 Task: Find connections with filter location Stadthagen with filter topic #motivationwith filter profile language Potuguese with filter current company Microchip Technology Inc. with filter school Fatima Convent Senior Secondary School with filter industry Manufacturing with filter service category Nature Photography with filter keywords title Youth Volunteer
Action: Mouse moved to (196, 295)
Screenshot: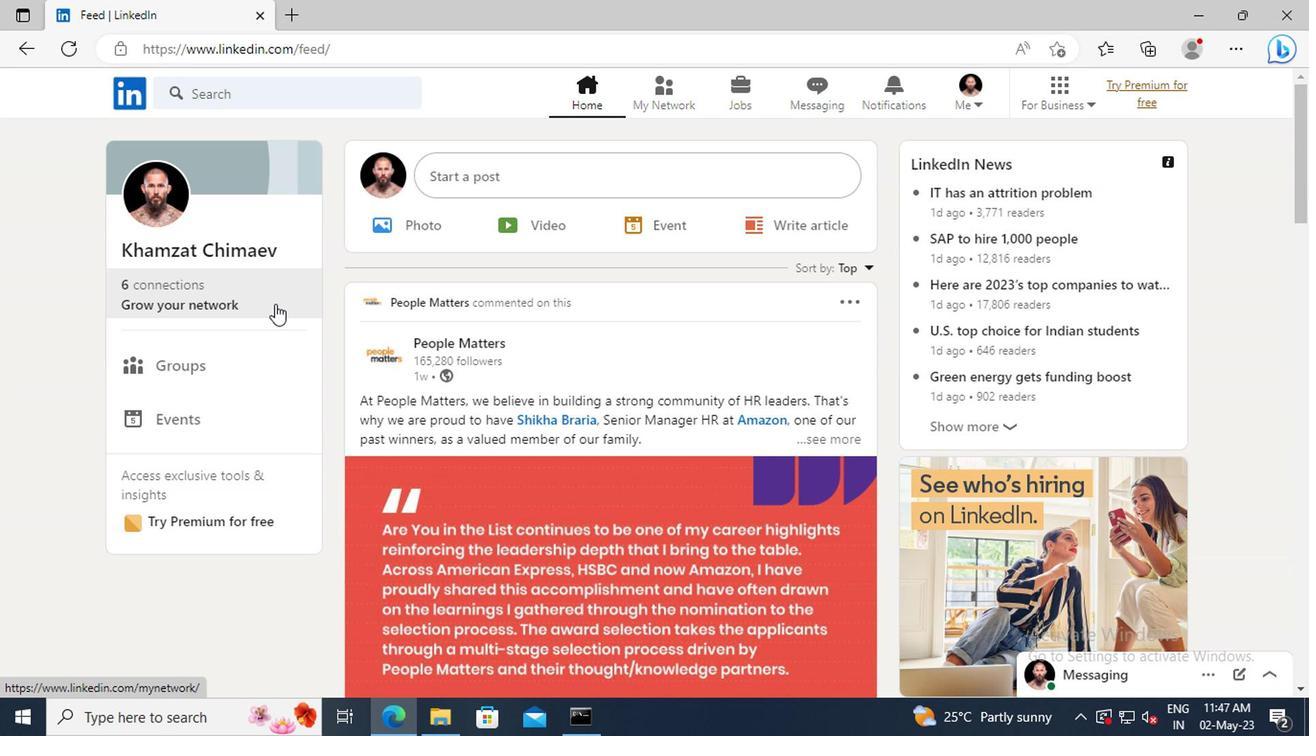 
Action: Mouse pressed left at (196, 295)
Screenshot: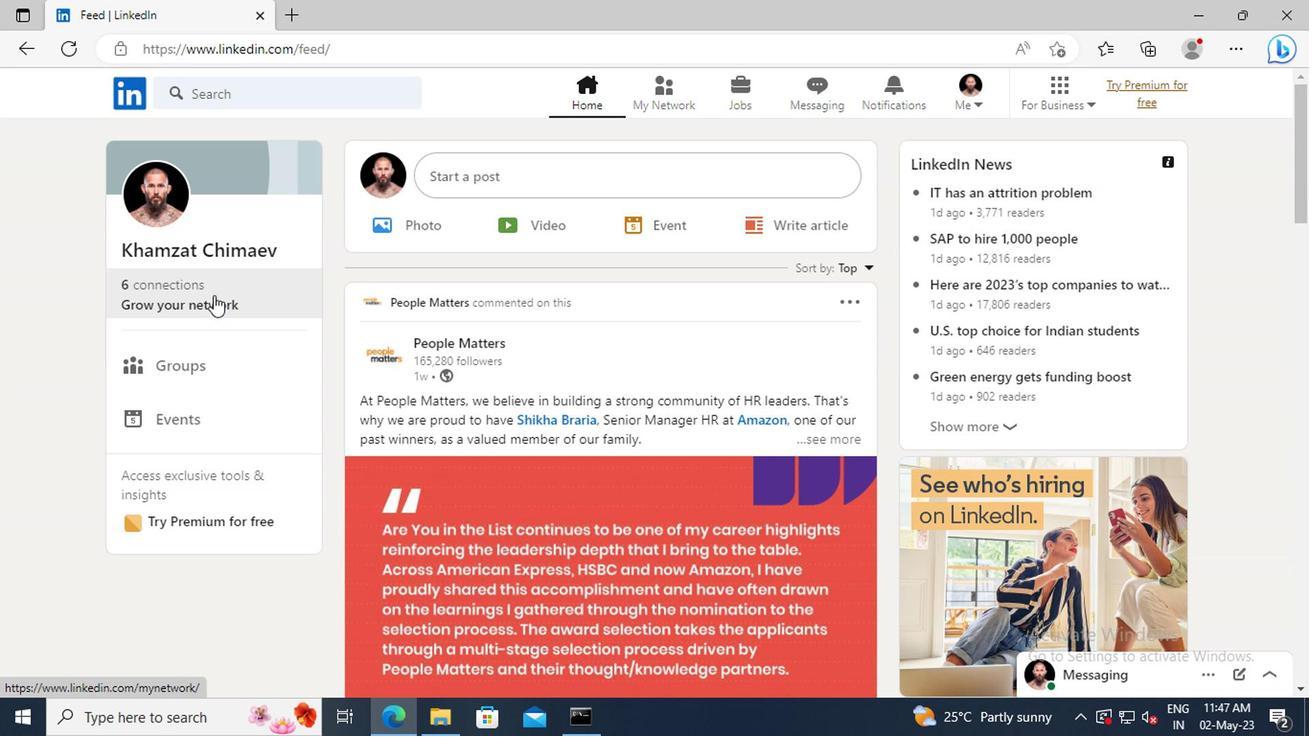 
Action: Mouse moved to (209, 204)
Screenshot: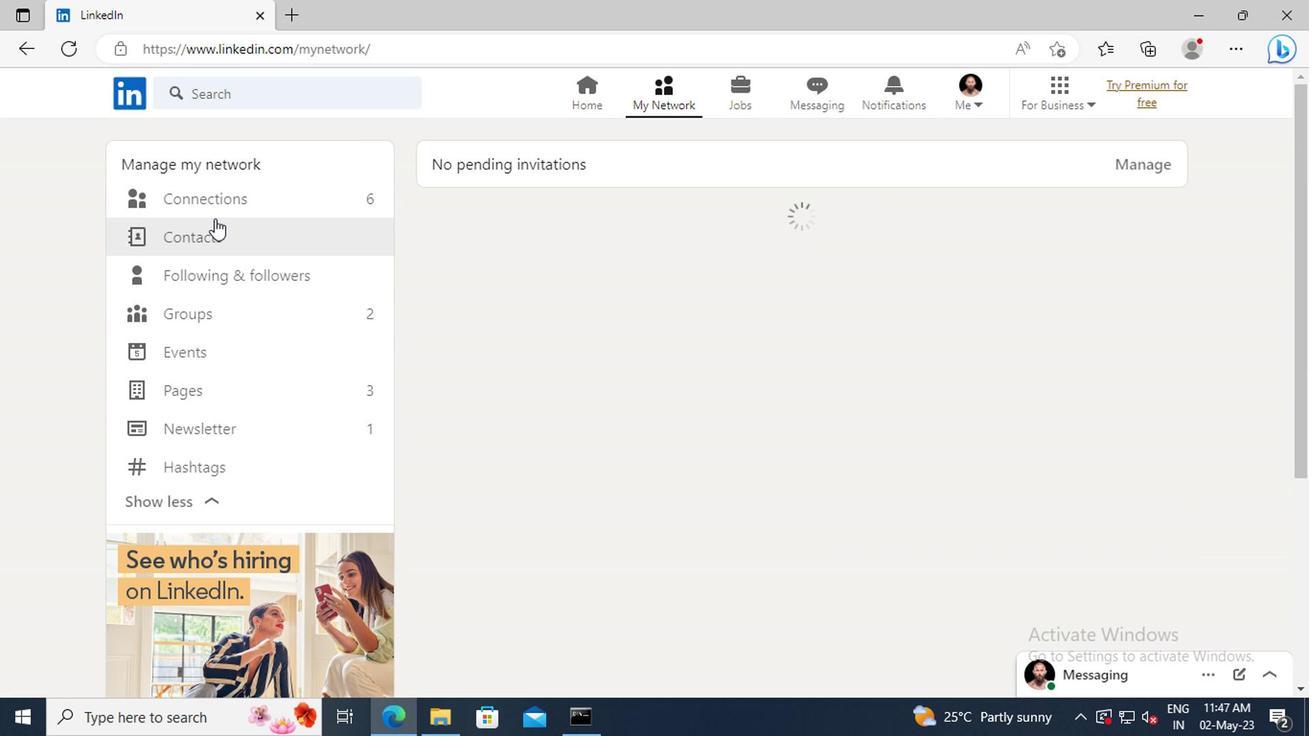 
Action: Mouse pressed left at (209, 204)
Screenshot: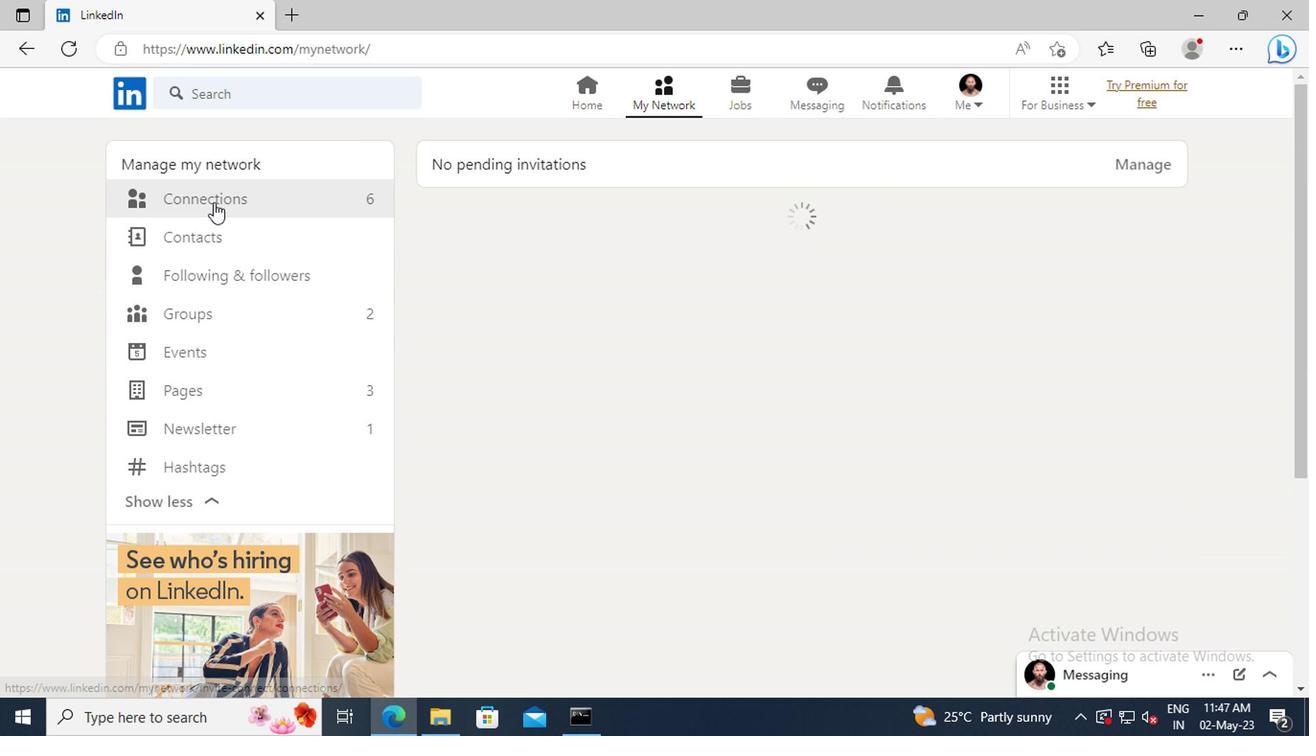
Action: Mouse moved to (765, 205)
Screenshot: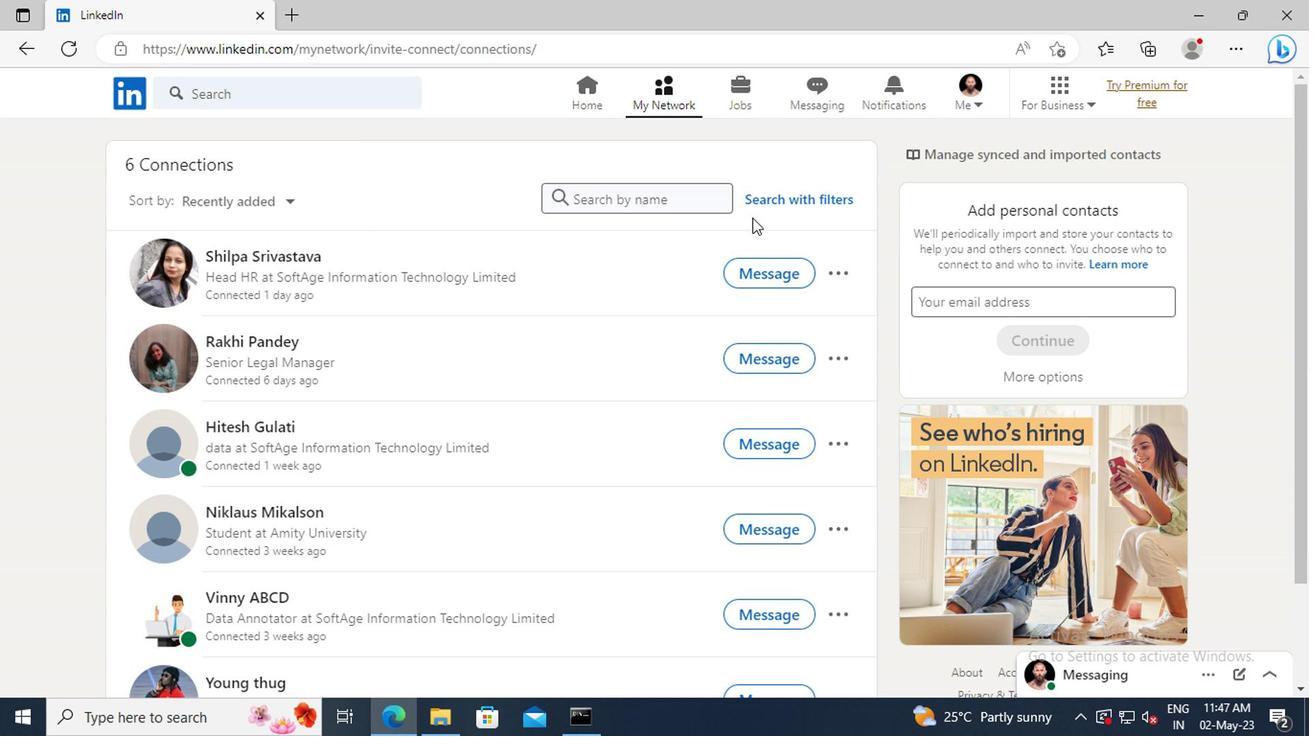 
Action: Mouse pressed left at (765, 205)
Screenshot: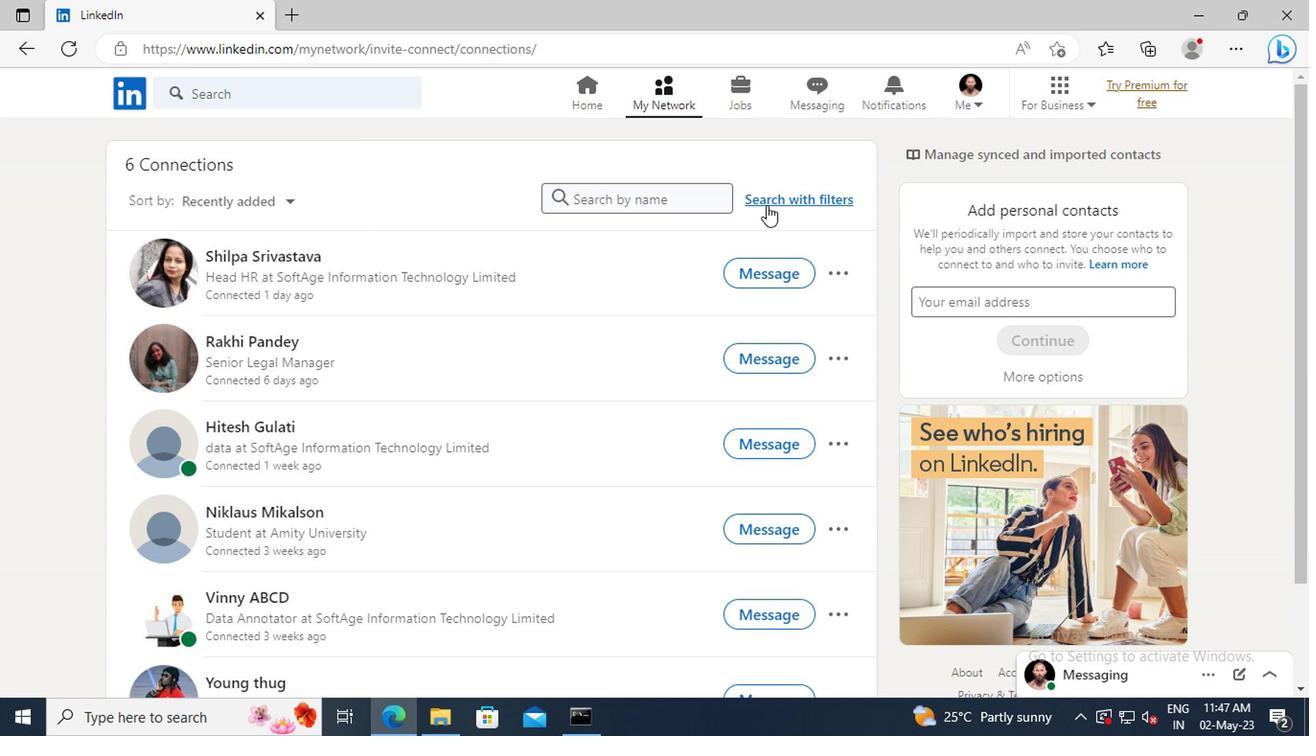 
Action: Mouse moved to (718, 154)
Screenshot: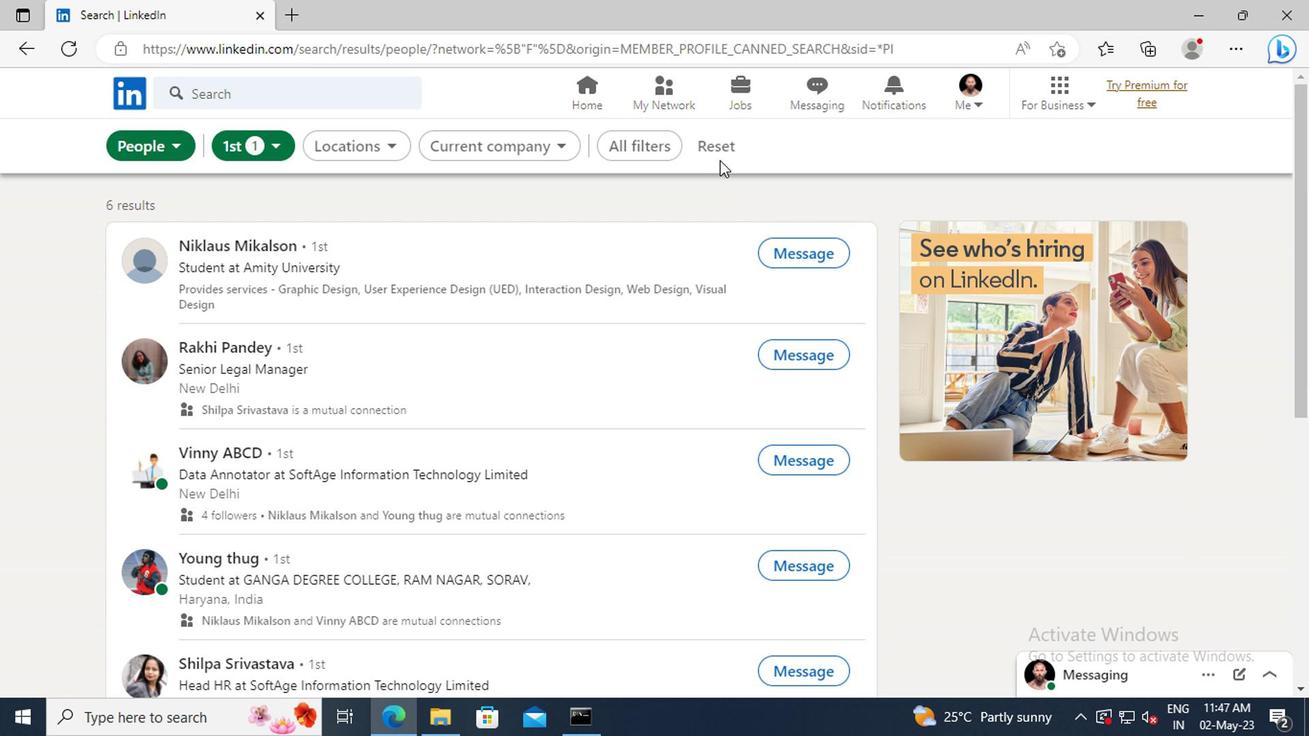 
Action: Mouse pressed left at (718, 154)
Screenshot: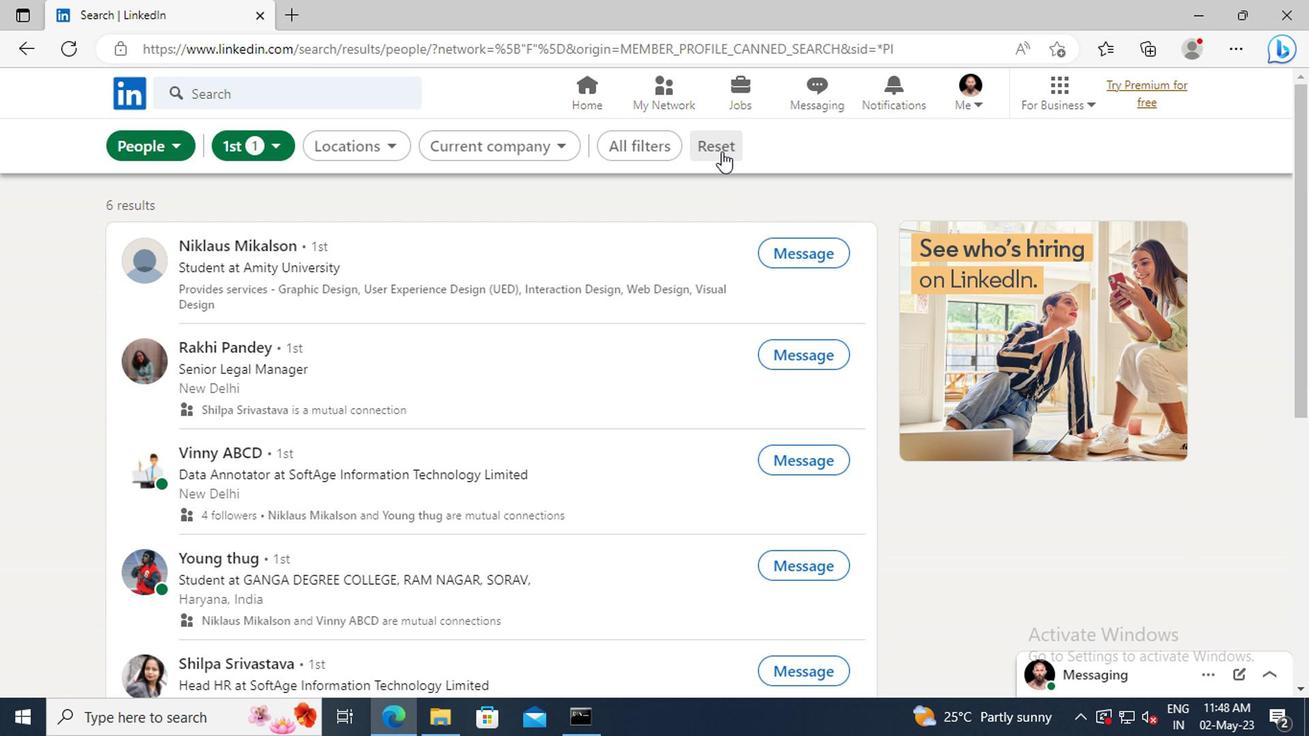 
Action: Mouse moved to (692, 154)
Screenshot: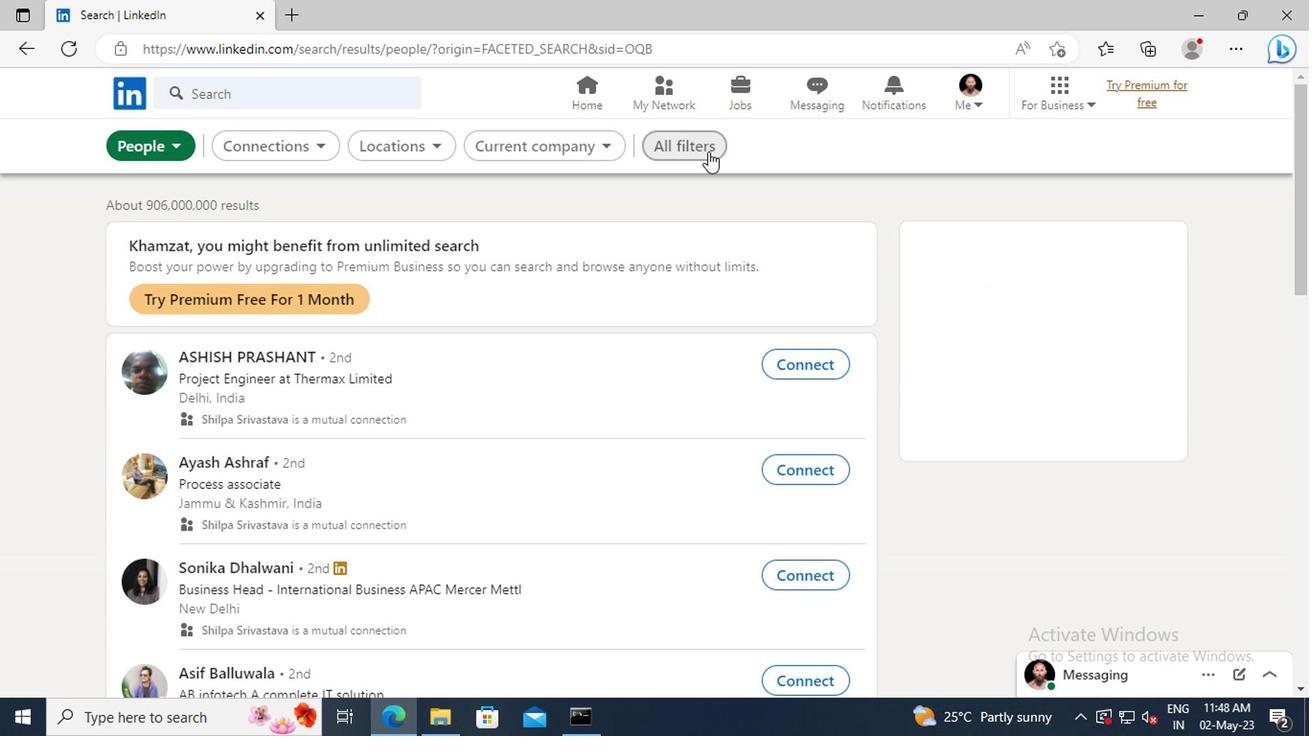 
Action: Mouse pressed left at (692, 154)
Screenshot: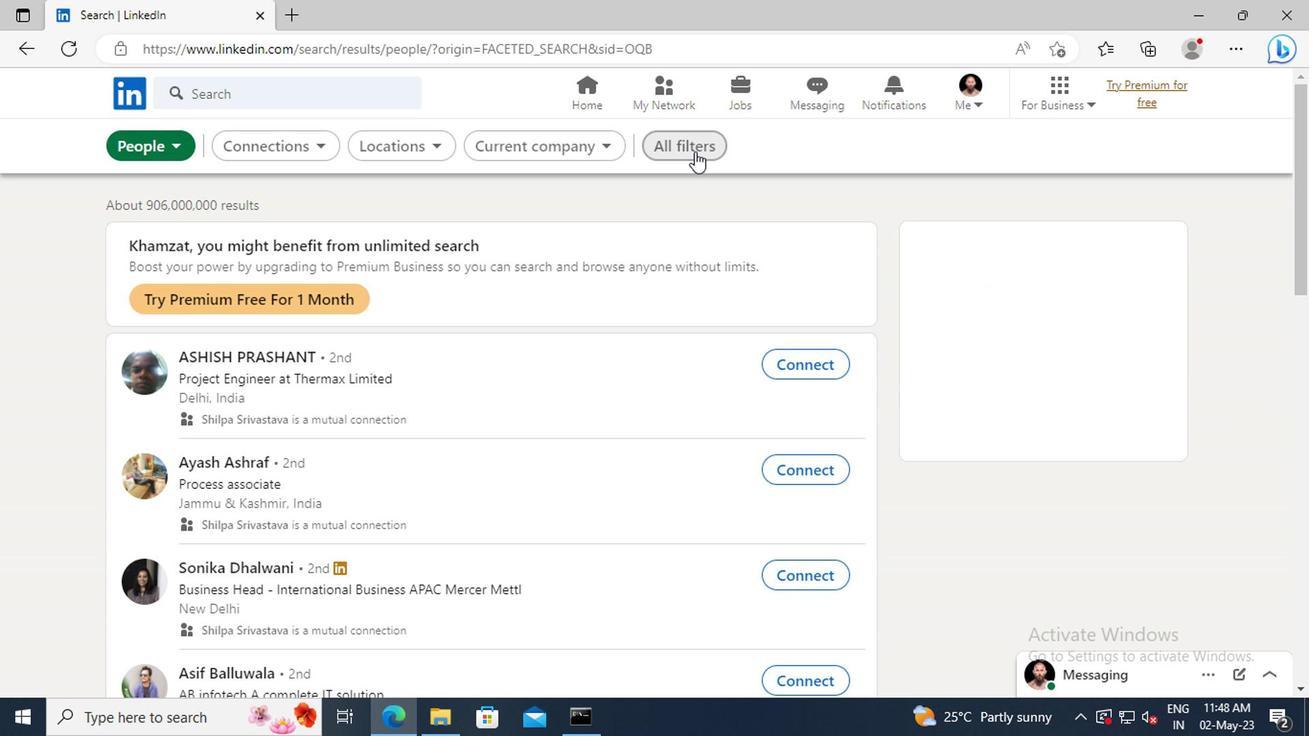 
Action: Mouse moved to (1077, 368)
Screenshot: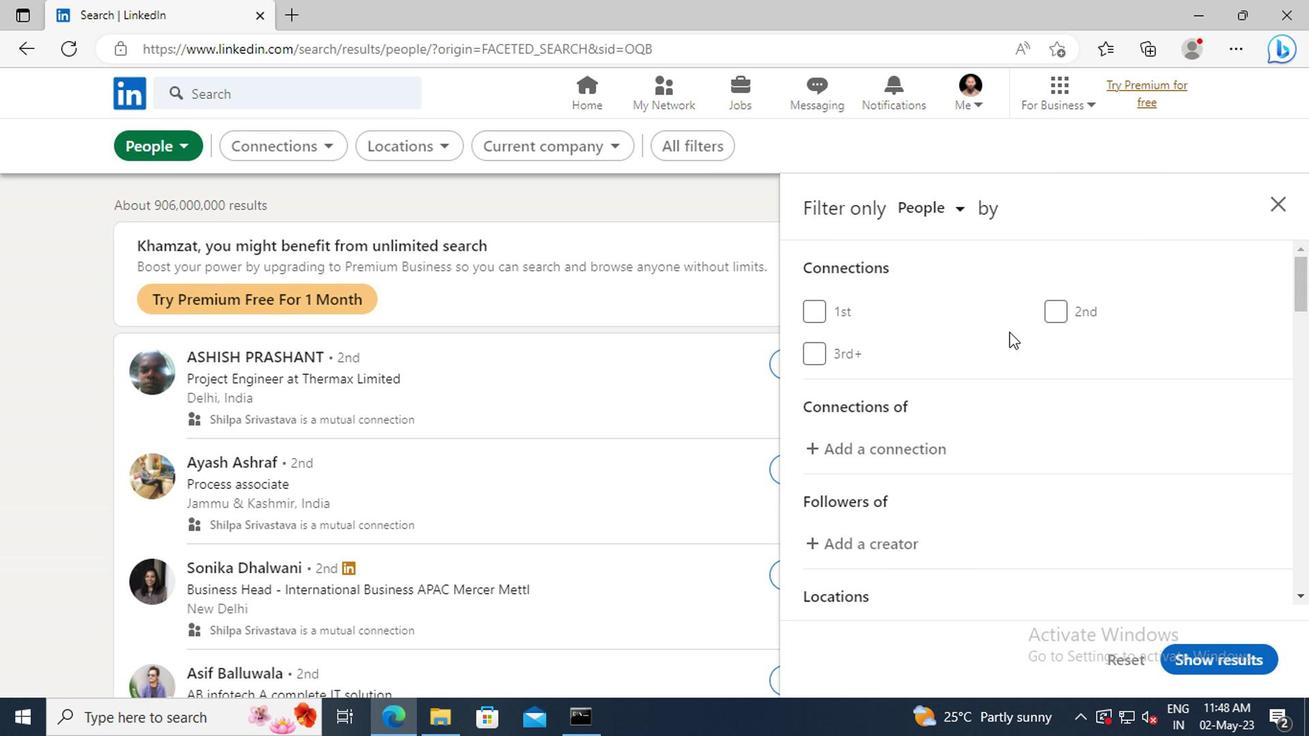 
Action: Mouse scrolled (1077, 367) with delta (0, -1)
Screenshot: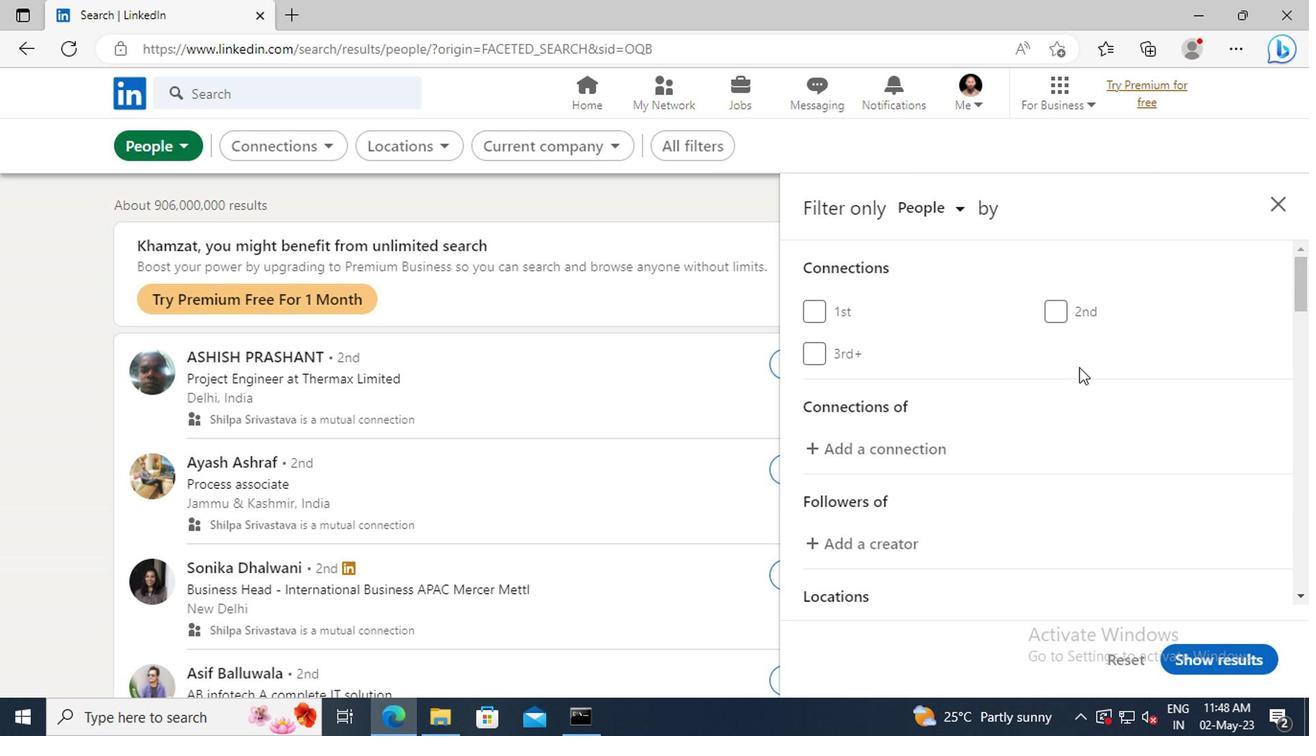 
Action: Mouse scrolled (1077, 367) with delta (0, -1)
Screenshot: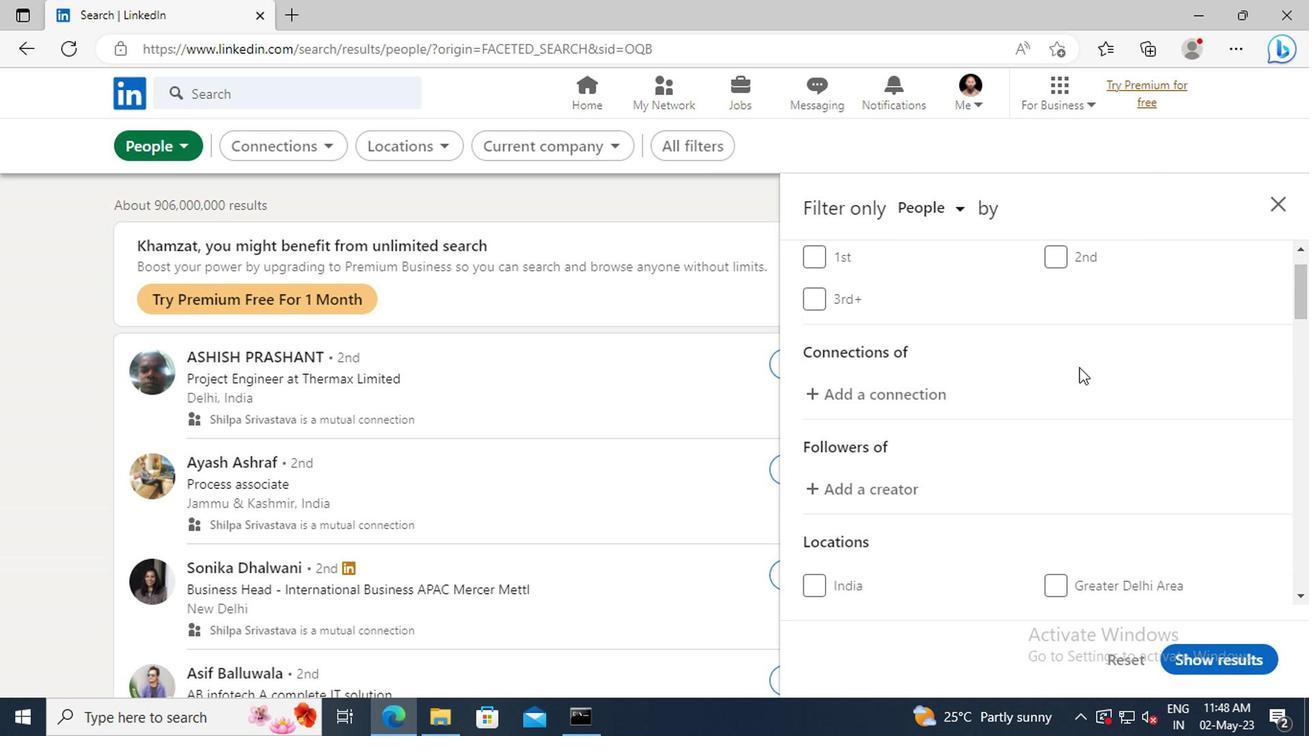 
Action: Mouse scrolled (1077, 367) with delta (0, -1)
Screenshot: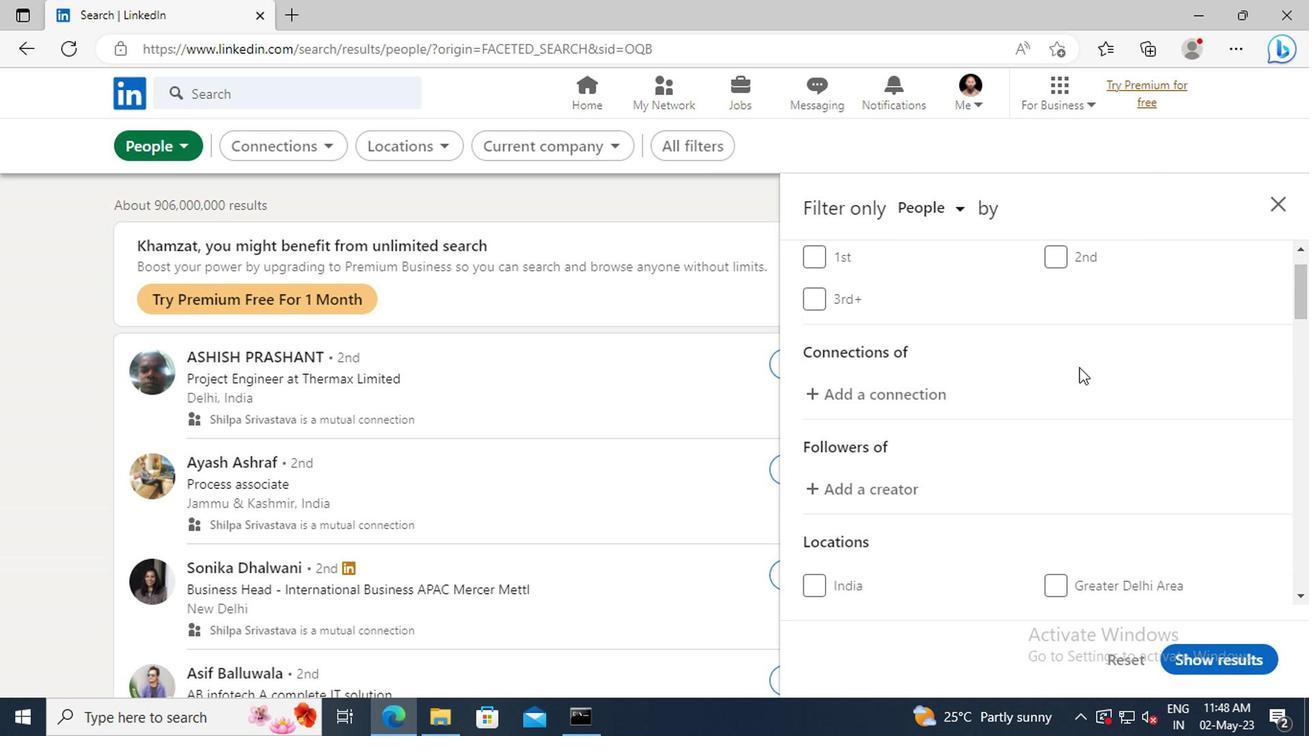 
Action: Mouse scrolled (1077, 367) with delta (0, -1)
Screenshot: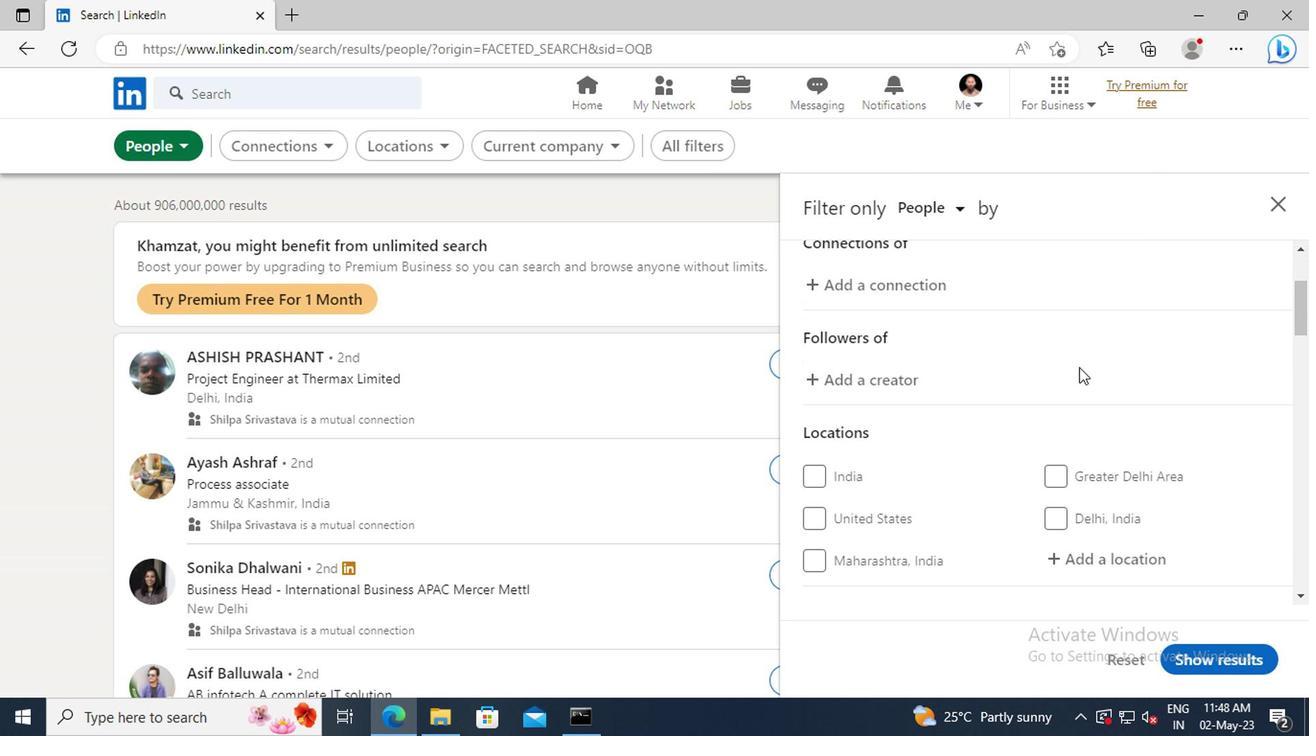 
Action: Mouse scrolled (1077, 367) with delta (0, -1)
Screenshot: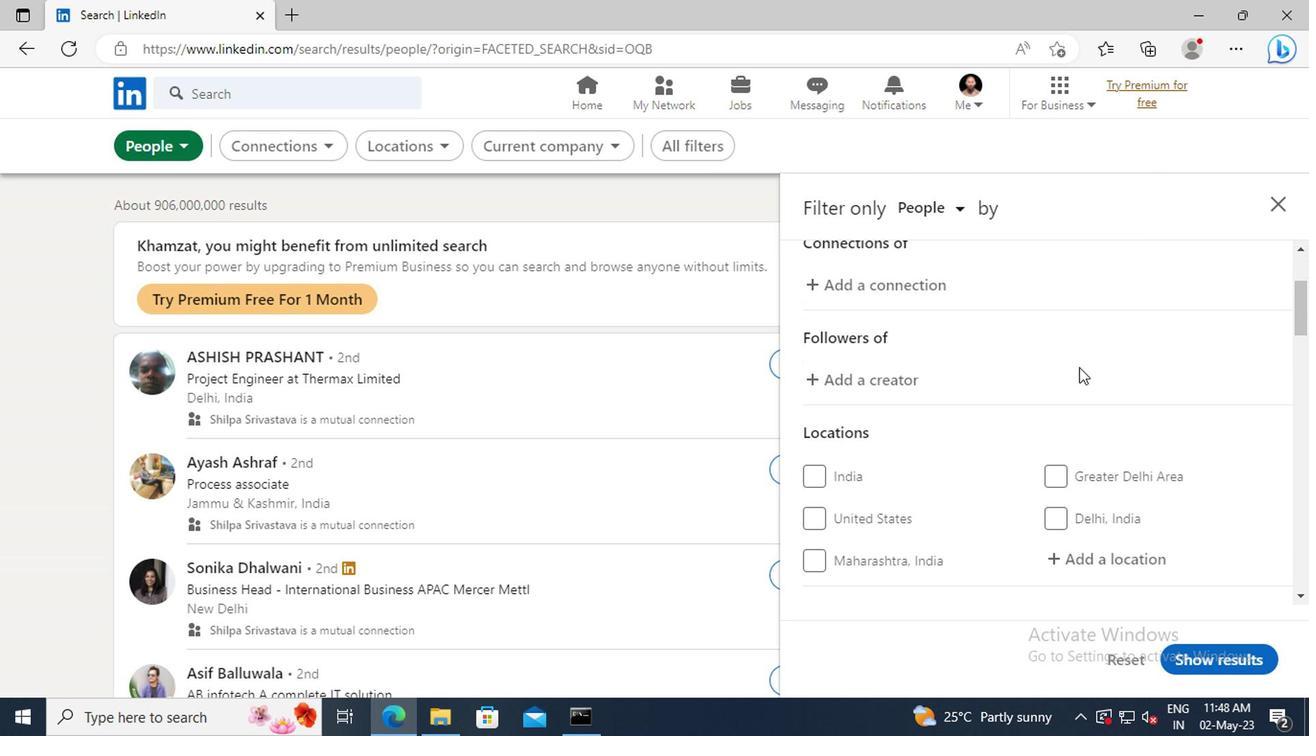 
Action: Mouse scrolled (1077, 367) with delta (0, -1)
Screenshot: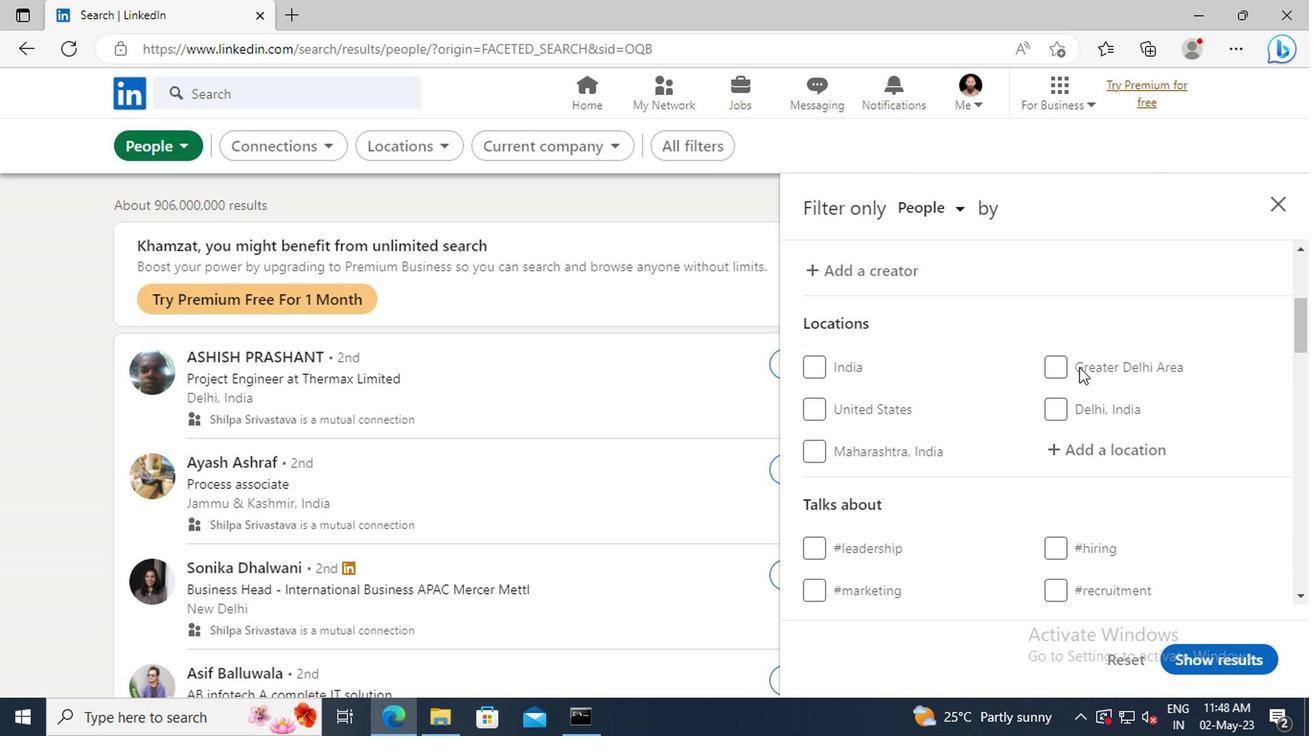 
Action: Mouse moved to (1080, 395)
Screenshot: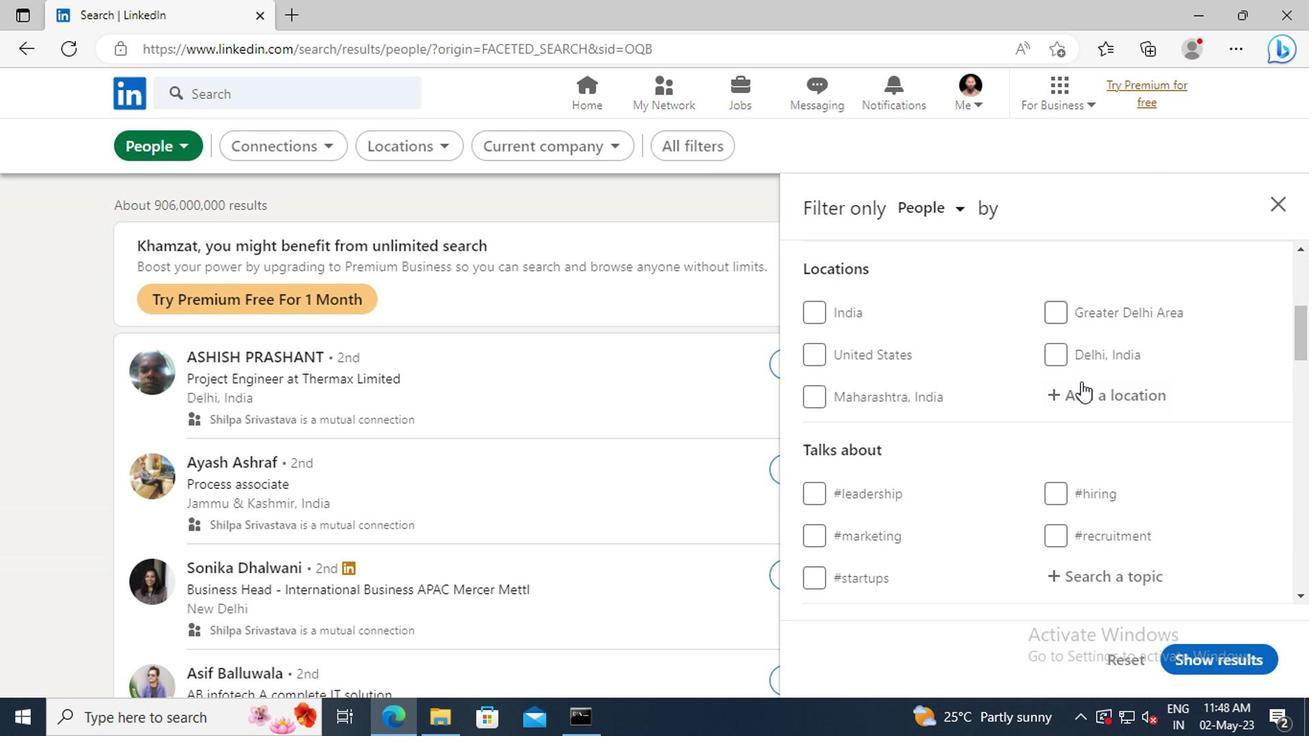 
Action: Mouse pressed left at (1080, 395)
Screenshot: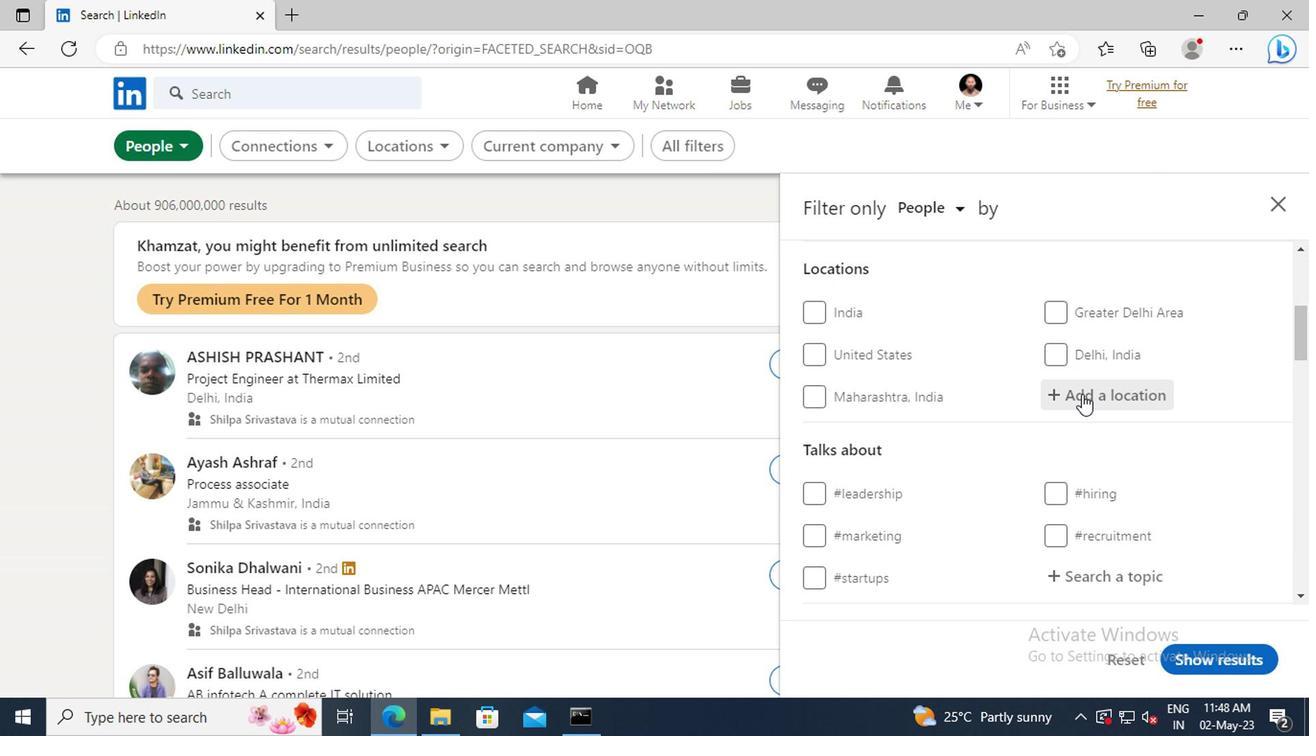 
Action: Key pressed <Key.shift>STADTHA
Screenshot: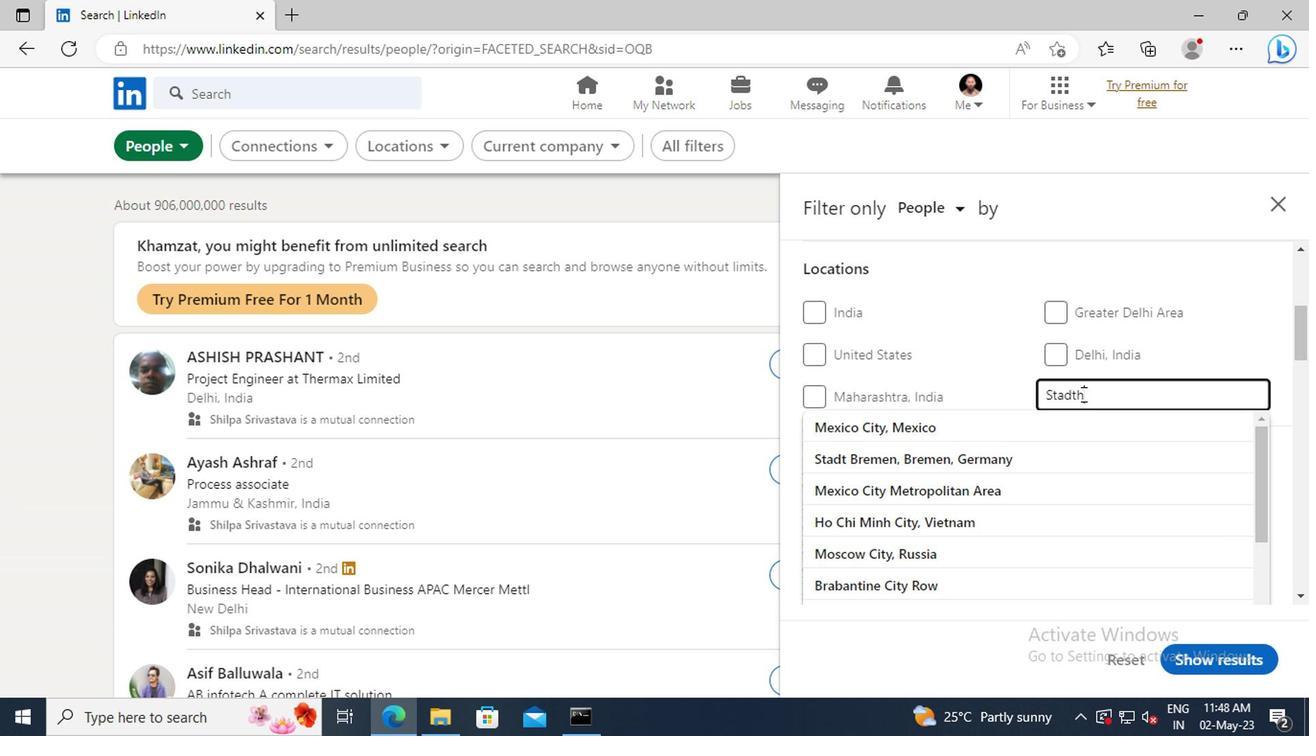 
Action: Mouse moved to (1080, 424)
Screenshot: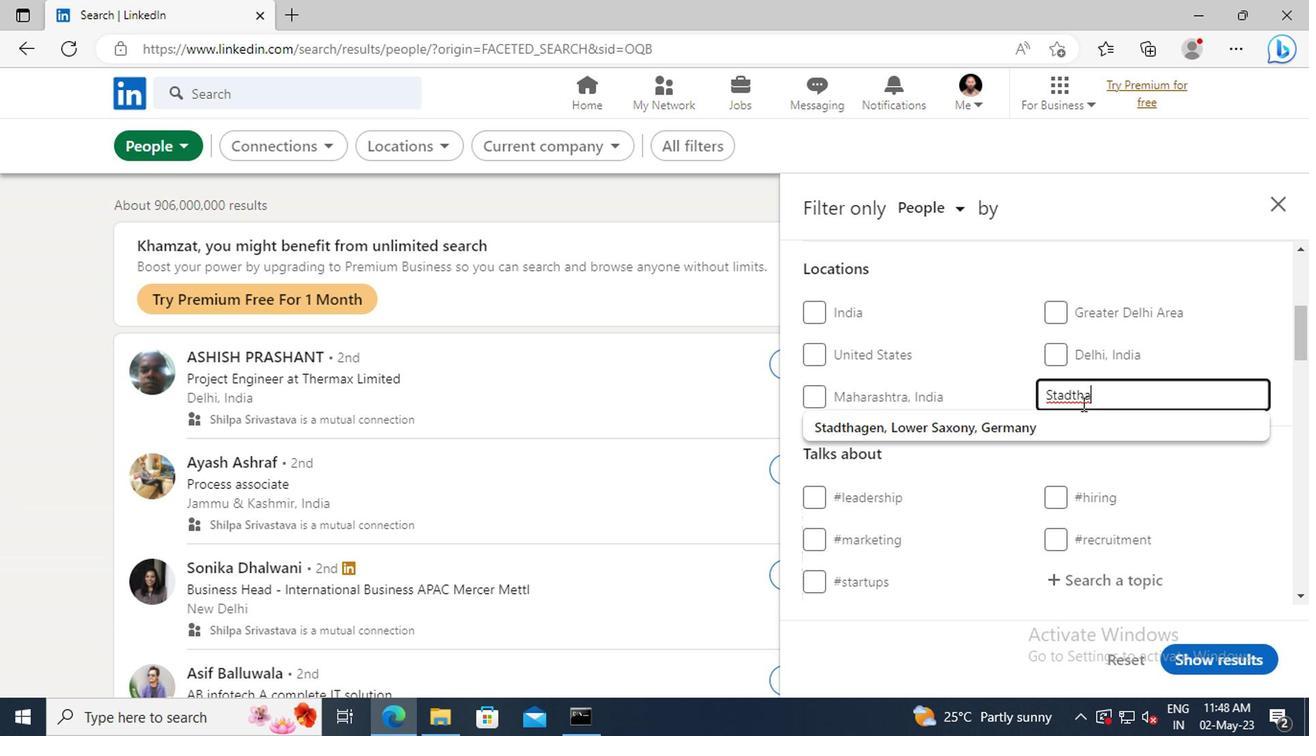 
Action: Mouse pressed left at (1080, 424)
Screenshot: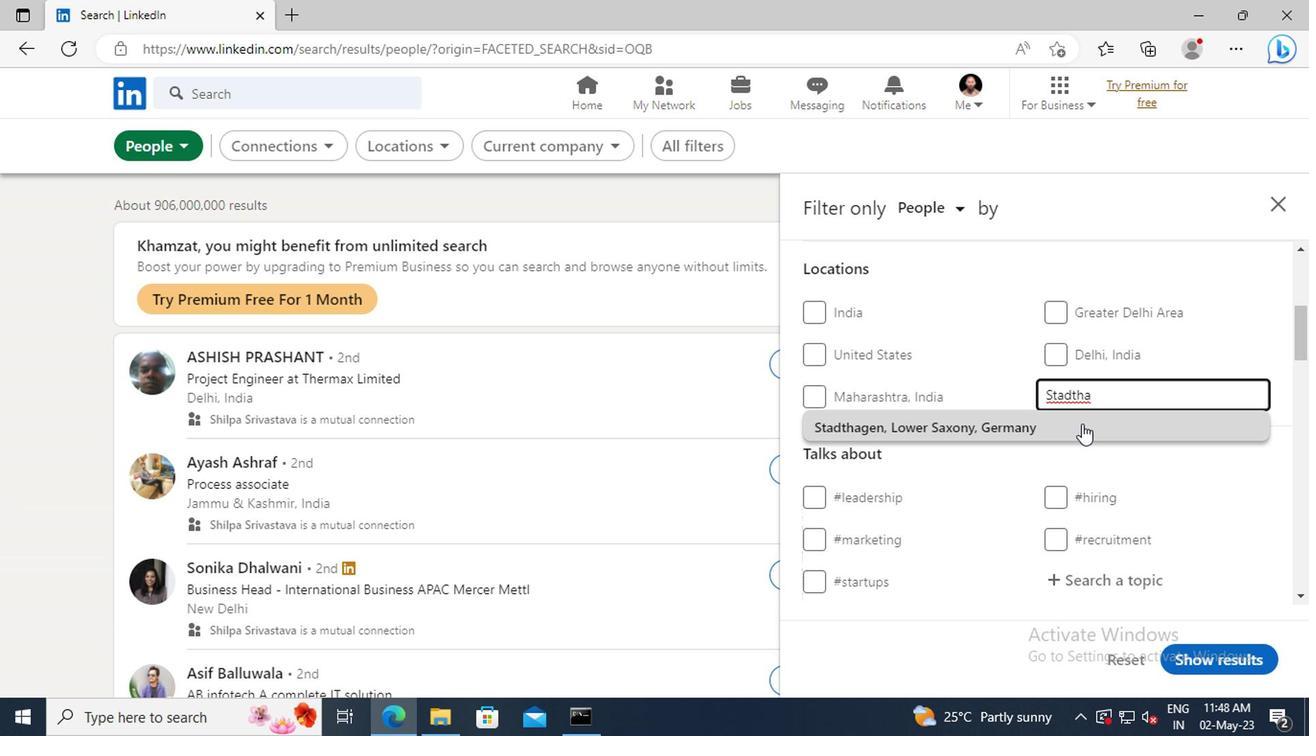 
Action: Mouse scrolled (1080, 424) with delta (0, 0)
Screenshot: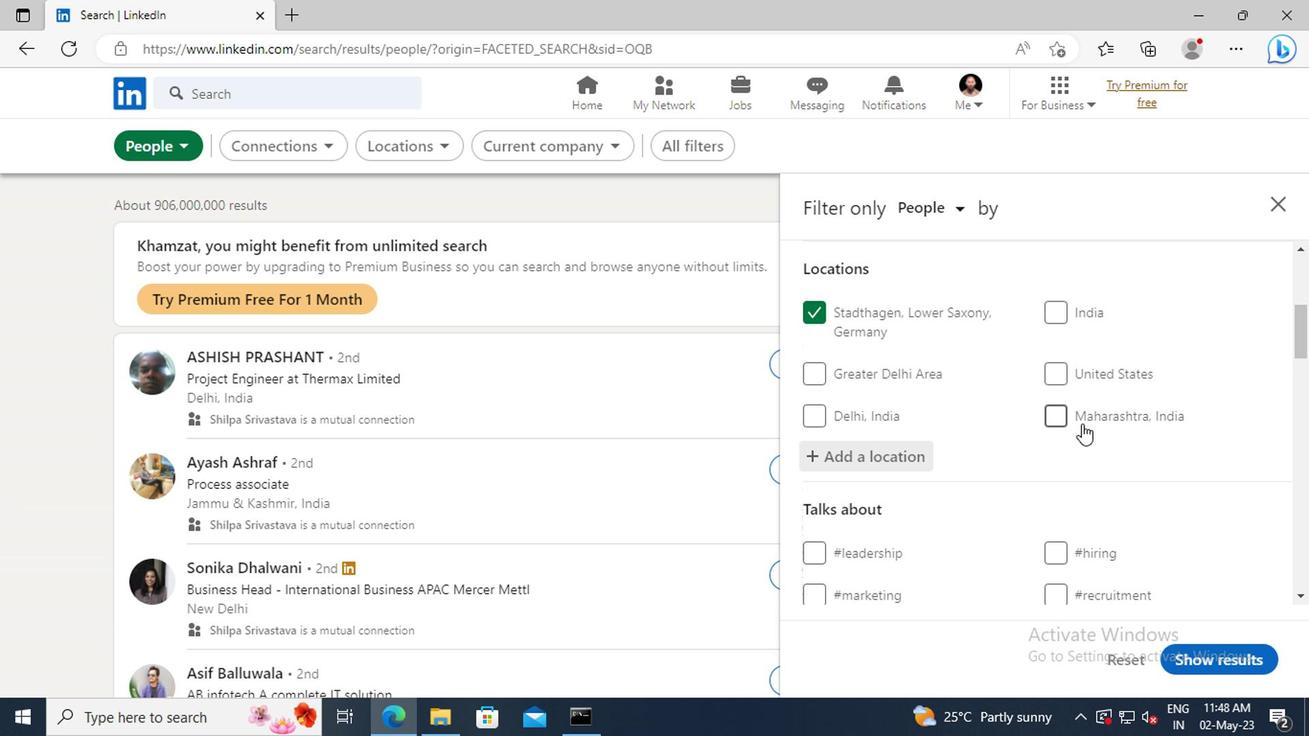 
Action: Mouse moved to (1077, 417)
Screenshot: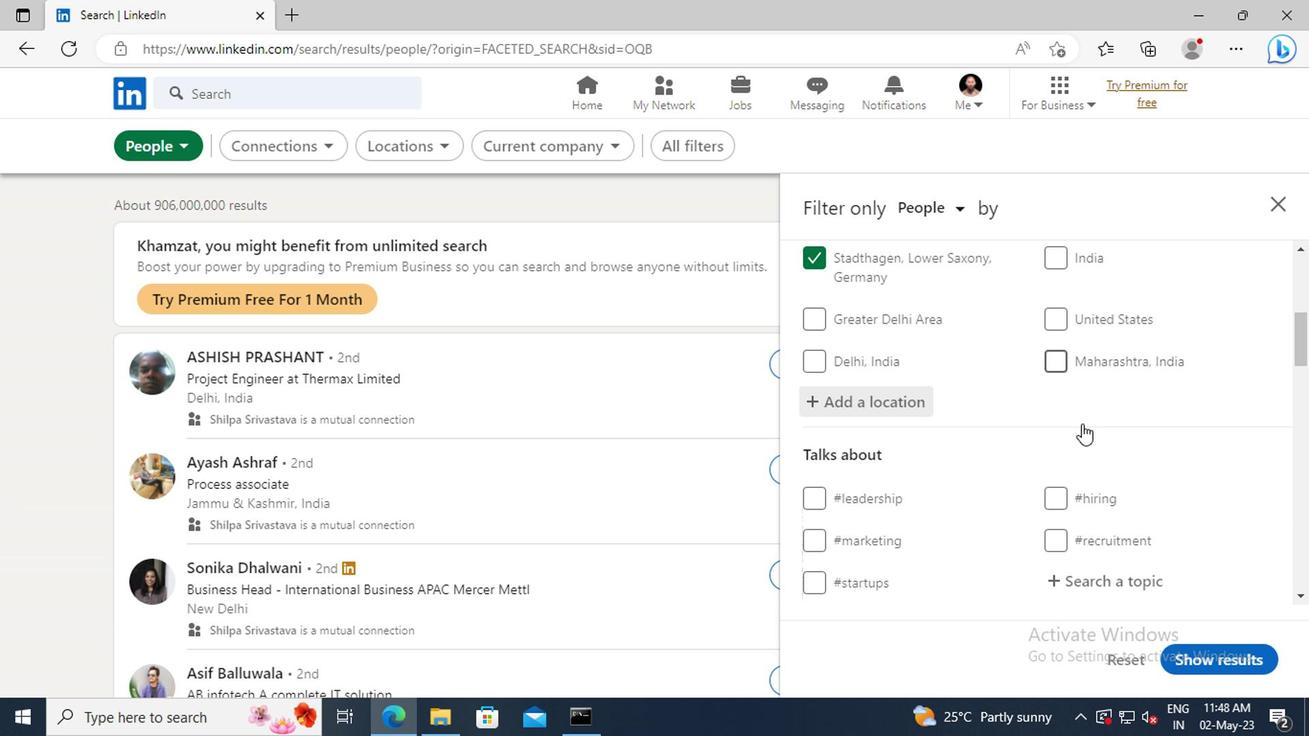 
Action: Mouse scrolled (1077, 416) with delta (0, 0)
Screenshot: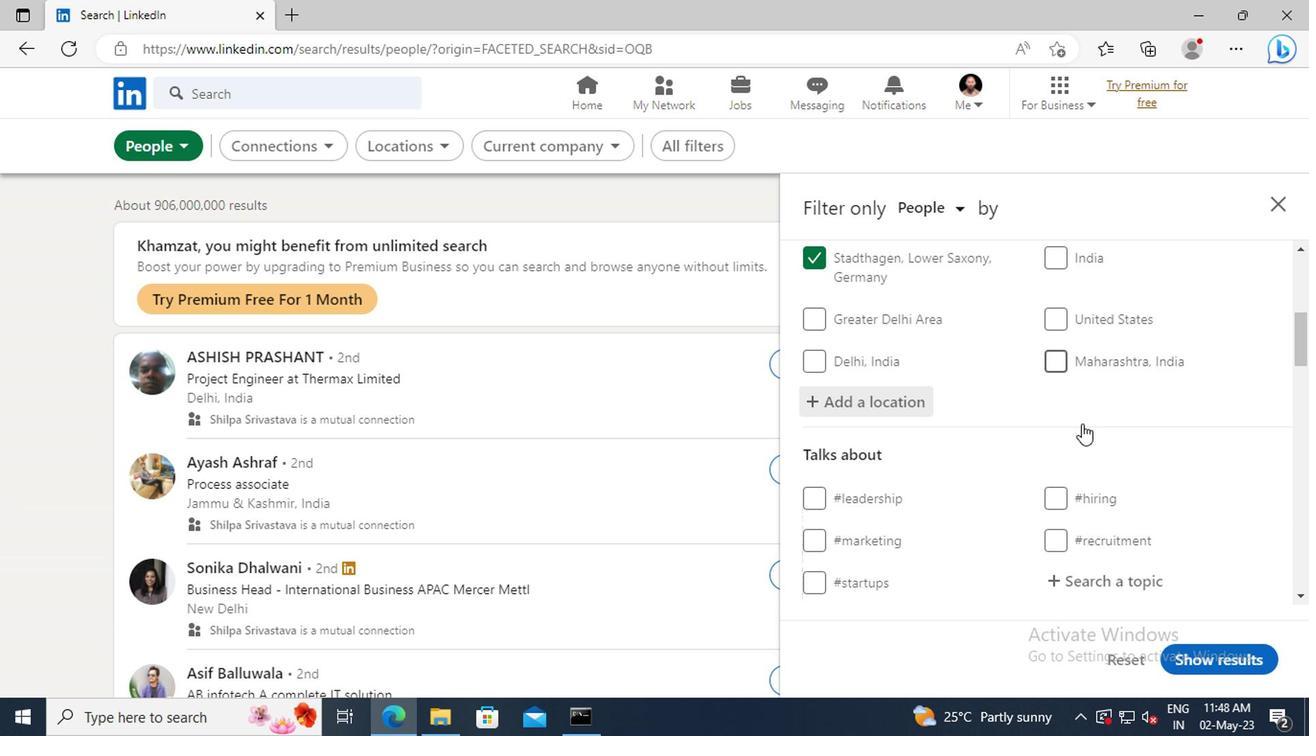 
Action: Mouse scrolled (1077, 416) with delta (0, 0)
Screenshot: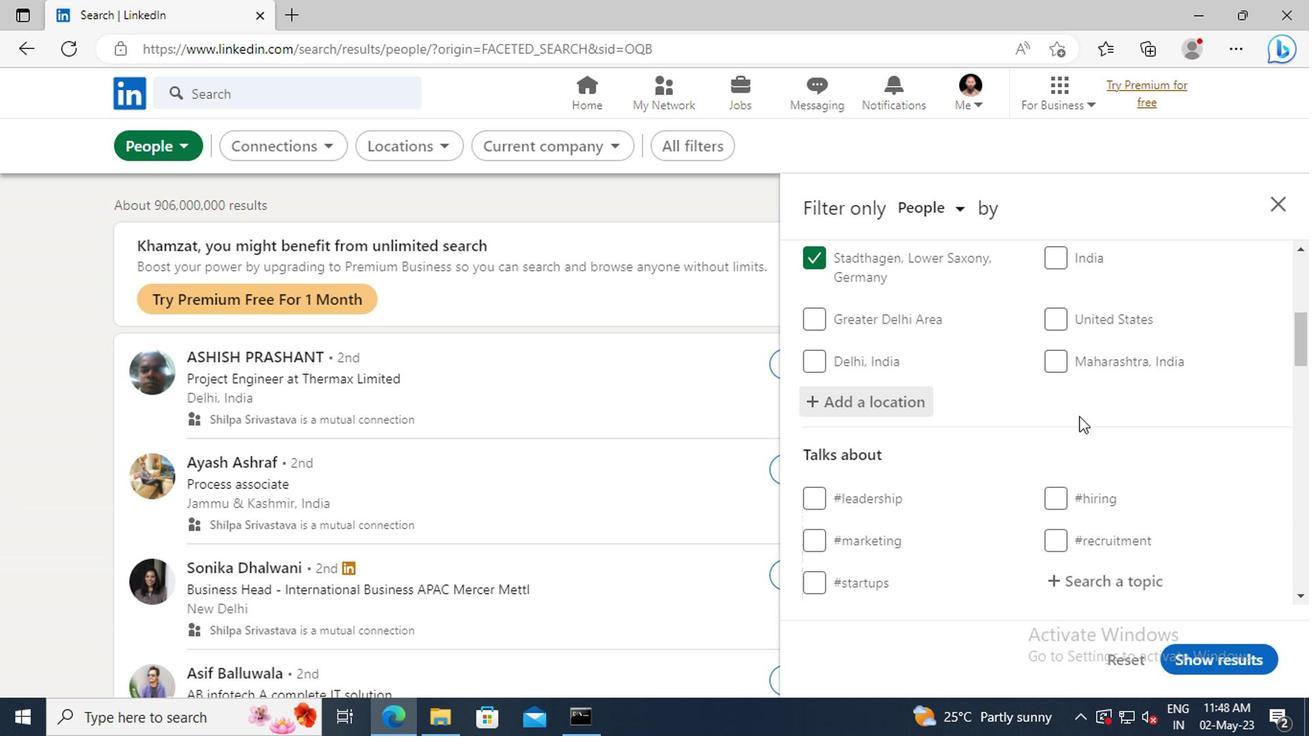 
Action: Mouse moved to (1073, 399)
Screenshot: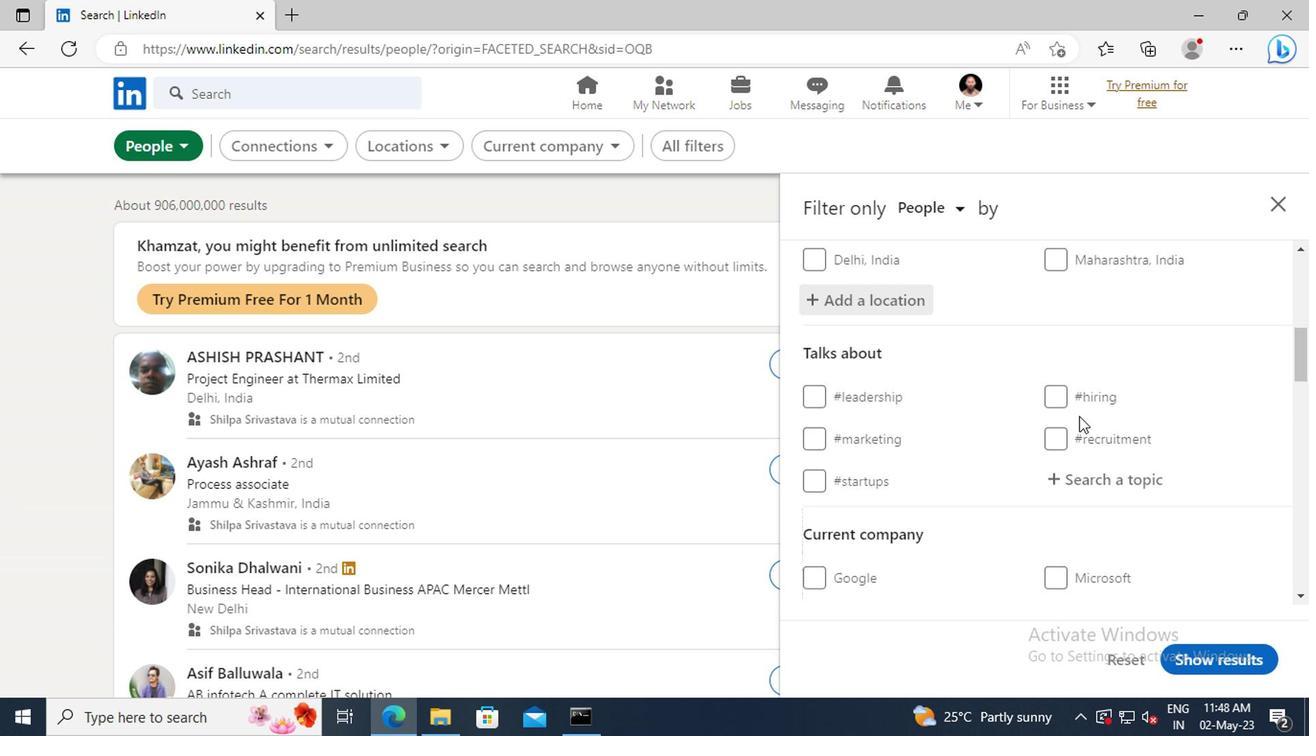 
Action: Mouse scrolled (1073, 398) with delta (0, -1)
Screenshot: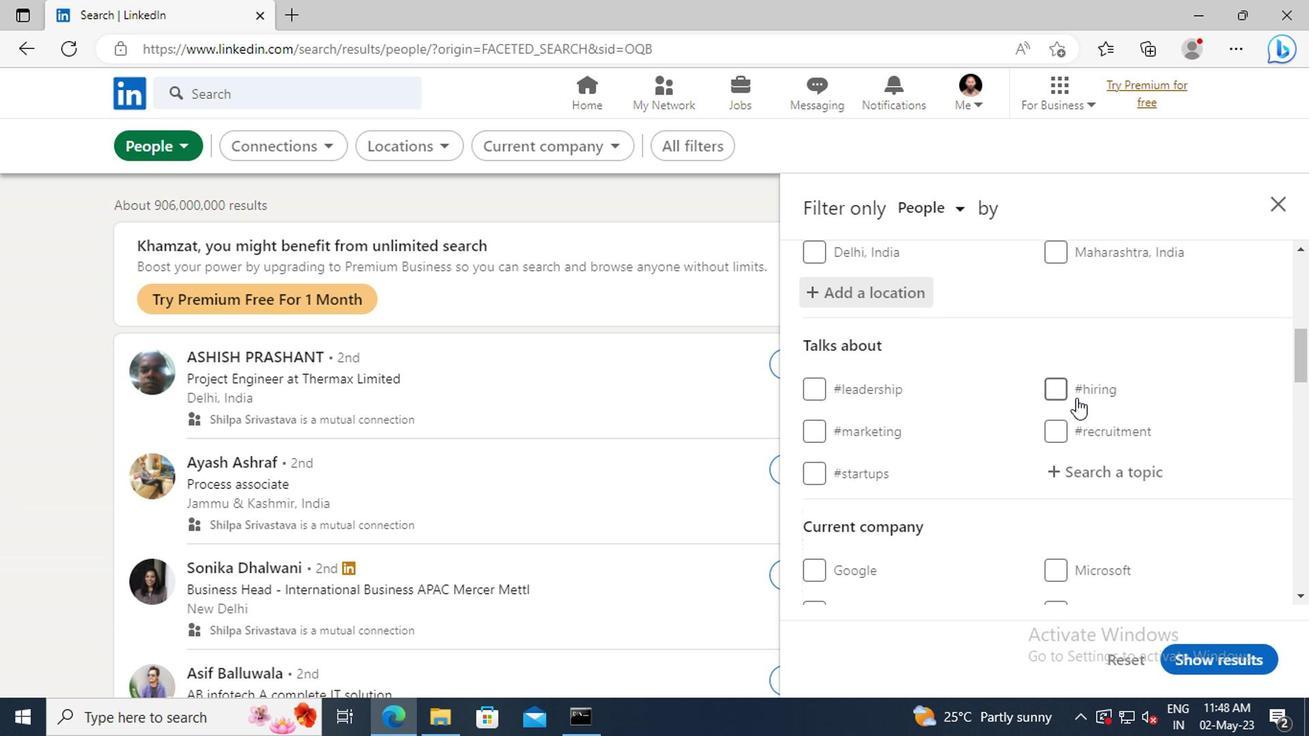 
Action: Mouse moved to (1075, 418)
Screenshot: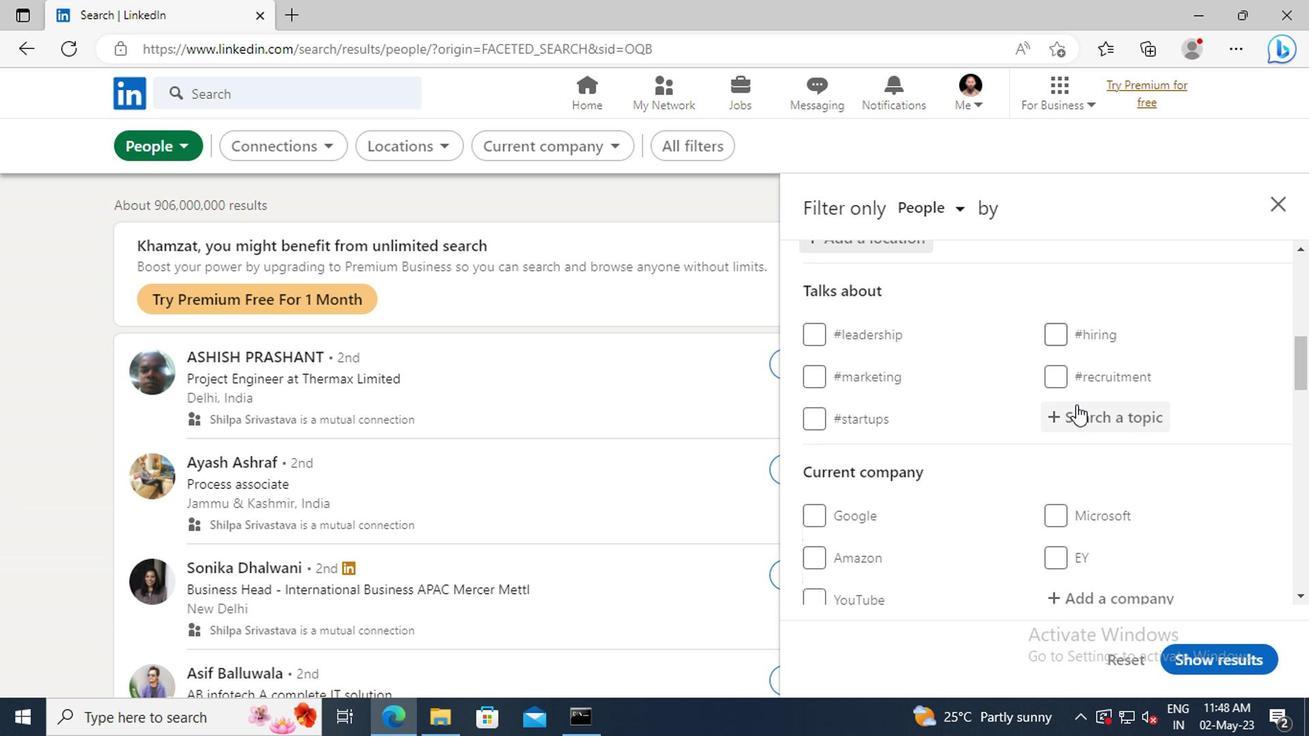 
Action: Mouse pressed left at (1075, 418)
Screenshot: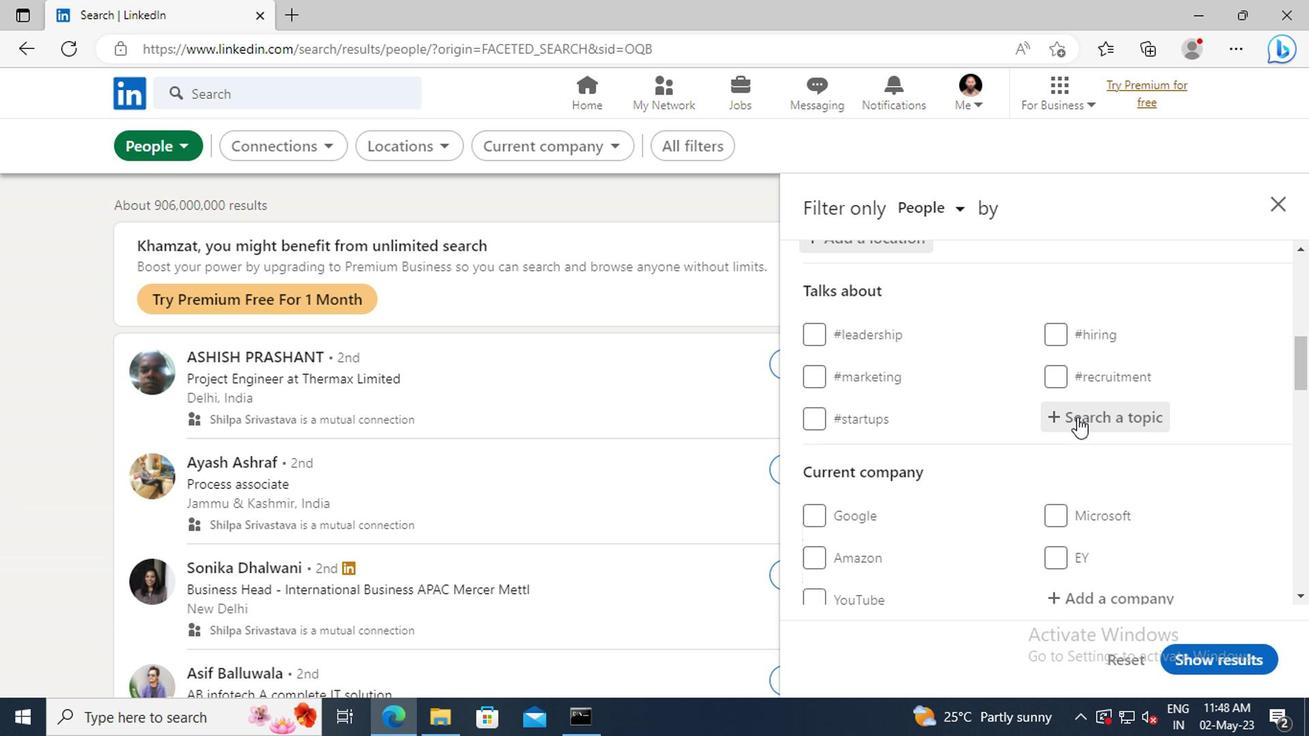 
Action: Key pressed MOTI
Screenshot: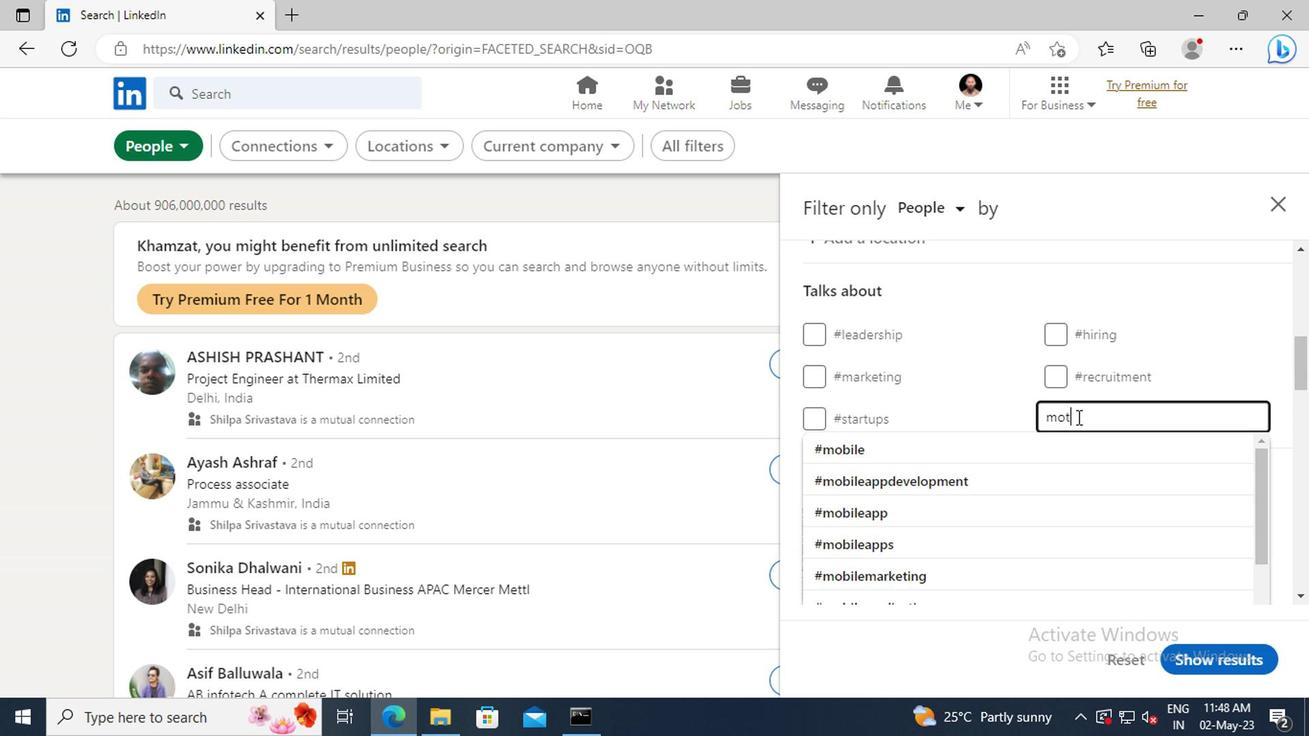 
Action: Mouse moved to (1078, 452)
Screenshot: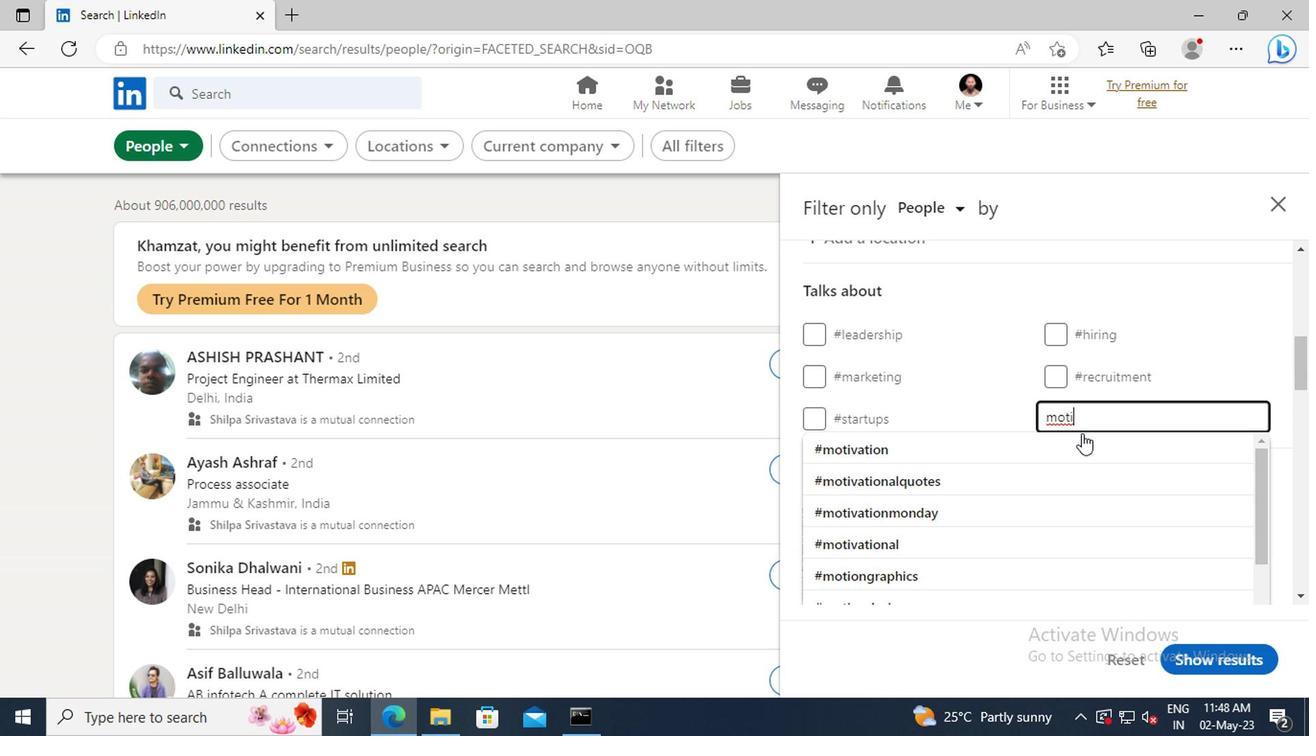 
Action: Mouse pressed left at (1078, 452)
Screenshot: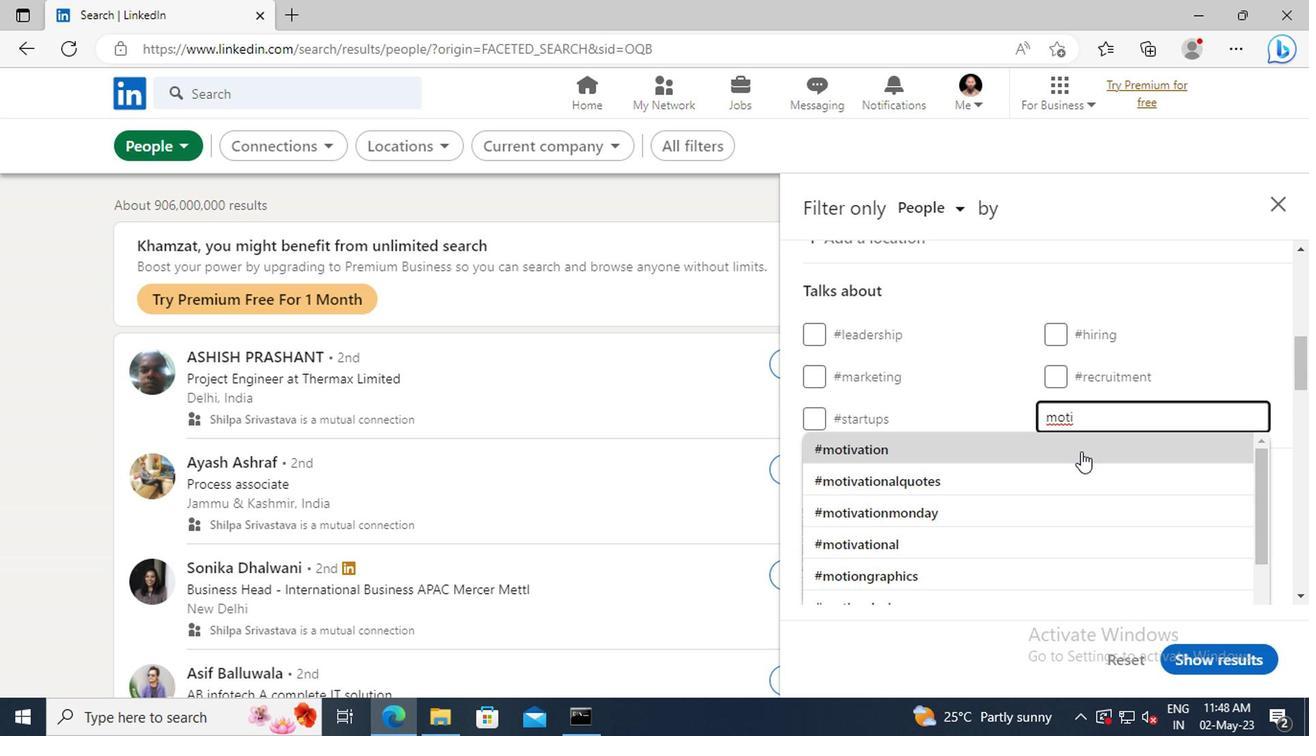 
Action: Mouse scrolled (1078, 452) with delta (0, 0)
Screenshot: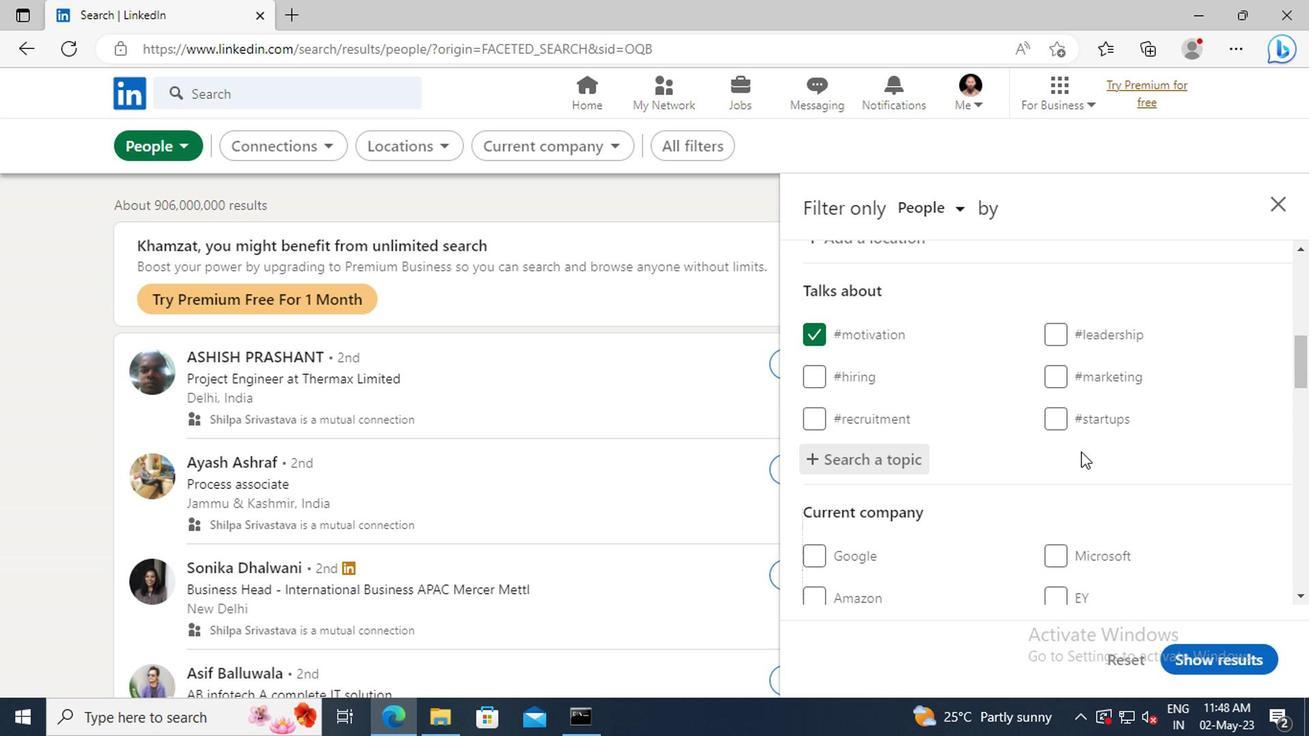 
Action: Mouse scrolled (1078, 452) with delta (0, 0)
Screenshot: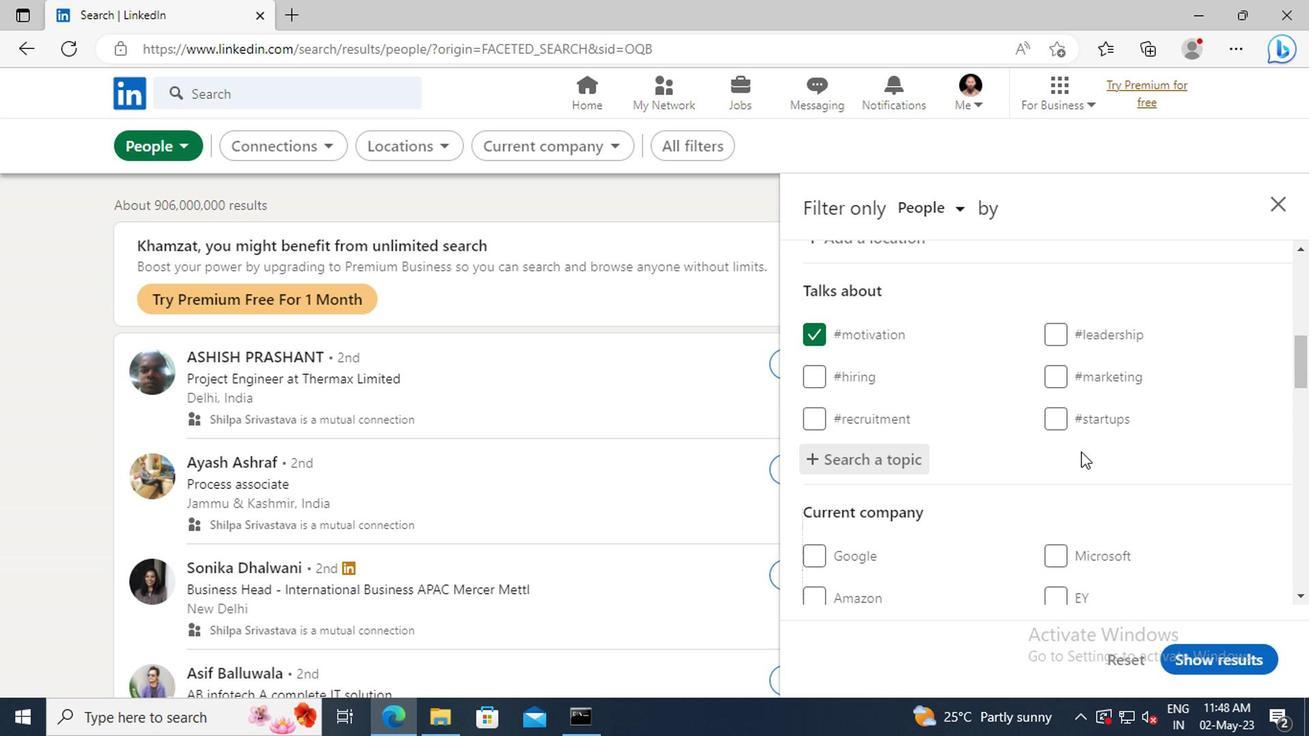
Action: Mouse scrolled (1078, 452) with delta (0, 0)
Screenshot: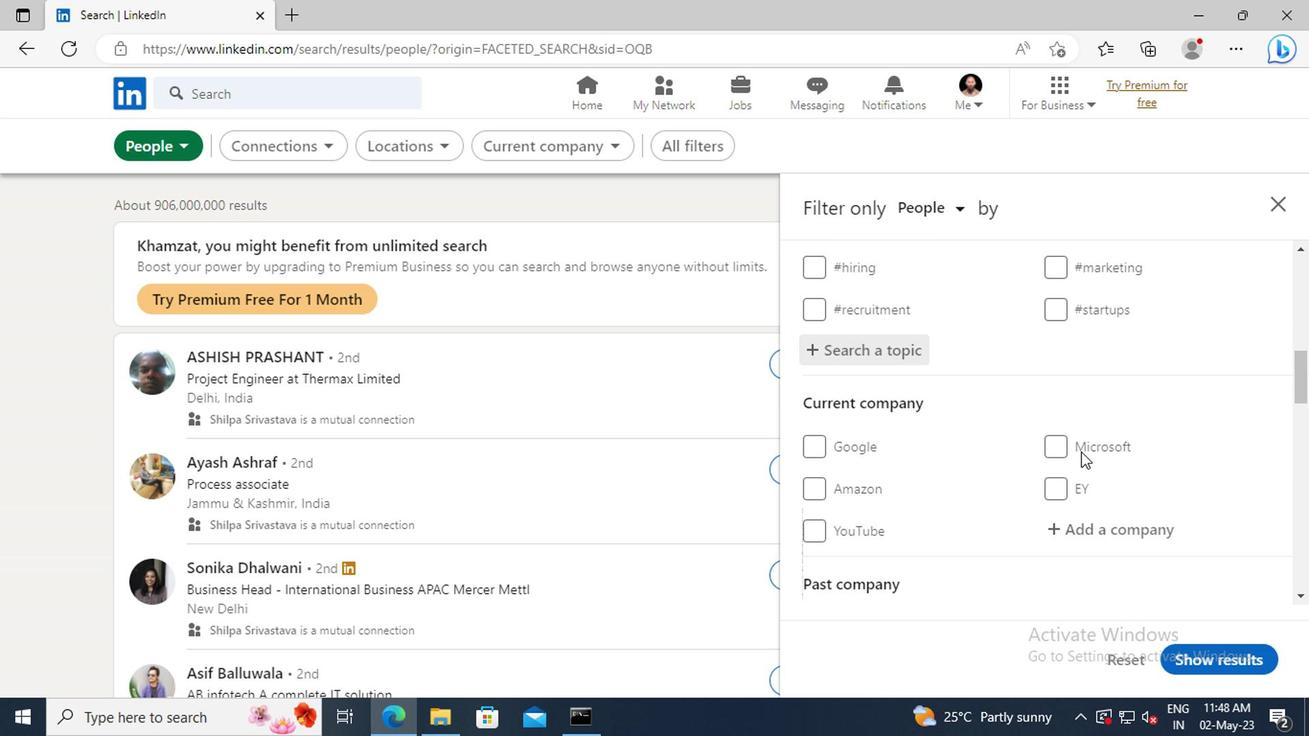 
Action: Mouse moved to (1077, 447)
Screenshot: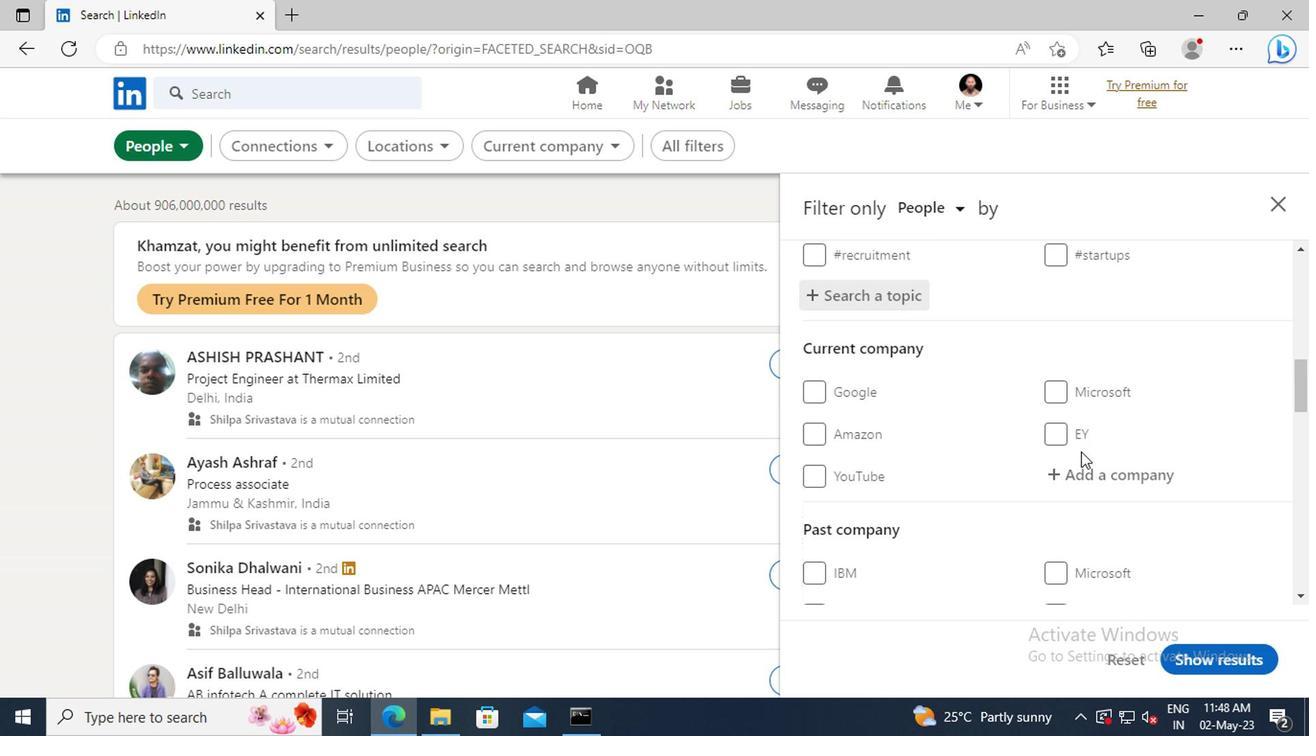 
Action: Mouse scrolled (1077, 445) with delta (0, -1)
Screenshot: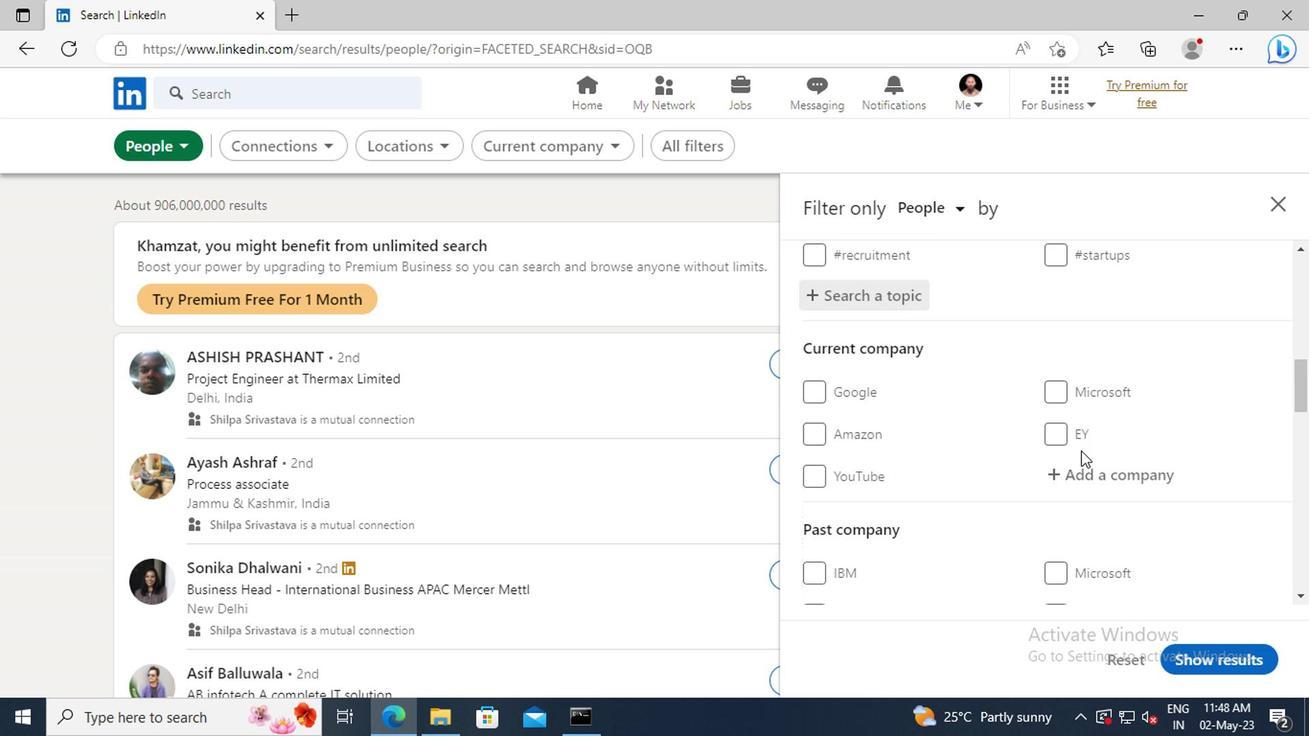 
Action: Mouse scrolled (1077, 445) with delta (0, -1)
Screenshot: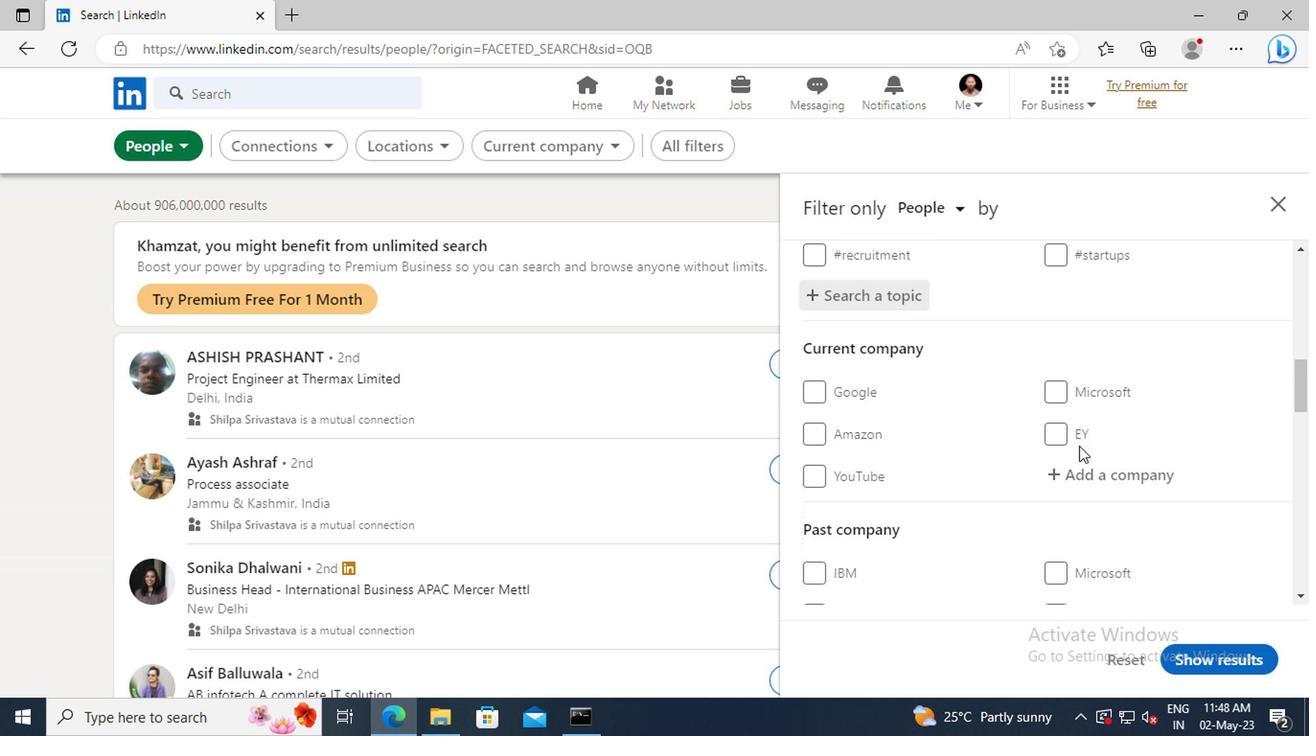 
Action: Mouse scrolled (1077, 445) with delta (0, -1)
Screenshot: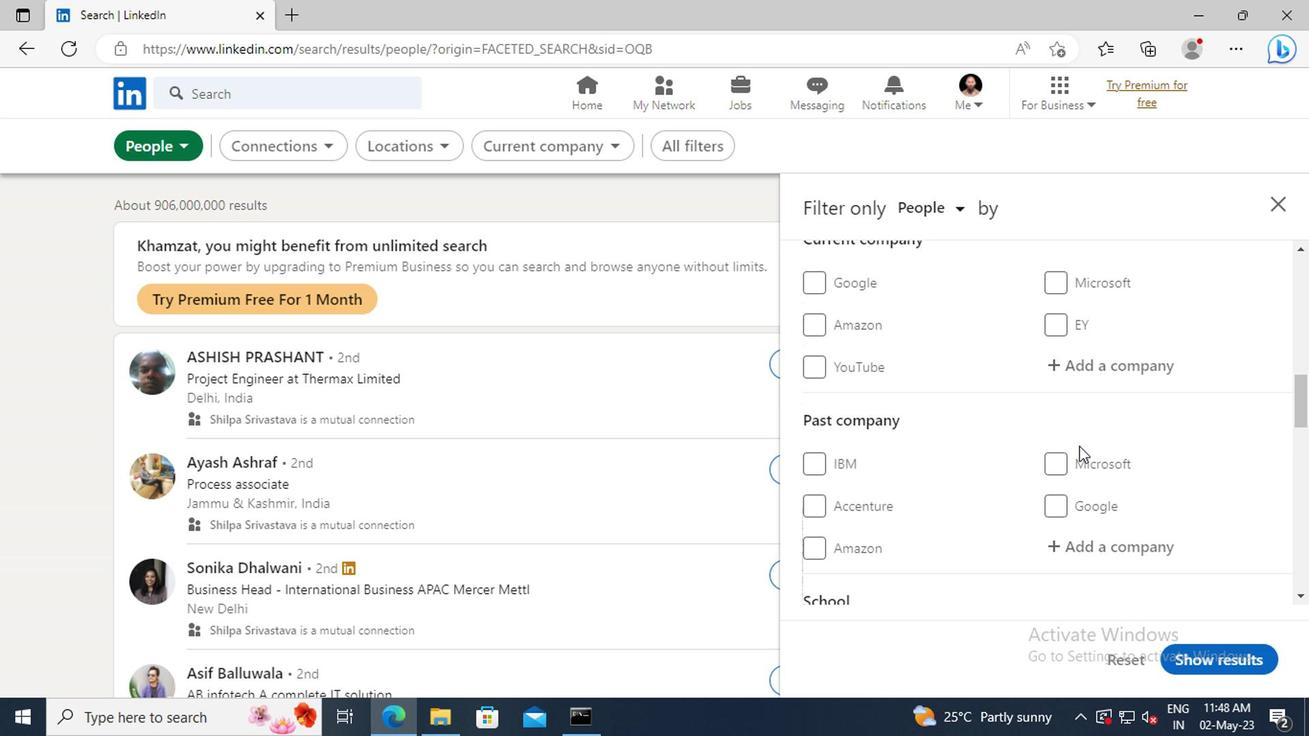 
Action: Mouse scrolled (1077, 445) with delta (0, -1)
Screenshot: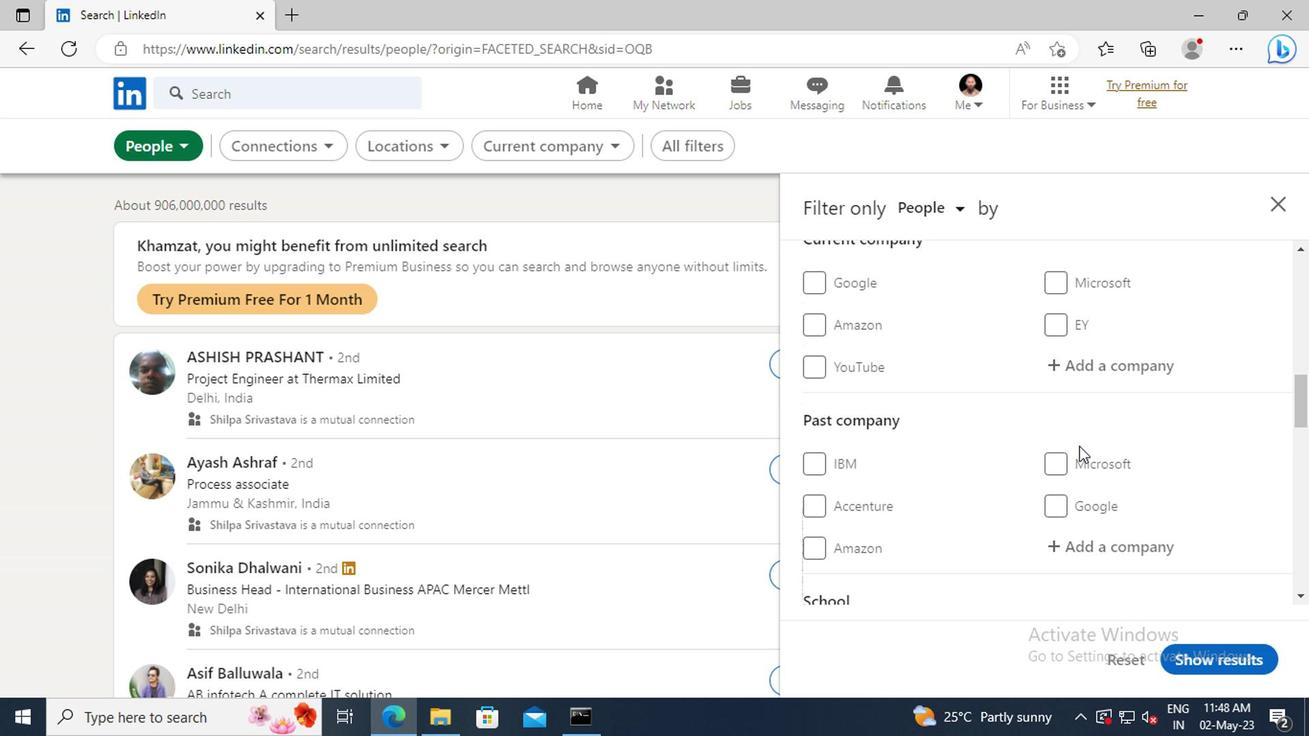 
Action: Mouse scrolled (1077, 445) with delta (0, -1)
Screenshot: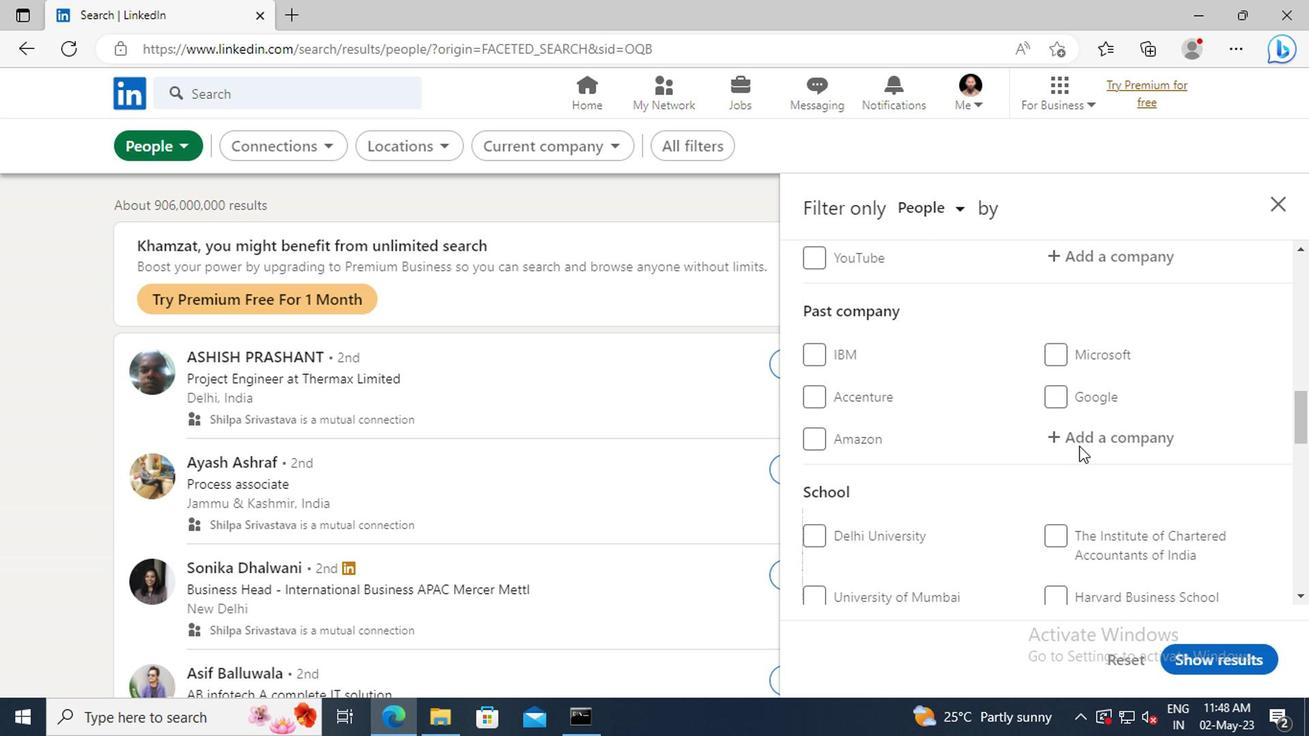 
Action: Mouse scrolled (1077, 445) with delta (0, -1)
Screenshot: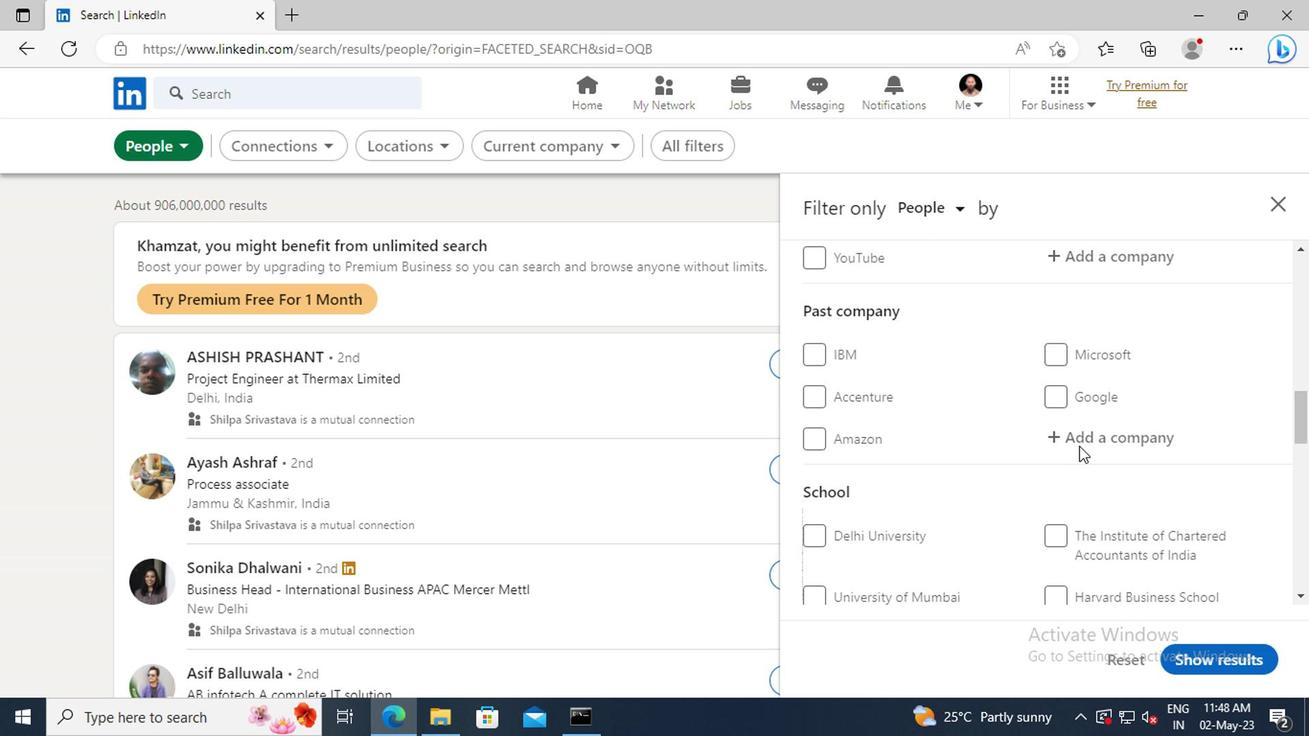 
Action: Mouse scrolled (1077, 445) with delta (0, -1)
Screenshot: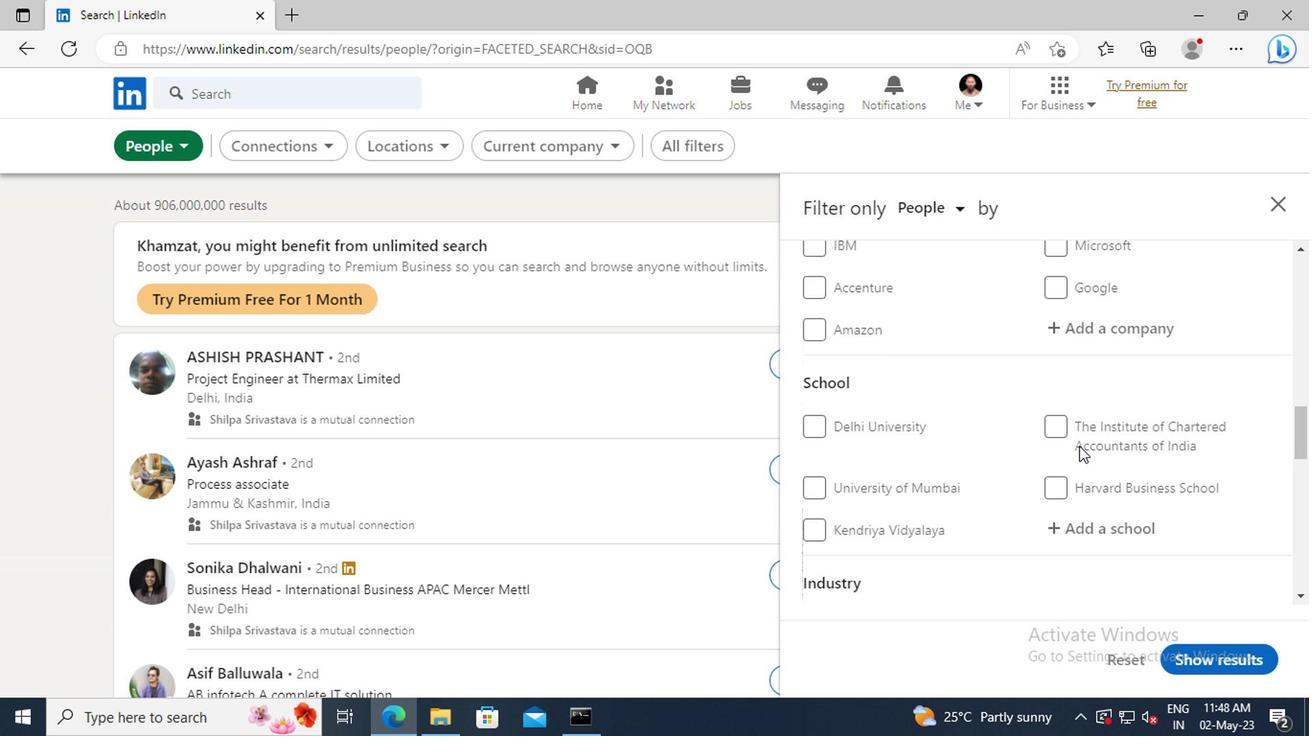 
Action: Mouse scrolled (1077, 445) with delta (0, -1)
Screenshot: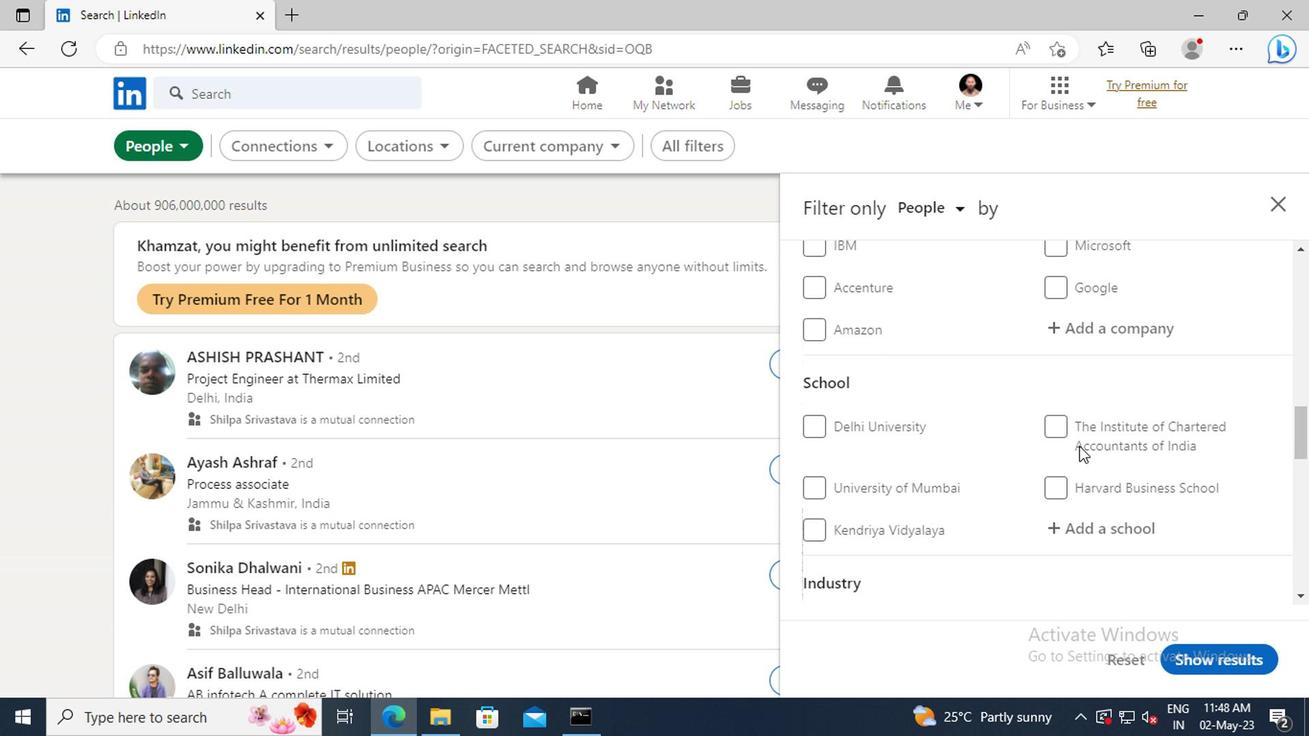 
Action: Mouse scrolled (1077, 445) with delta (0, -1)
Screenshot: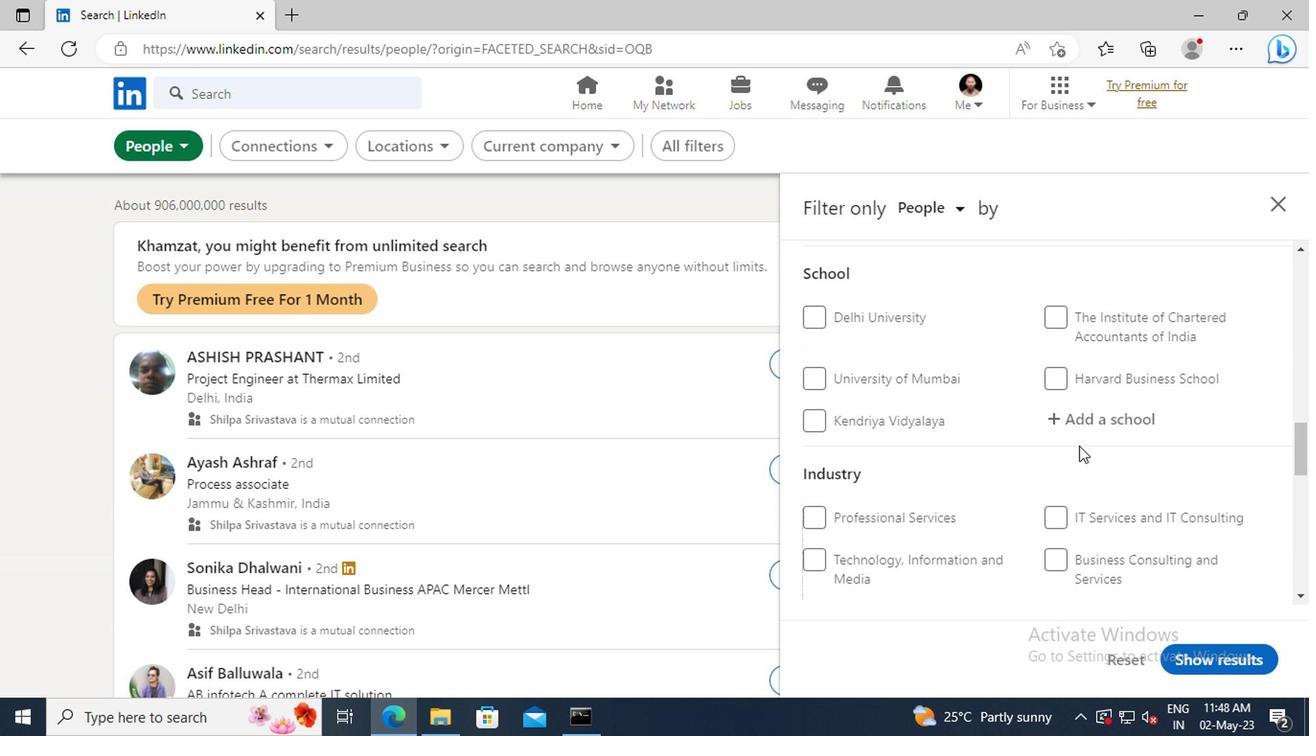 
Action: Mouse scrolled (1077, 445) with delta (0, -1)
Screenshot: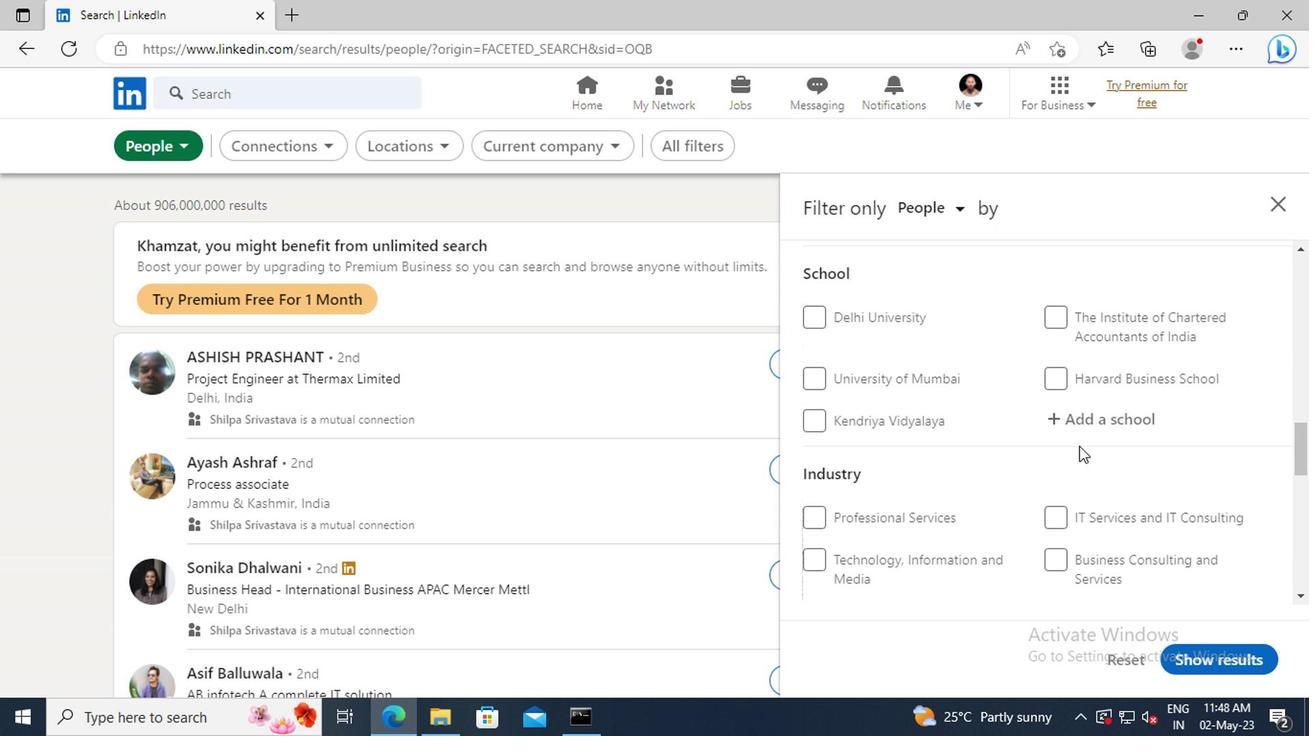 
Action: Mouse scrolled (1077, 445) with delta (0, -1)
Screenshot: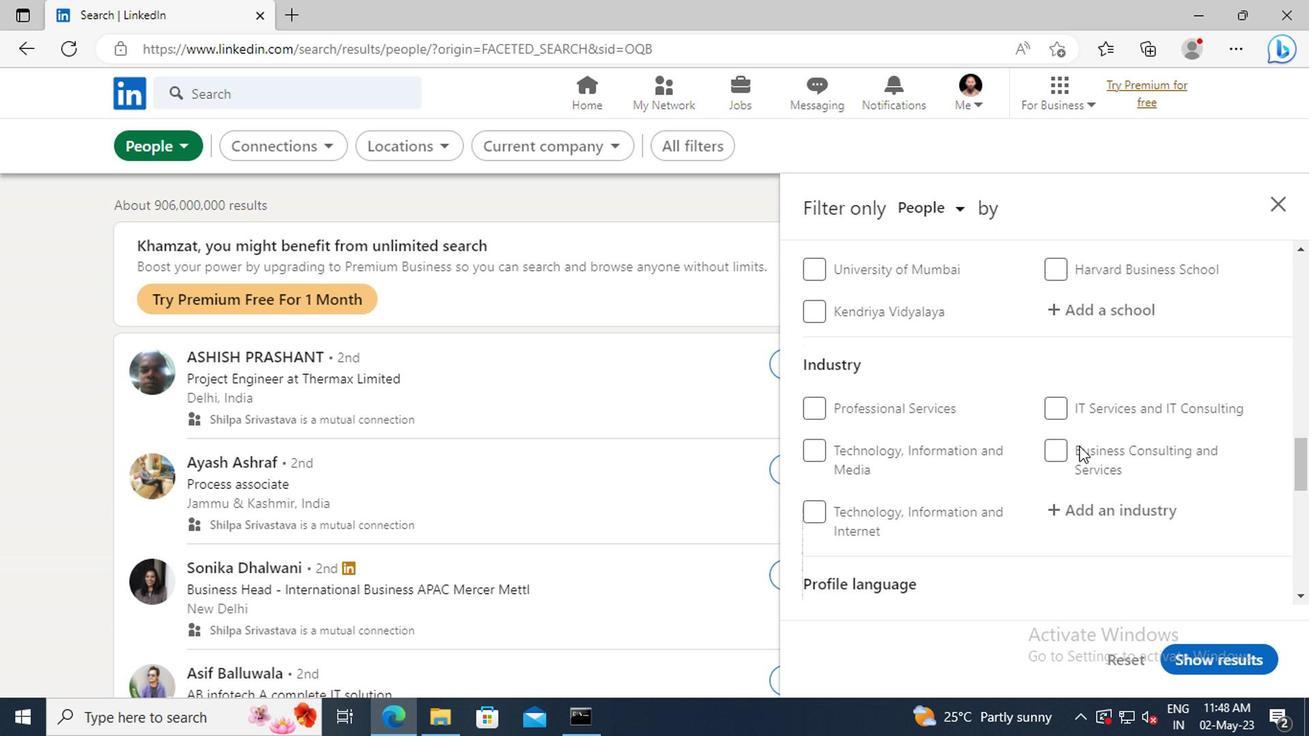 
Action: Mouse scrolled (1077, 445) with delta (0, -1)
Screenshot: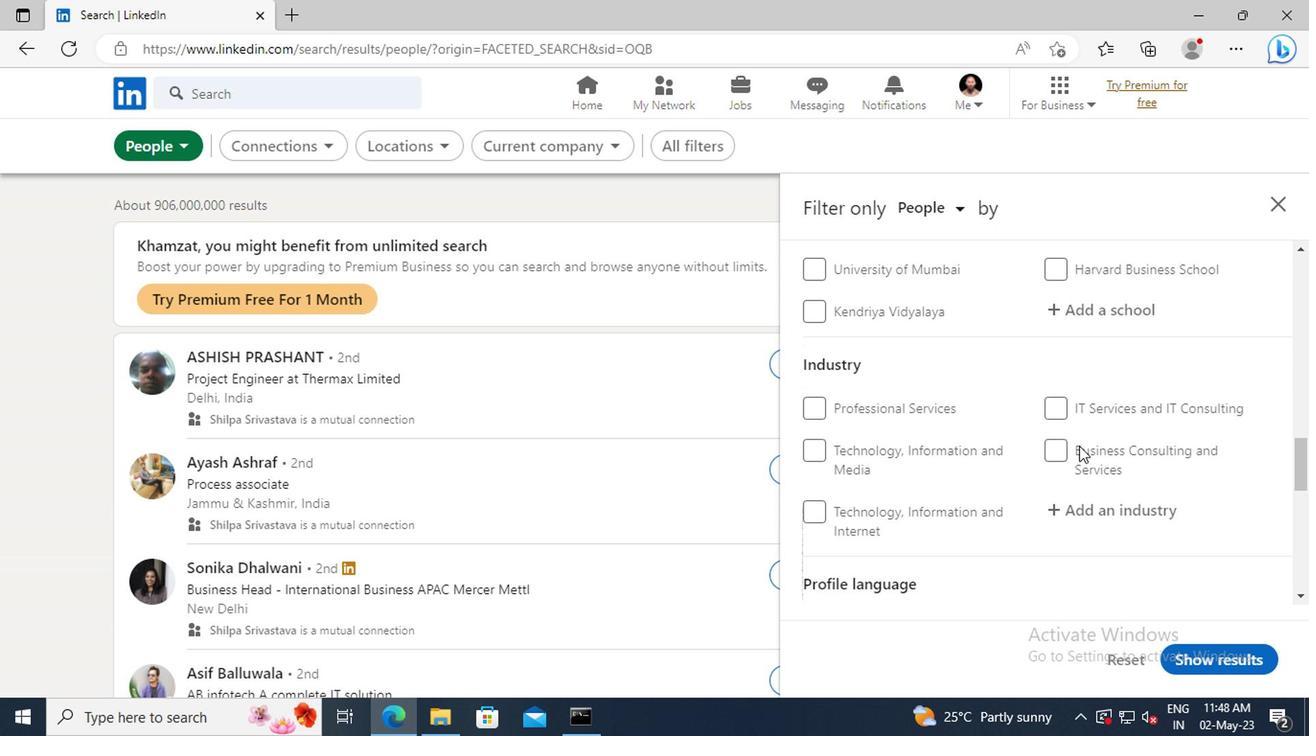 
Action: Mouse scrolled (1077, 445) with delta (0, -1)
Screenshot: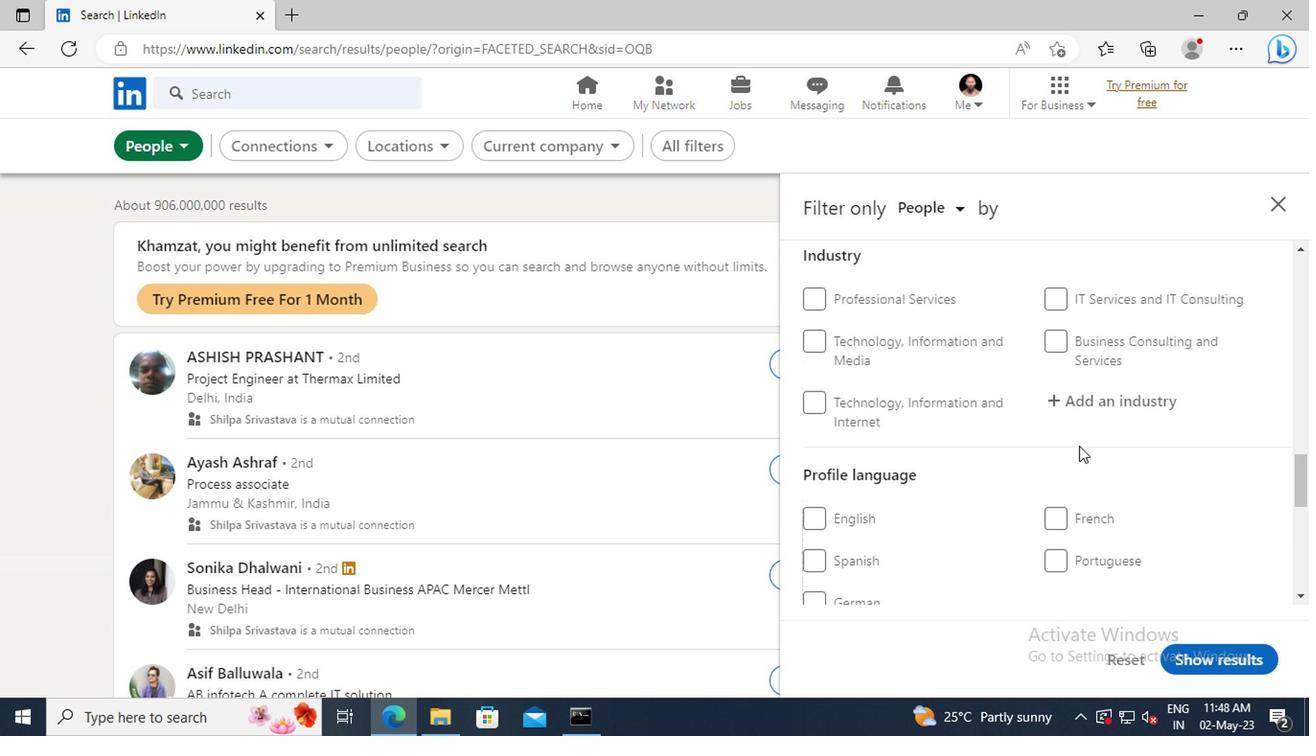 
Action: Mouse moved to (1059, 512)
Screenshot: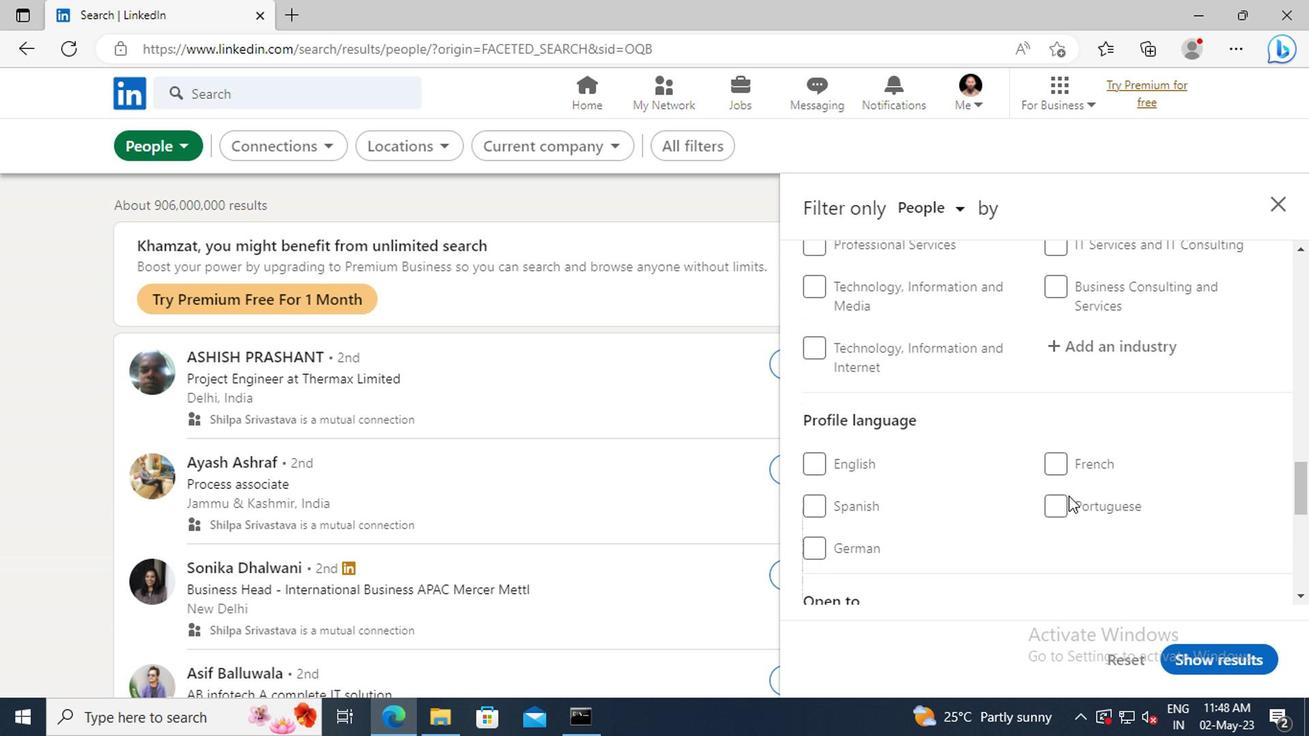 
Action: Mouse pressed left at (1059, 512)
Screenshot: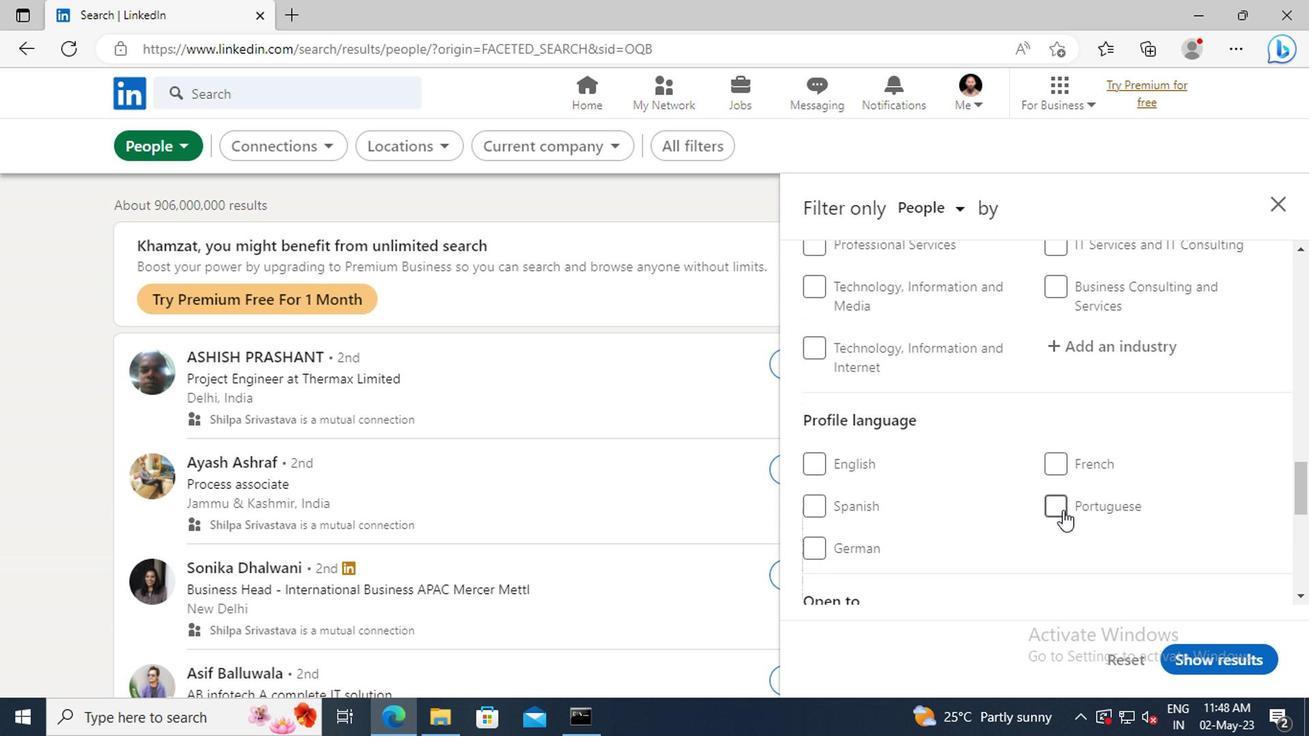
Action: Mouse moved to (1084, 464)
Screenshot: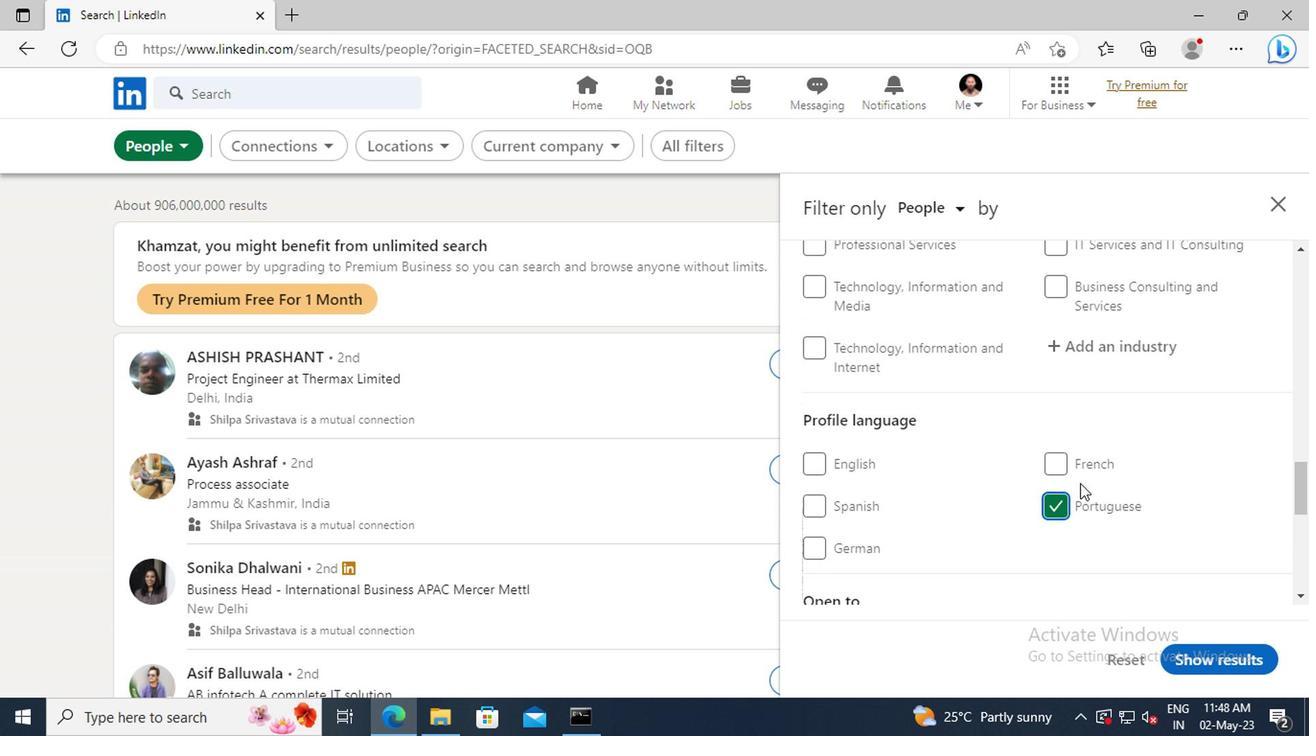 
Action: Mouse scrolled (1084, 465) with delta (0, 0)
Screenshot: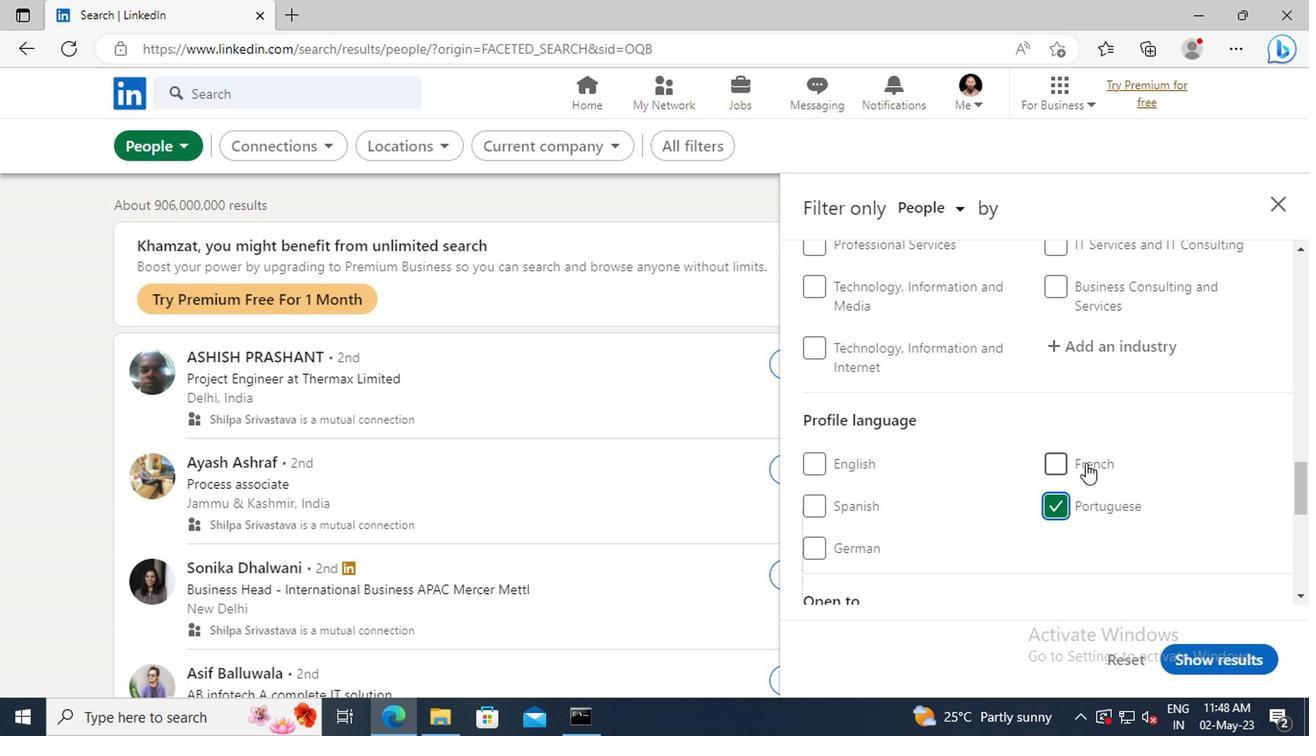 
Action: Mouse scrolled (1084, 465) with delta (0, 0)
Screenshot: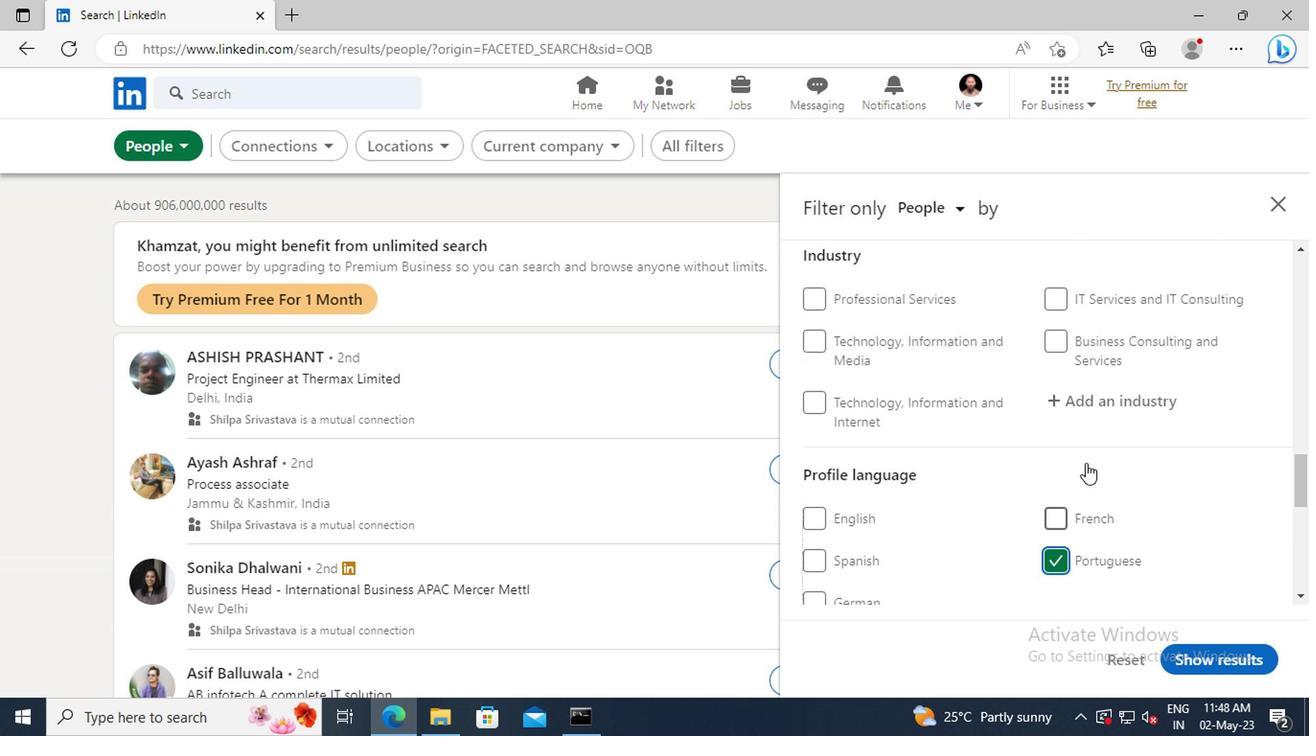 
Action: Mouse scrolled (1084, 465) with delta (0, 0)
Screenshot: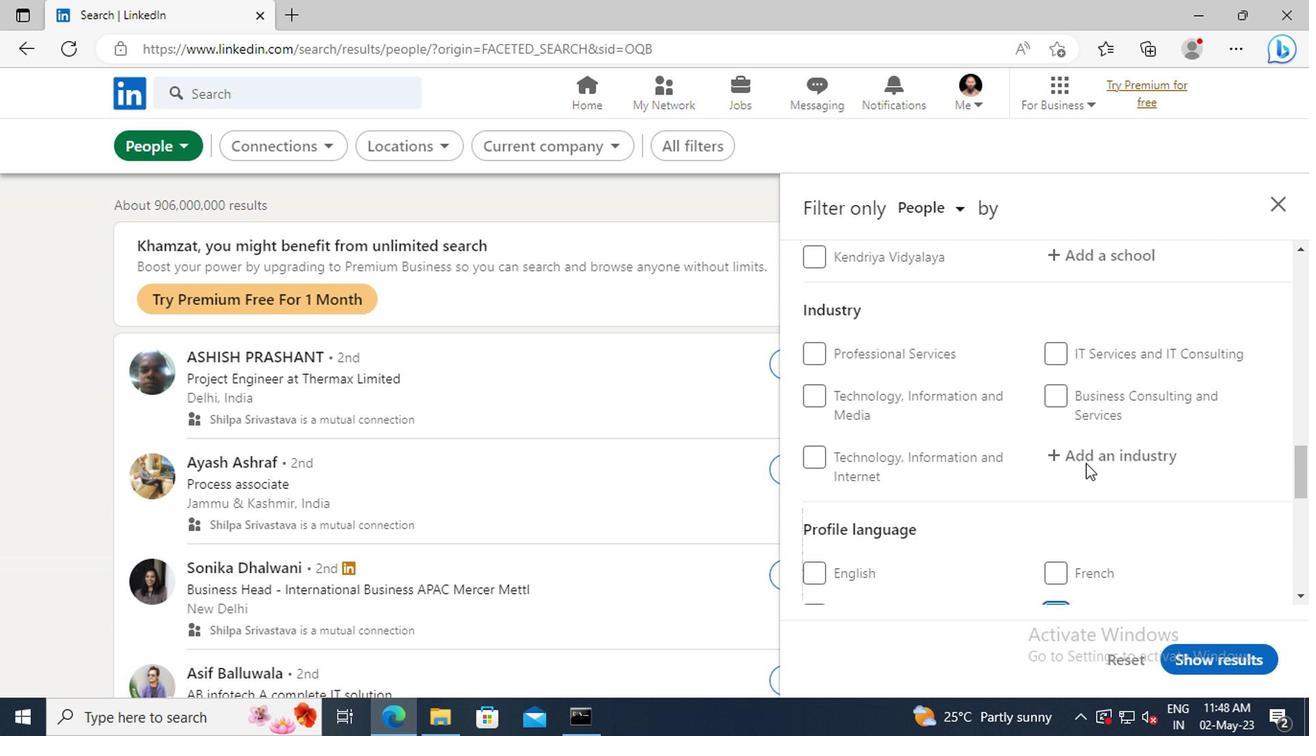 
Action: Mouse scrolled (1084, 465) with delta (0, 0)
Screenshot: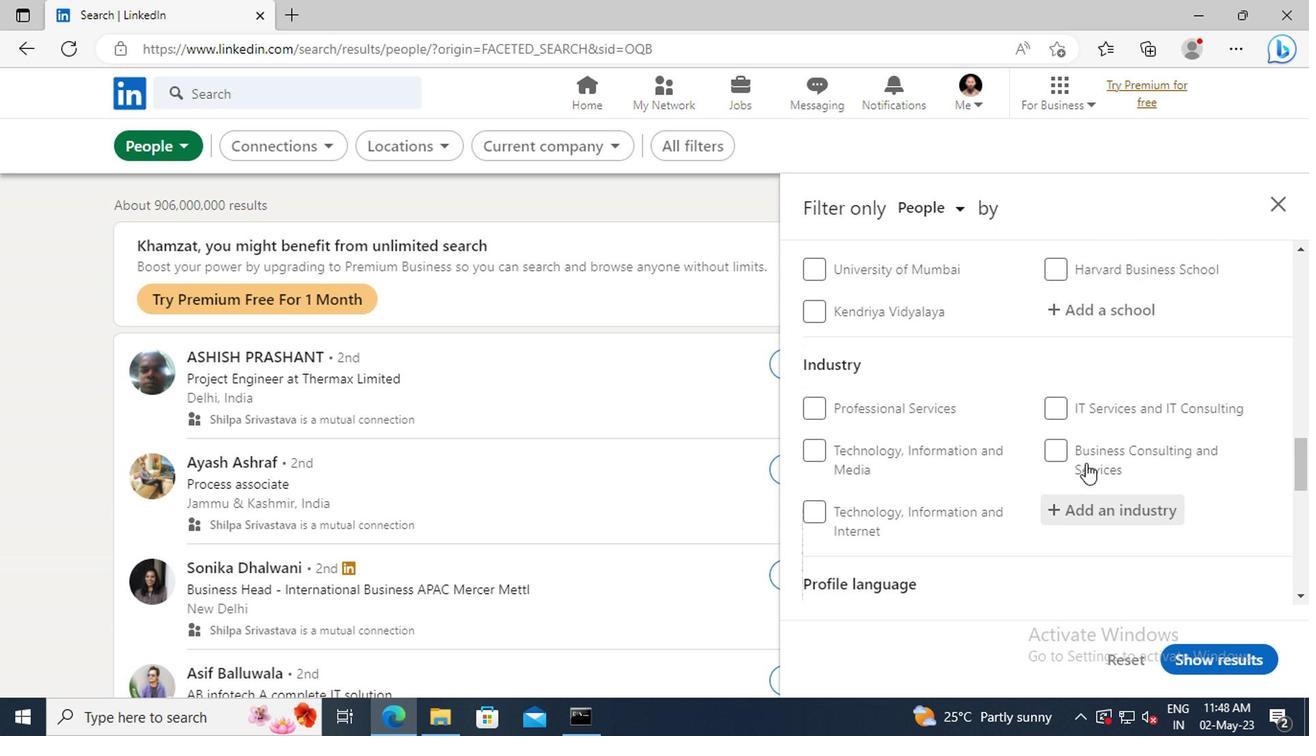 
Action: Mouse scrolled (1084, 465) with delta (0, 0)
Screenshot: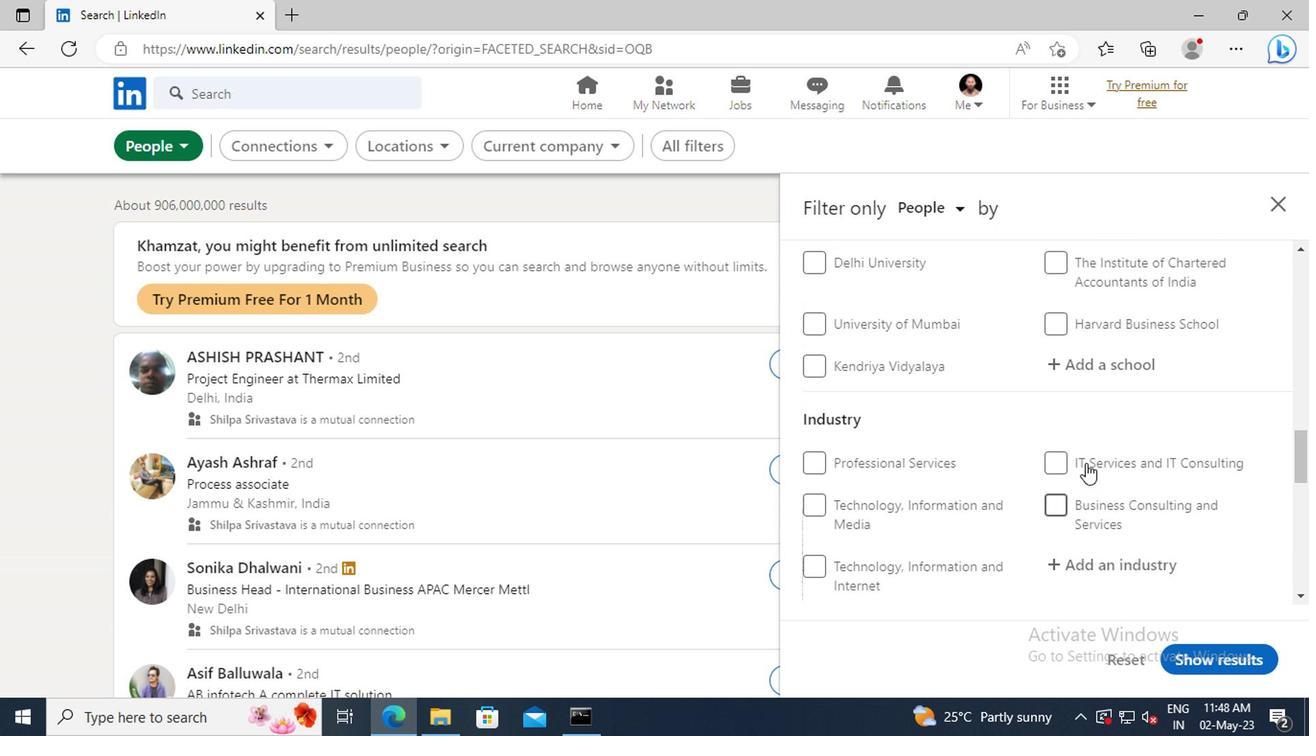 
Action: Mouse scrolled (1084, 465) with delta (0, 0)
Screenshot: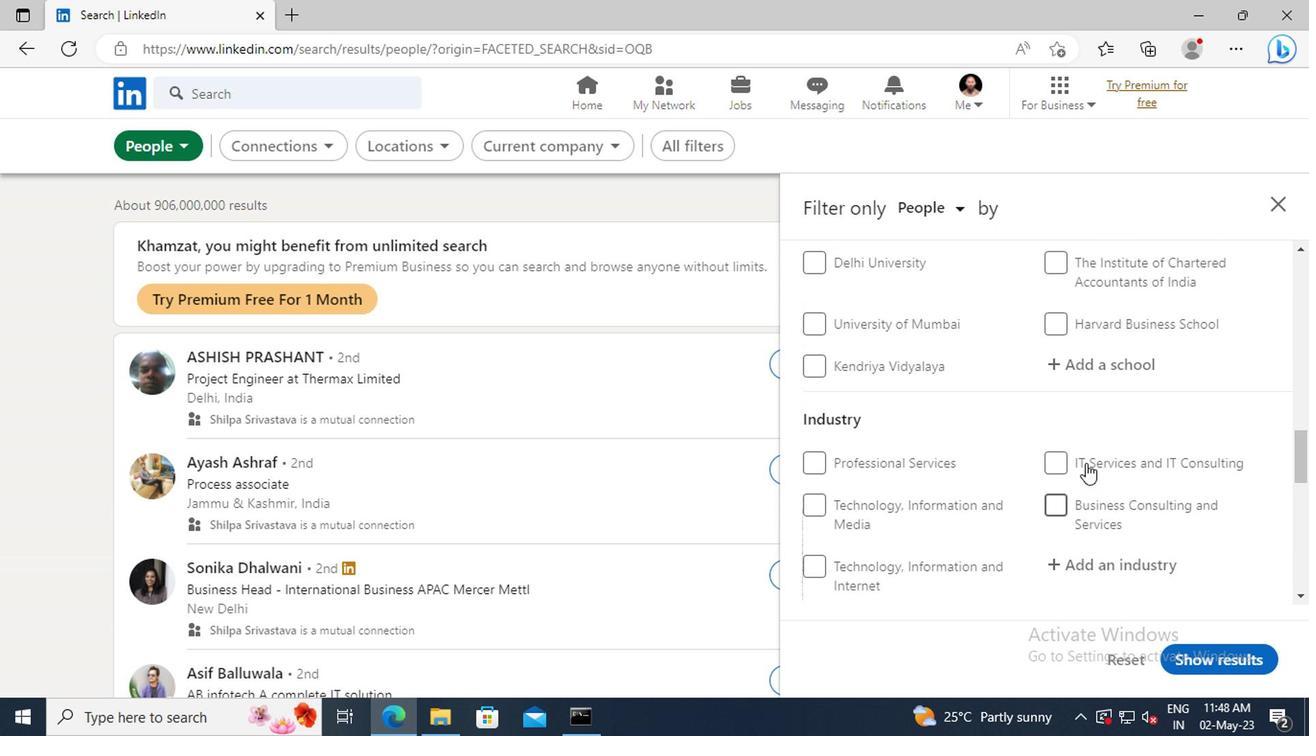 
Action: Mouse scrolled (1084, 465) with delta (0, 0)
Screenshot: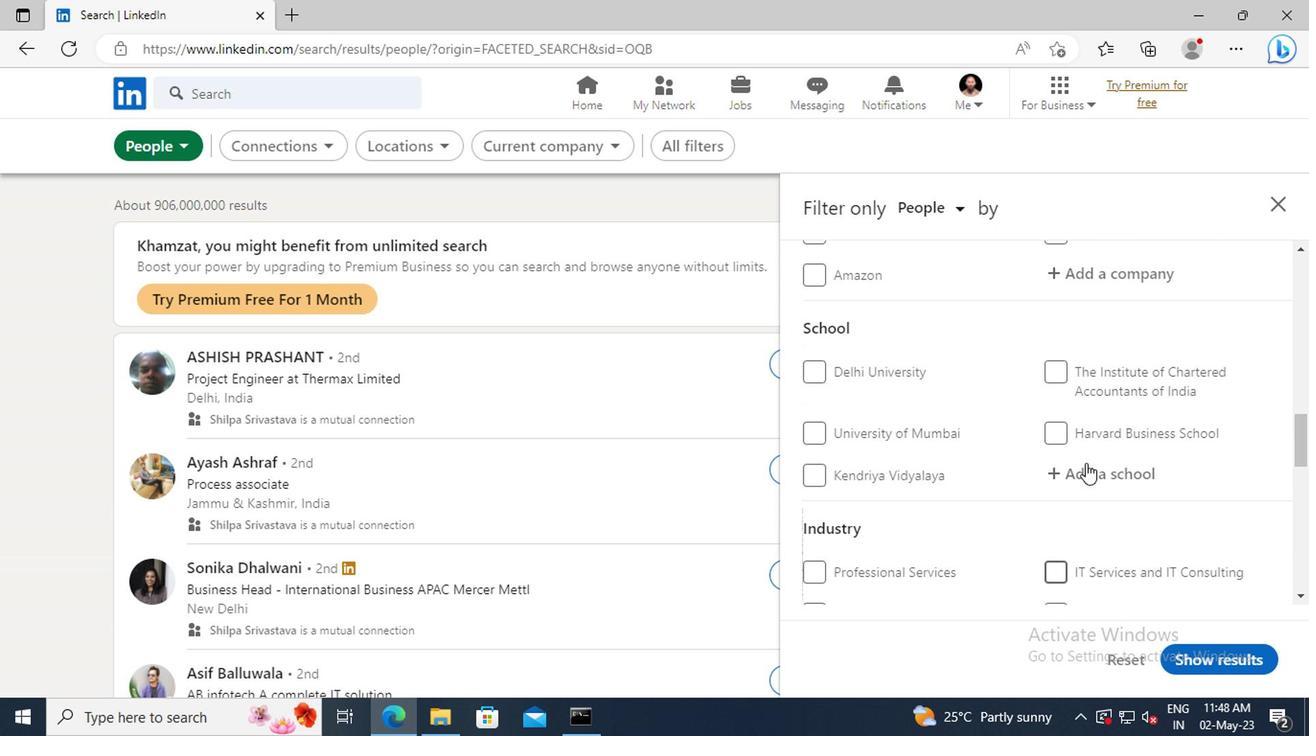 
Action: Mouse scrolled (1084, 465) with delta (0, 0)
Screenshot: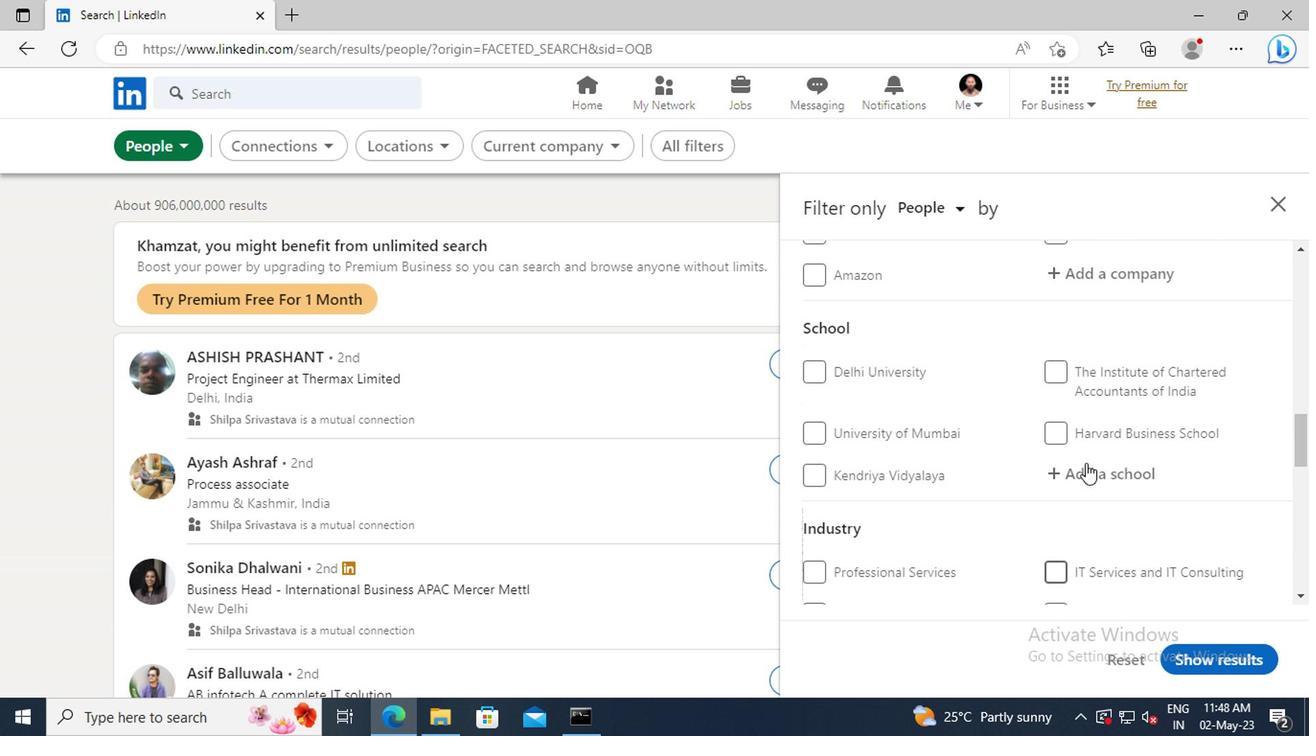 
Action: Mouse scrolled (1084, 465) with delta (0, 0)
Screenshot: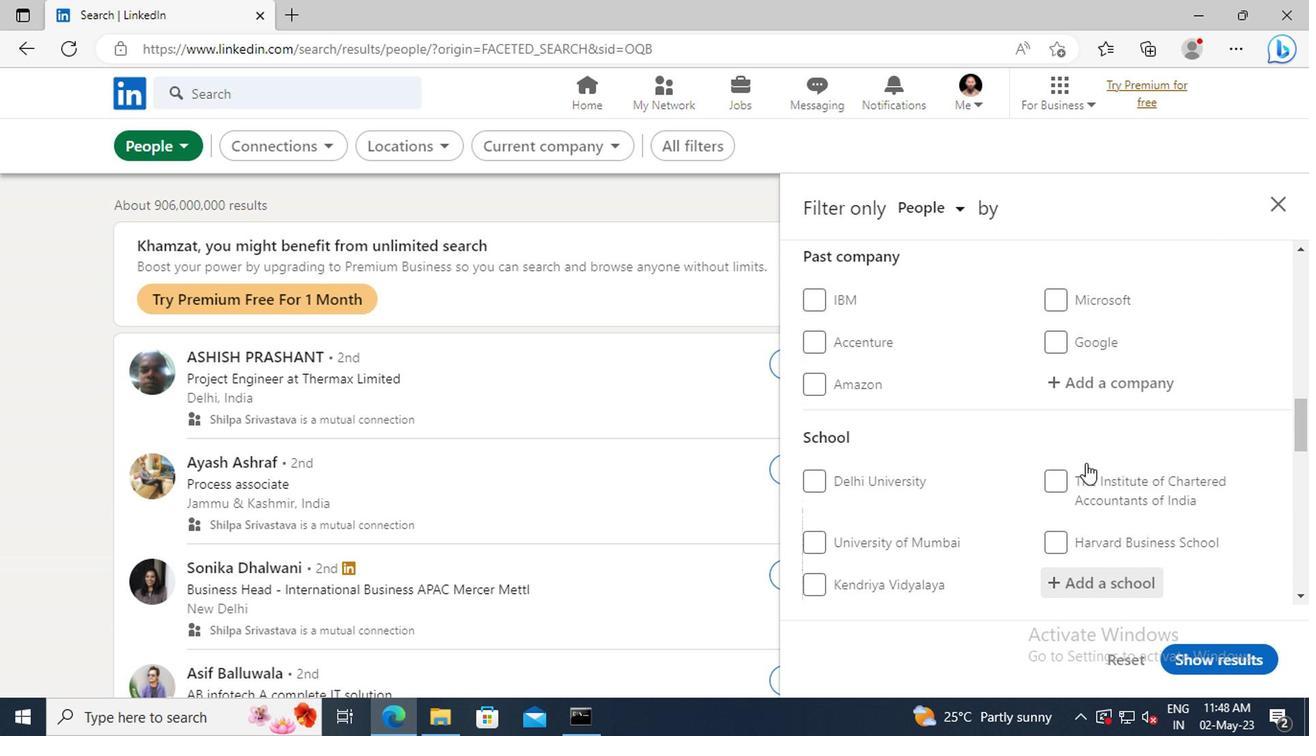 
Action: Mouse scrolled (1084, 465) with delta (0, 0)
Screenshot: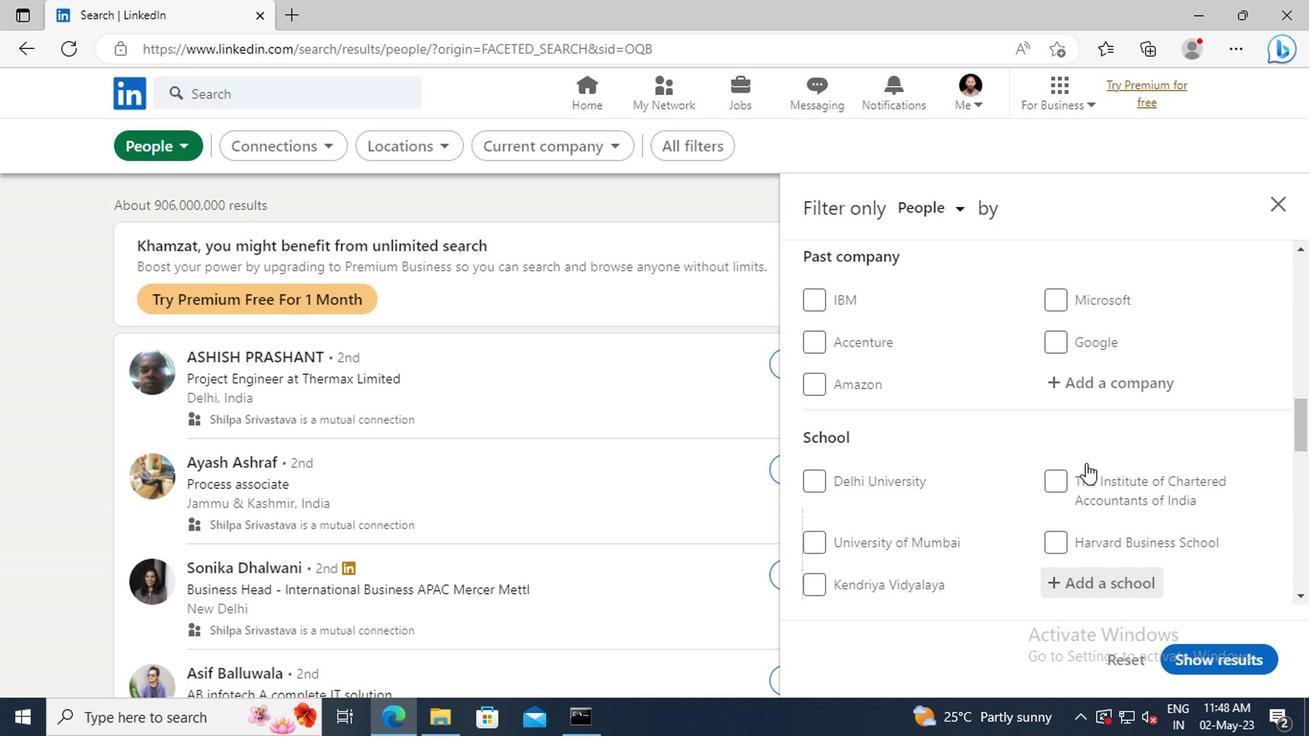 
Action: Mouse scrolled (1084, 465) with delta (0, 0)
Screenshot: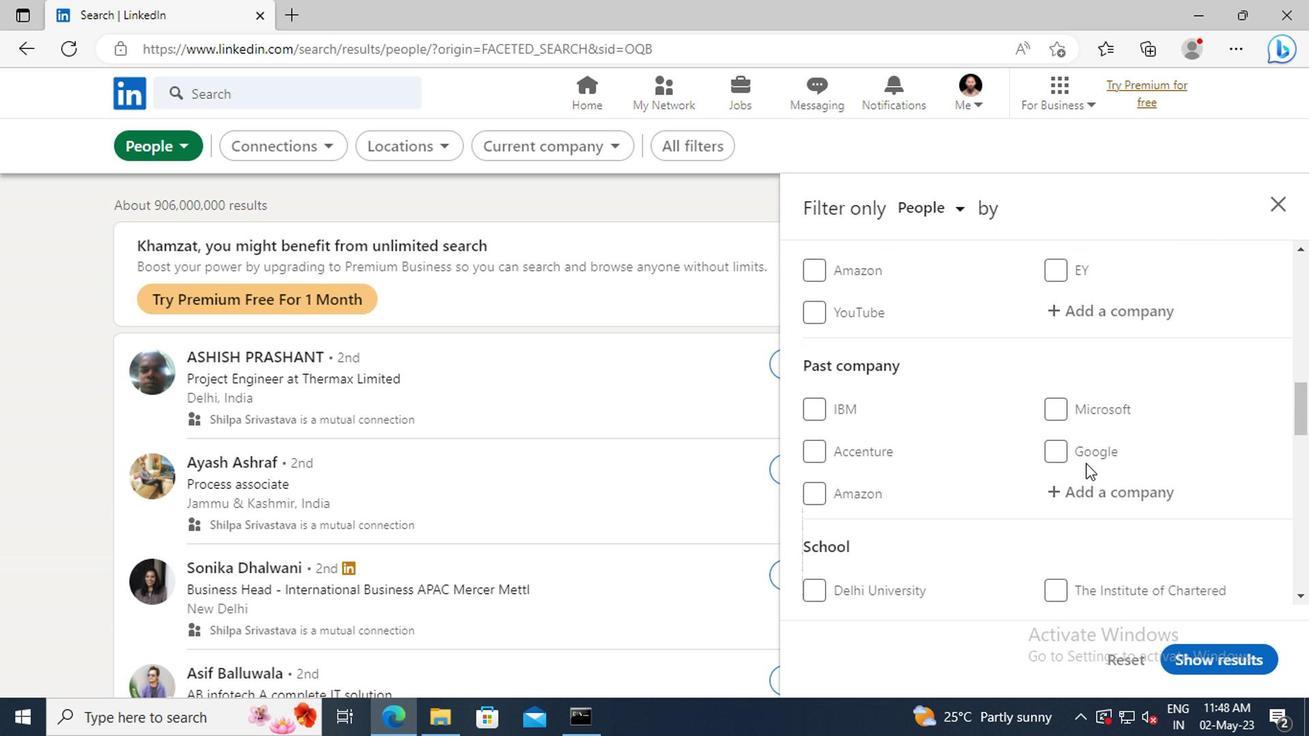 
Action: Mouse scrolled (1084, 465) with delta (0, 0)
Screenshot: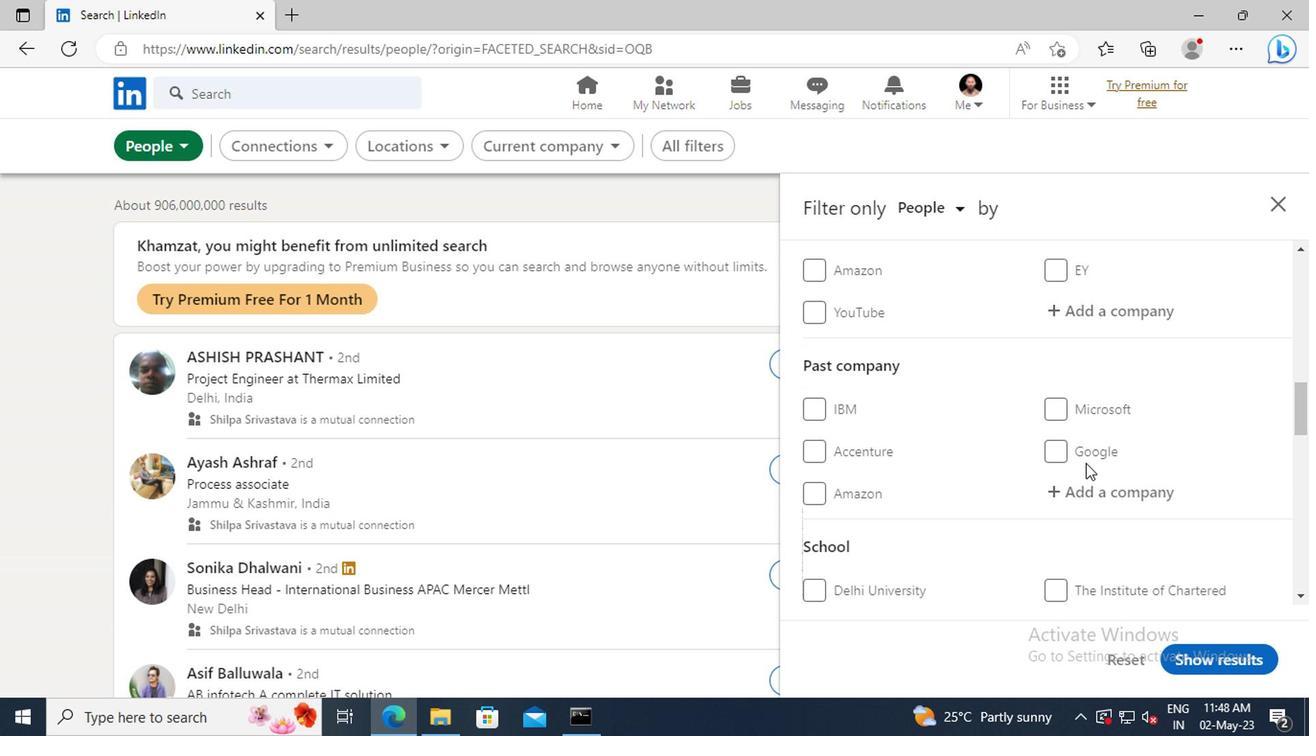 
Action: Mouse moved to (1072, 428)
Screenshot: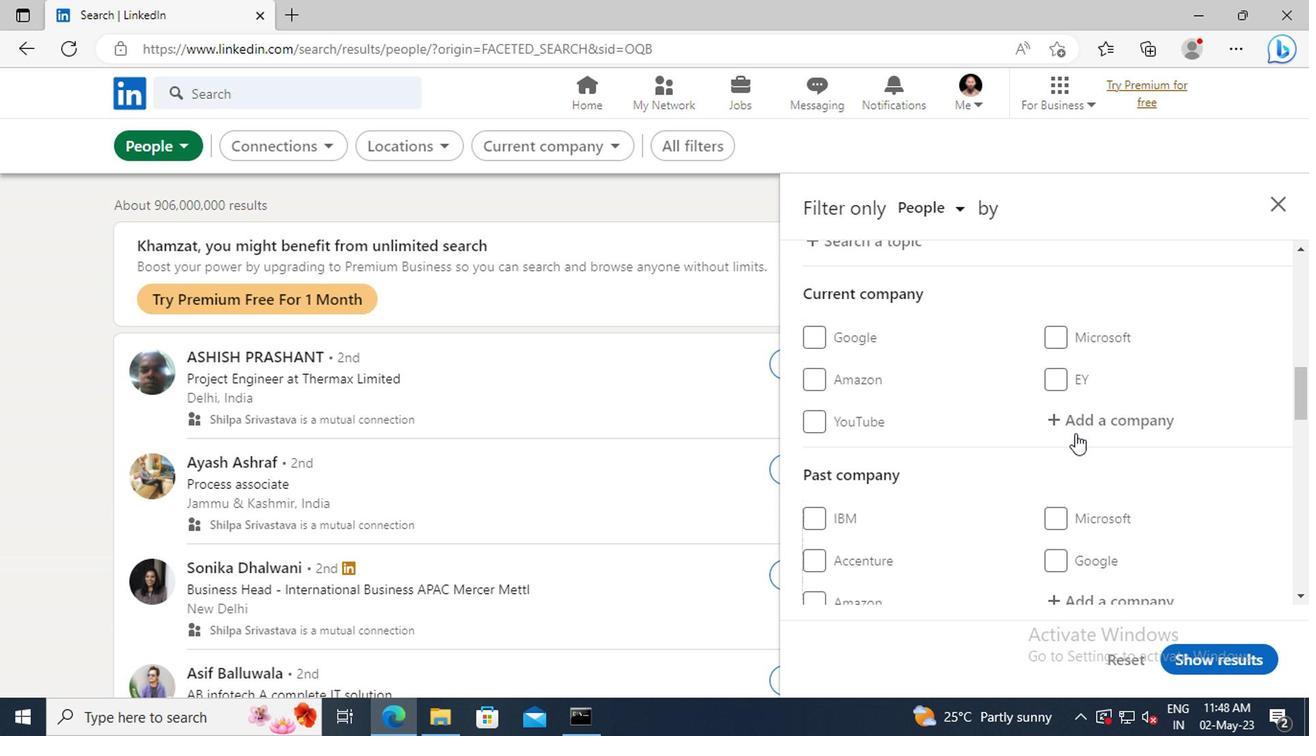 
Action: Mouse pressed left at (1072, 428)
Screenshot: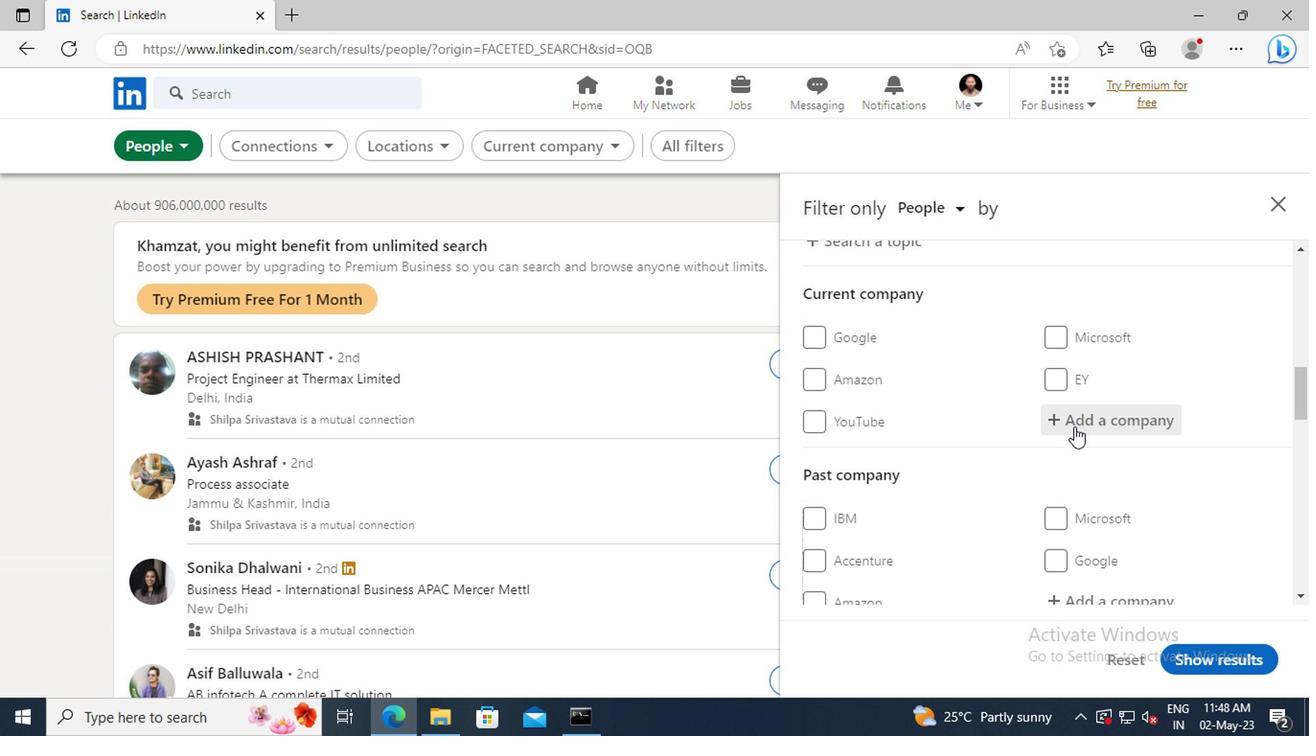 
Action: Key pressed <Key.shift>MICROCHIP<Key.space><Key.shift>TE
Screenshot: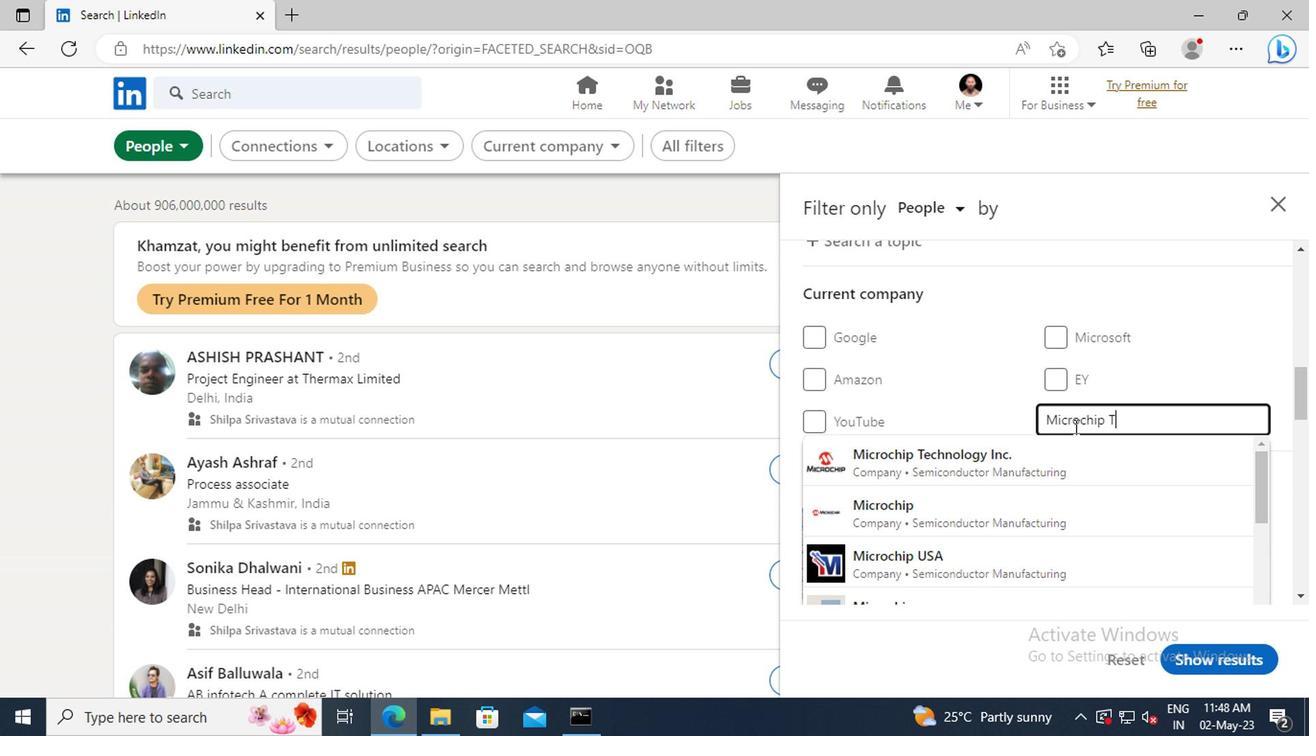 
Action: Mouse moved to (1065, 460)
Screenshot: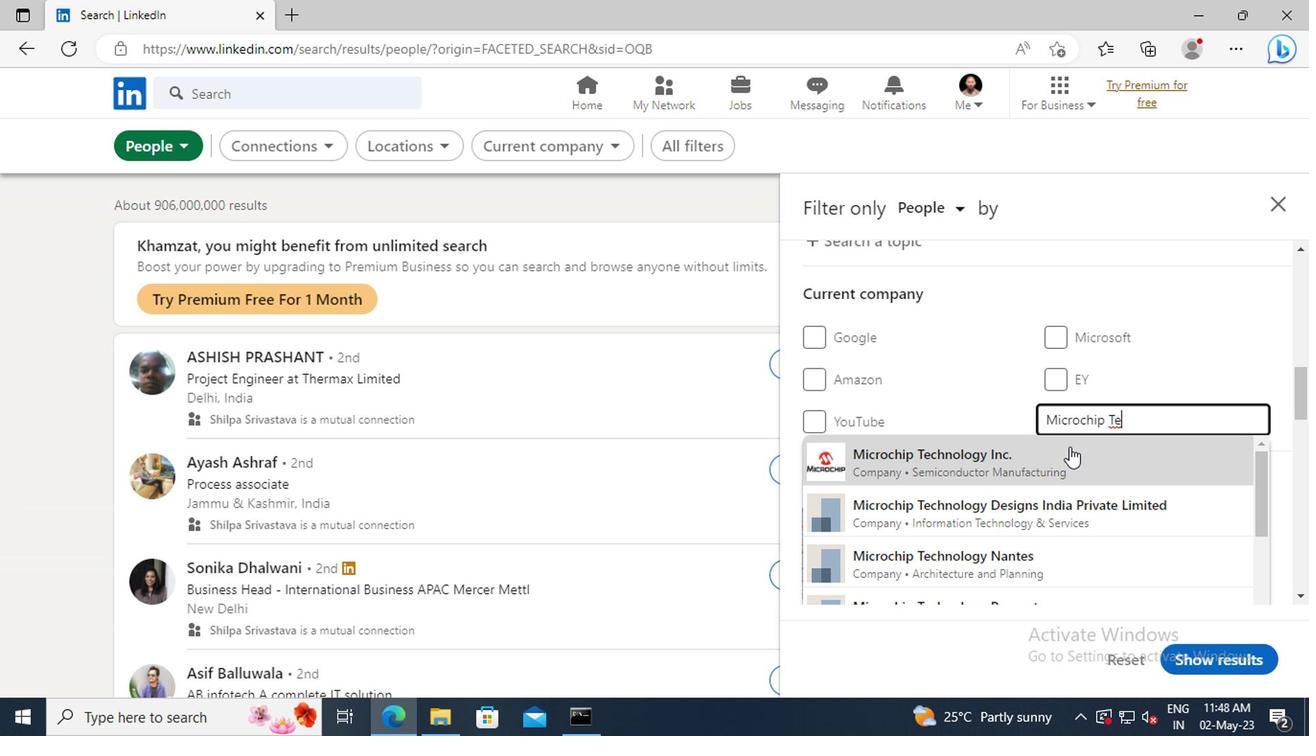 
Action: Mouse pressed left at (1065, 460)
Screenshot: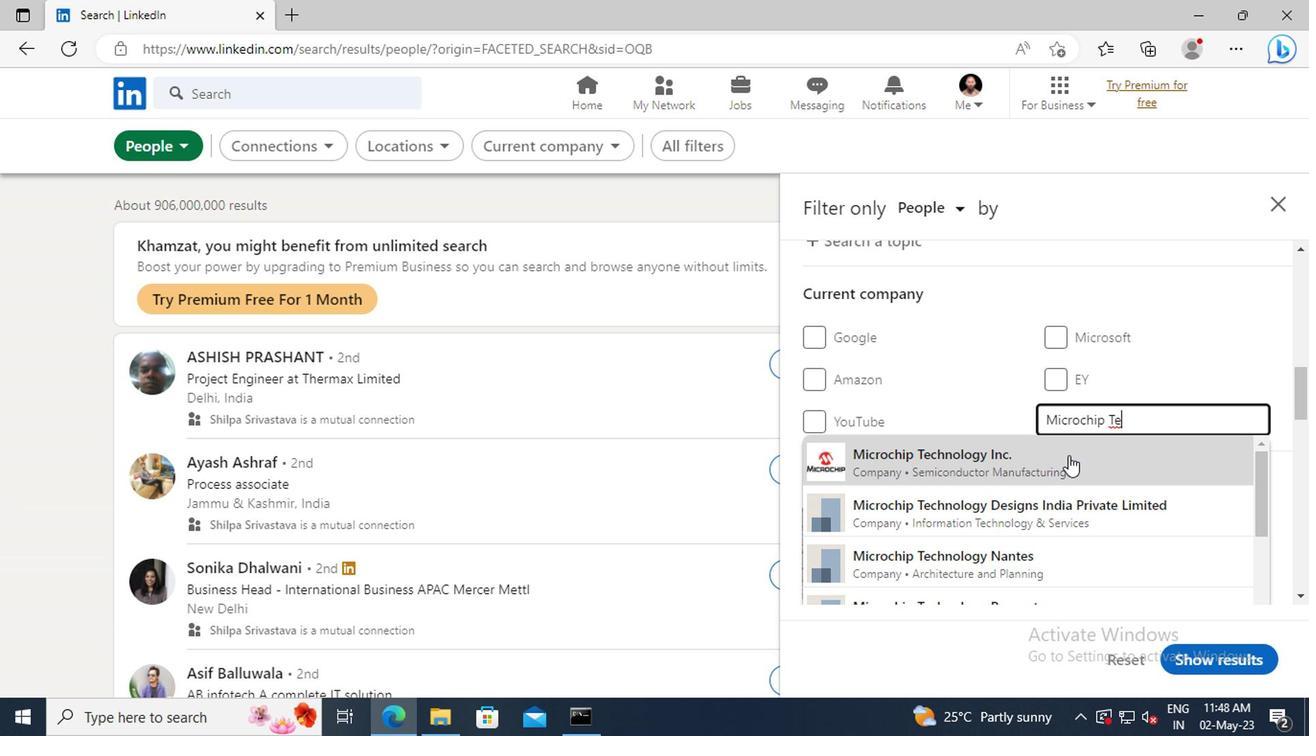 
Action: Mouse scrolled (1065, 459) with delta (0, 0)
Screenshot: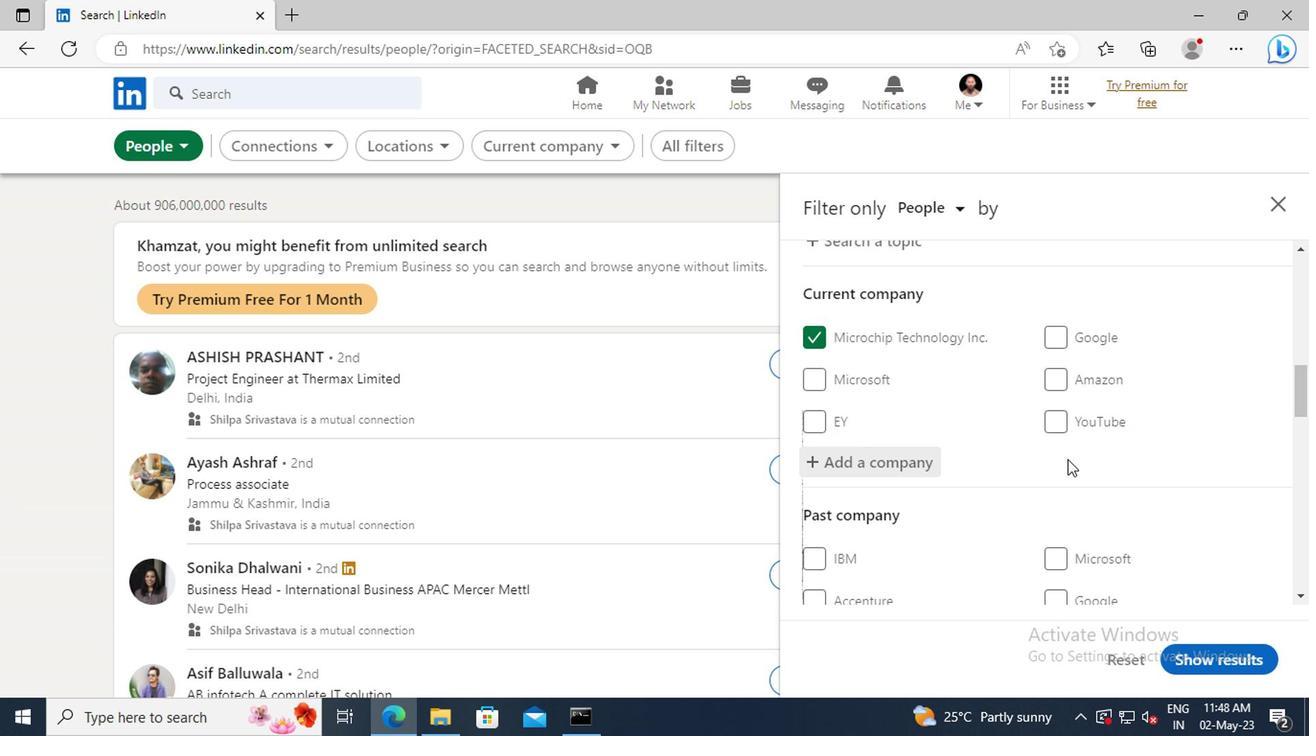
Action: Mouse moved to (1056, 422)
Screenshot: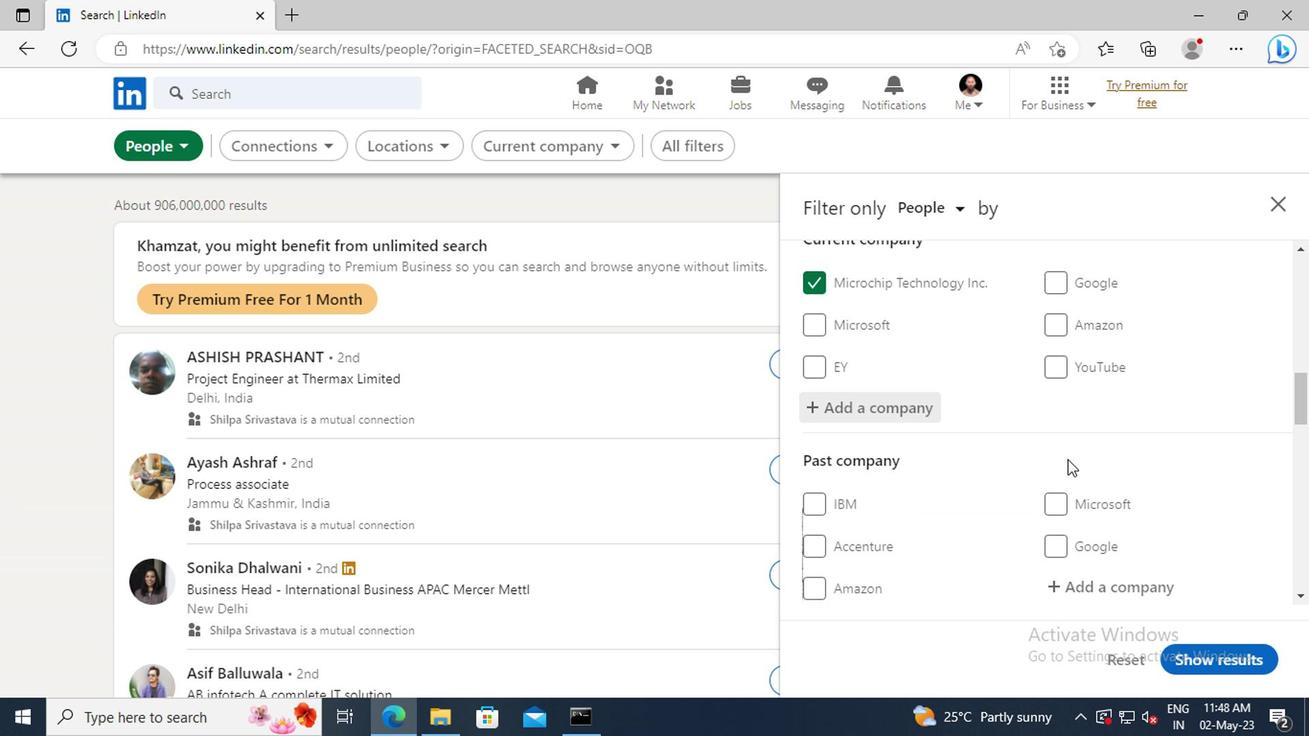 
Action: Mouse scrolled (1056, 421) with delta (0, 0)
Screenshot: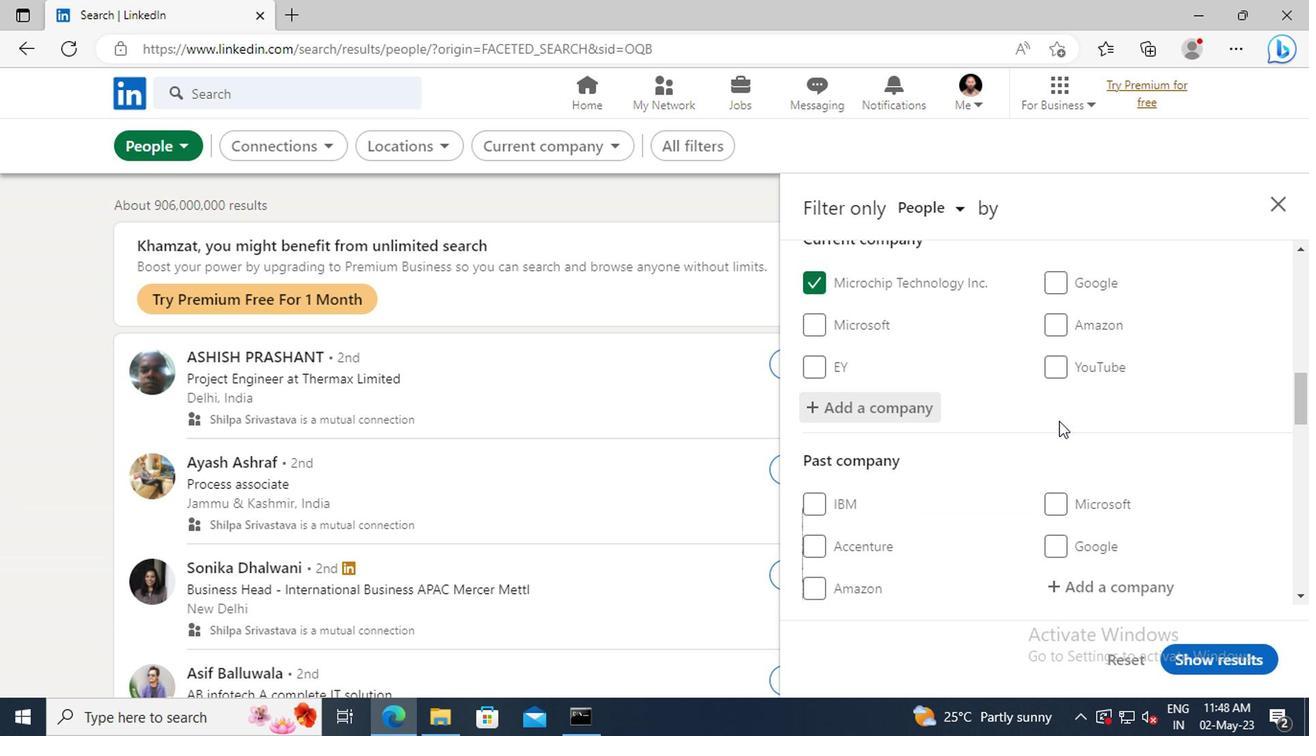 
Action: Mouse scrolled (1056, 421) with delta (0, 0)
Screenshot: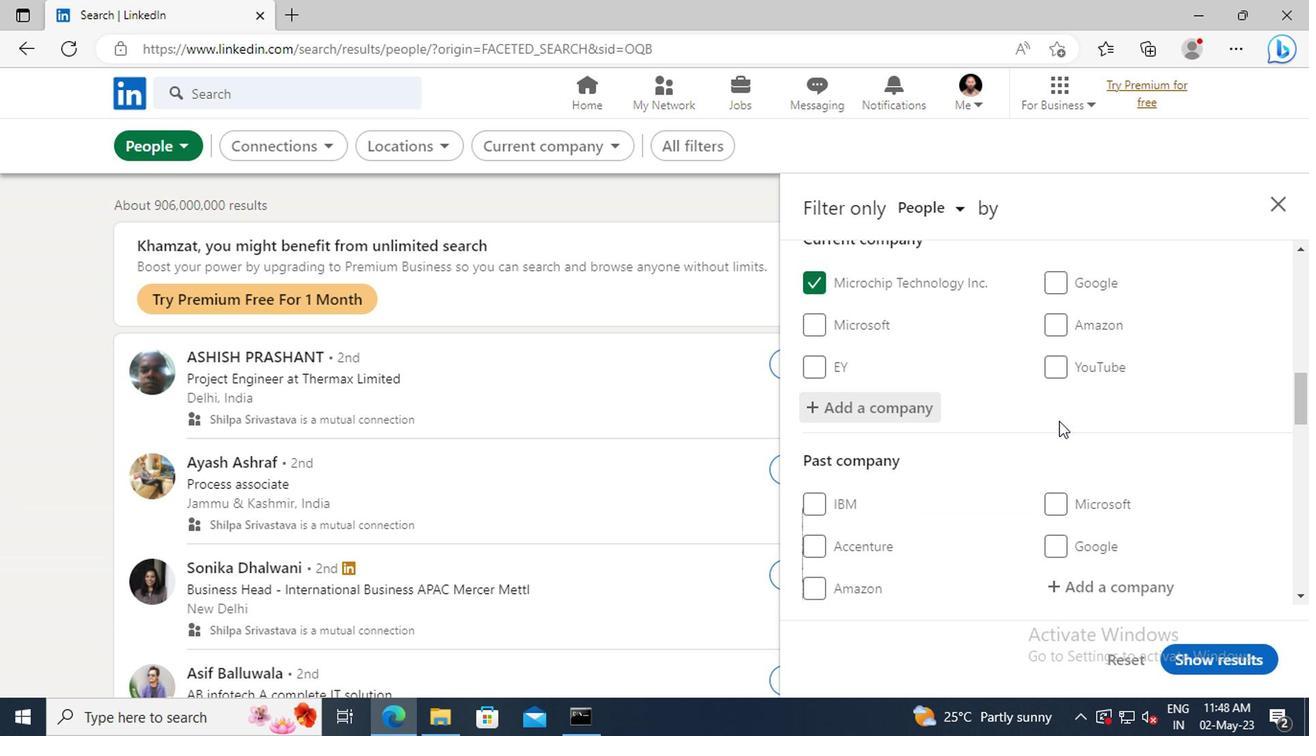 
Action: Mouse moved to (1050, 400)
Screenshot: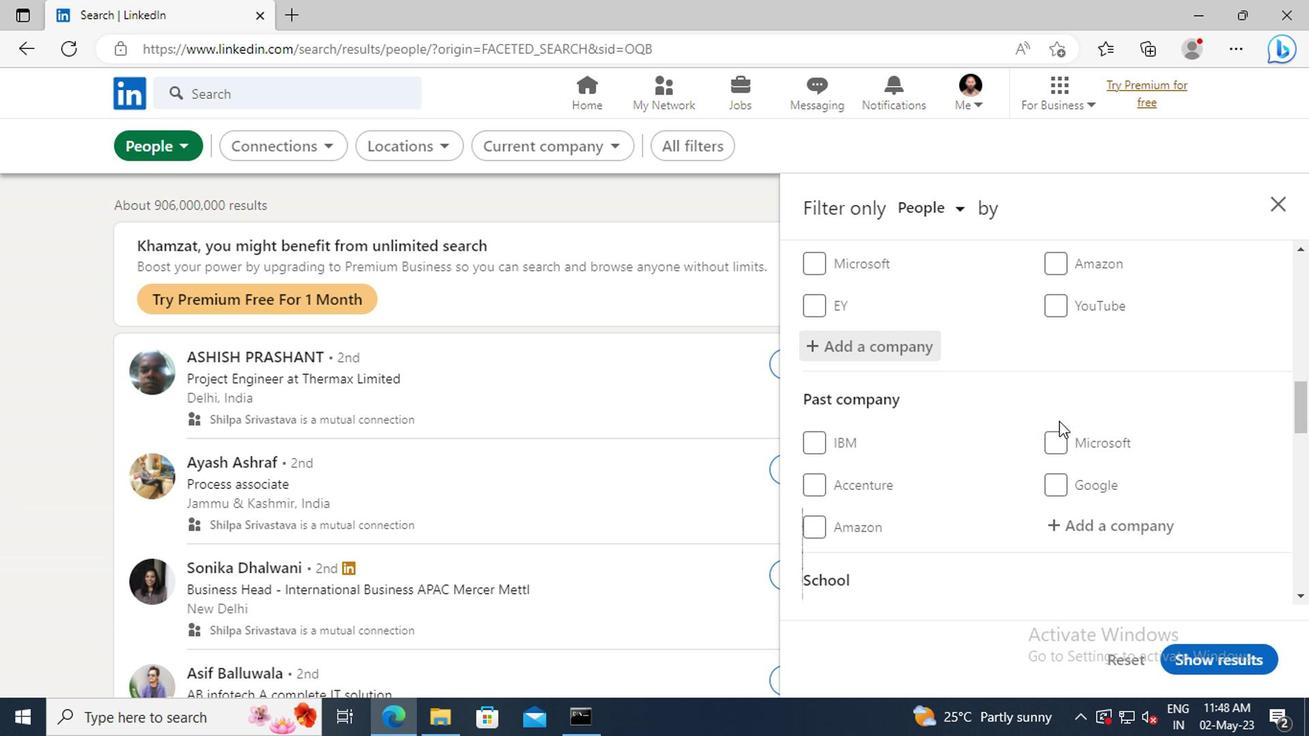 
Action: Mouse scrolled (1050, 400) with delta (0, 0)
Screenshot: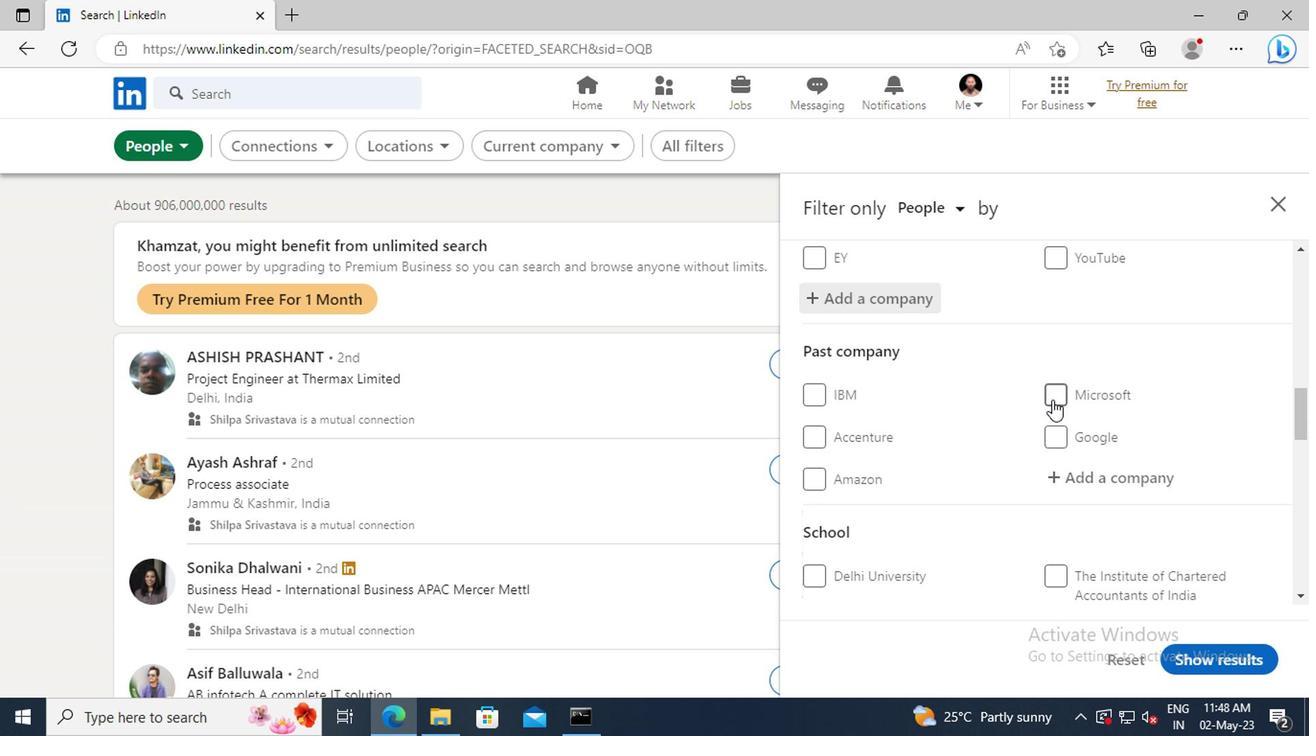 
Action: Mouse scrolled (1050, 400) with delta (0, 0)
Screenshot: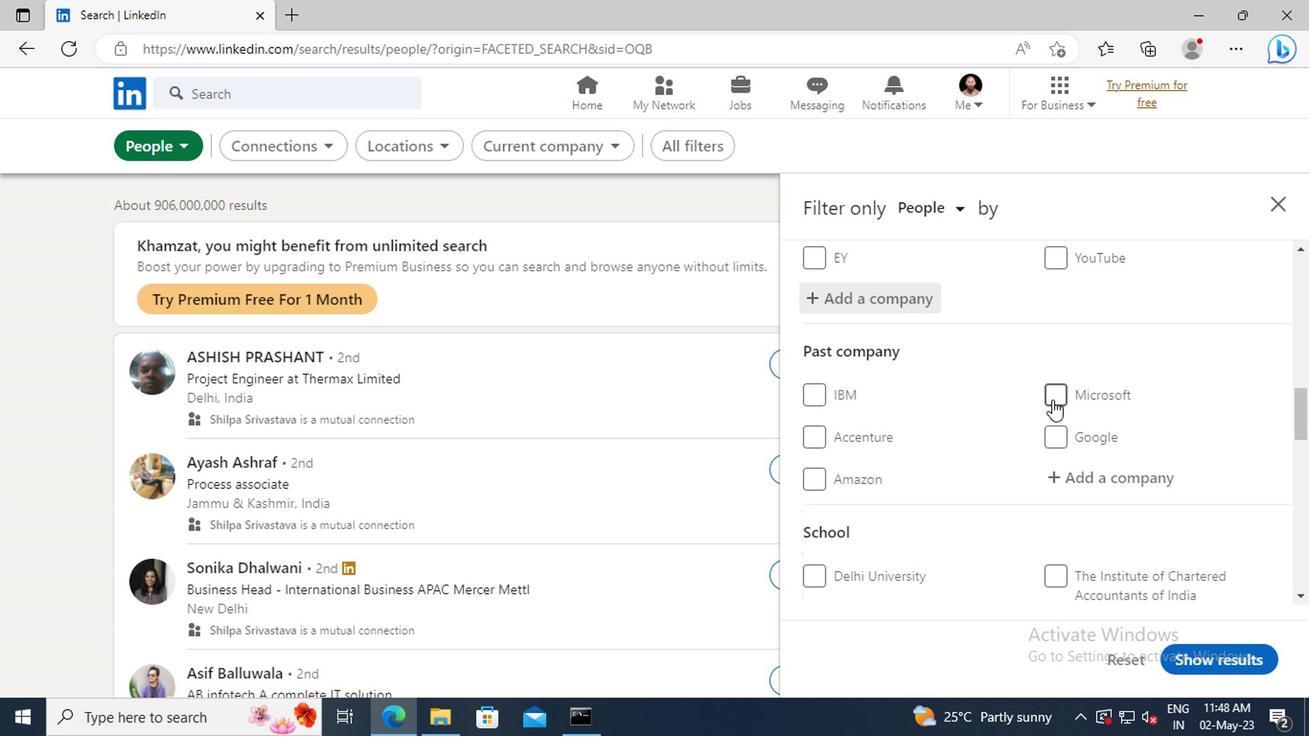 
Action: Mouse moved to (1050, 396)
Screenshot: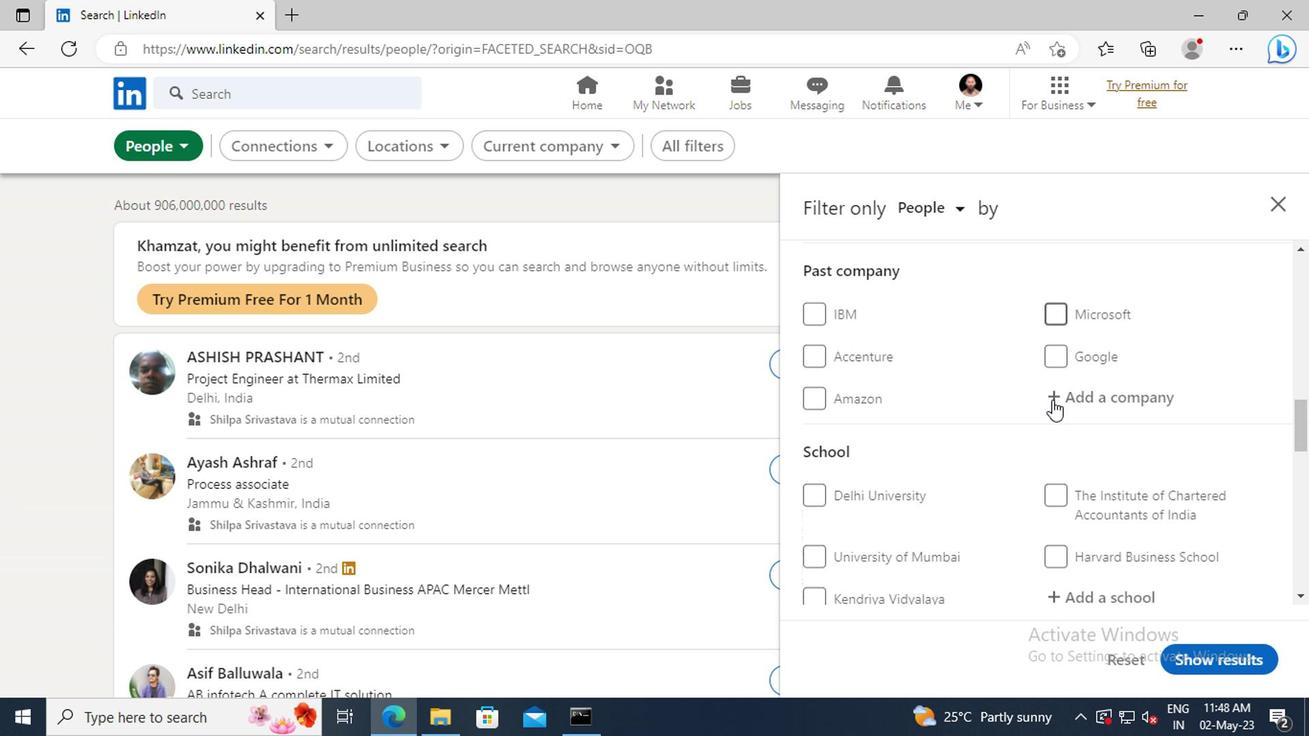 
Action: Mouse scrolled (1050, 395) with delta (0, 0)
Screenshot: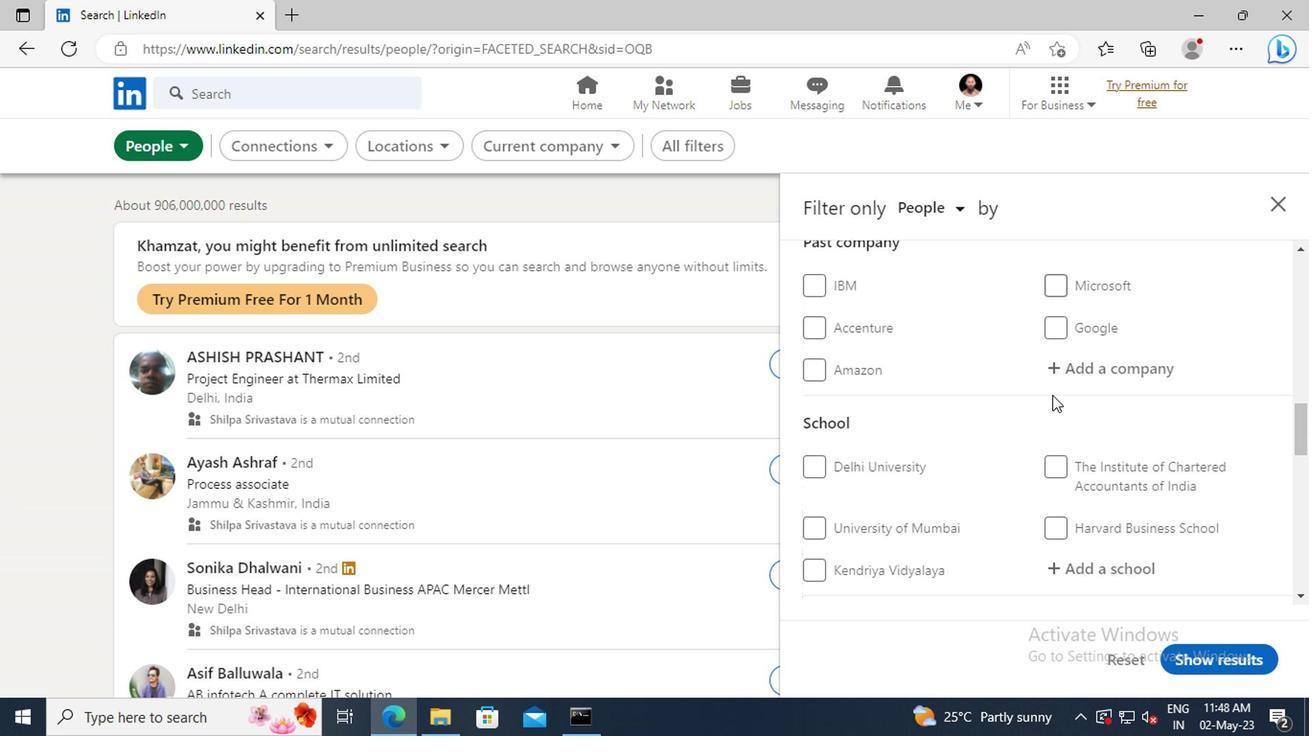 
Action: Mouse scrolled (1050, 395) with delta (0, 0)
Screenshot: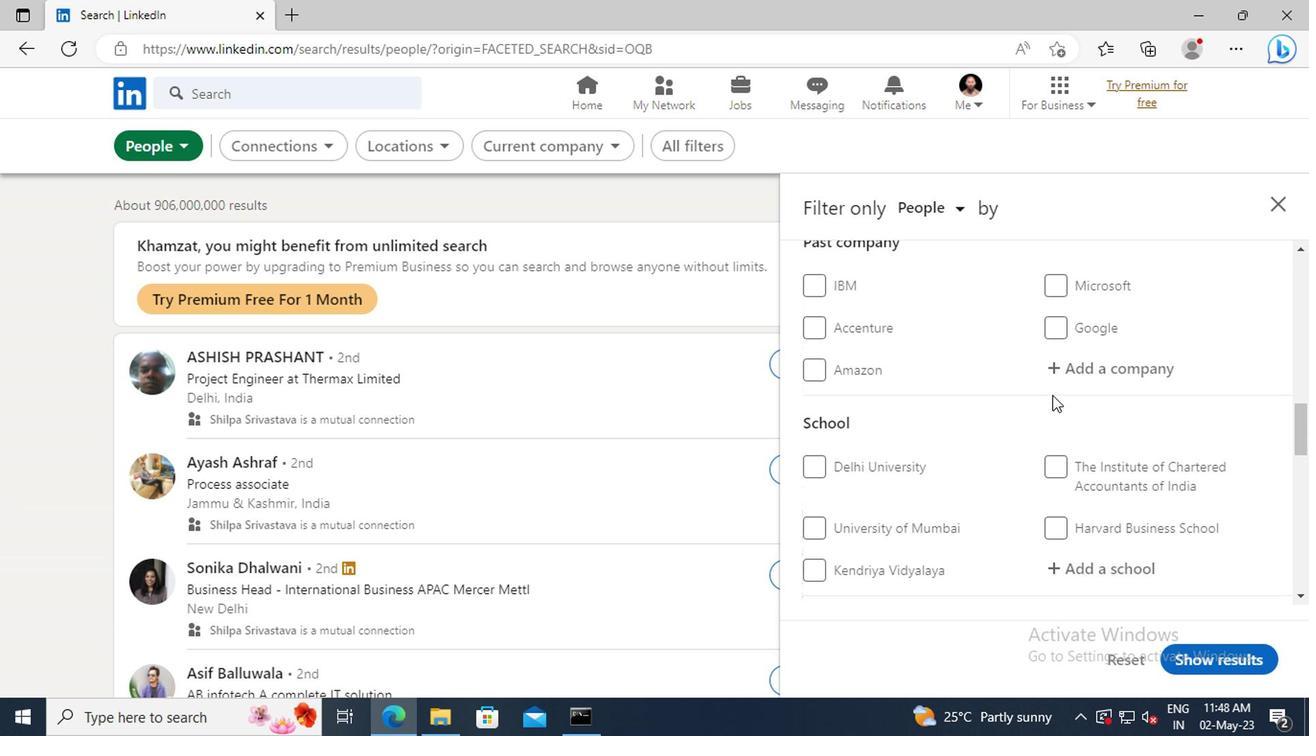 
Action: Mouse scrolled (1050, 395) with delta (0, 0)
Screenshot: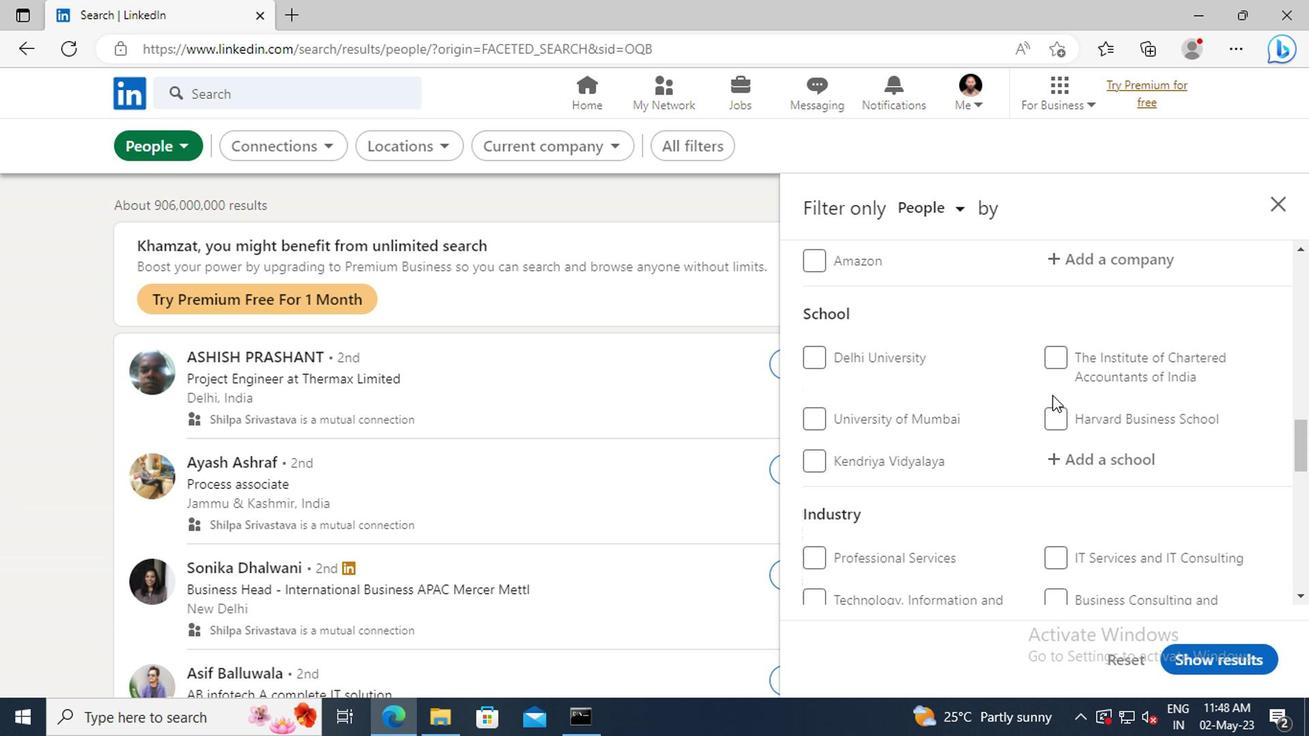 
Action: Mouse moved to (1054, 409)
Screenshot: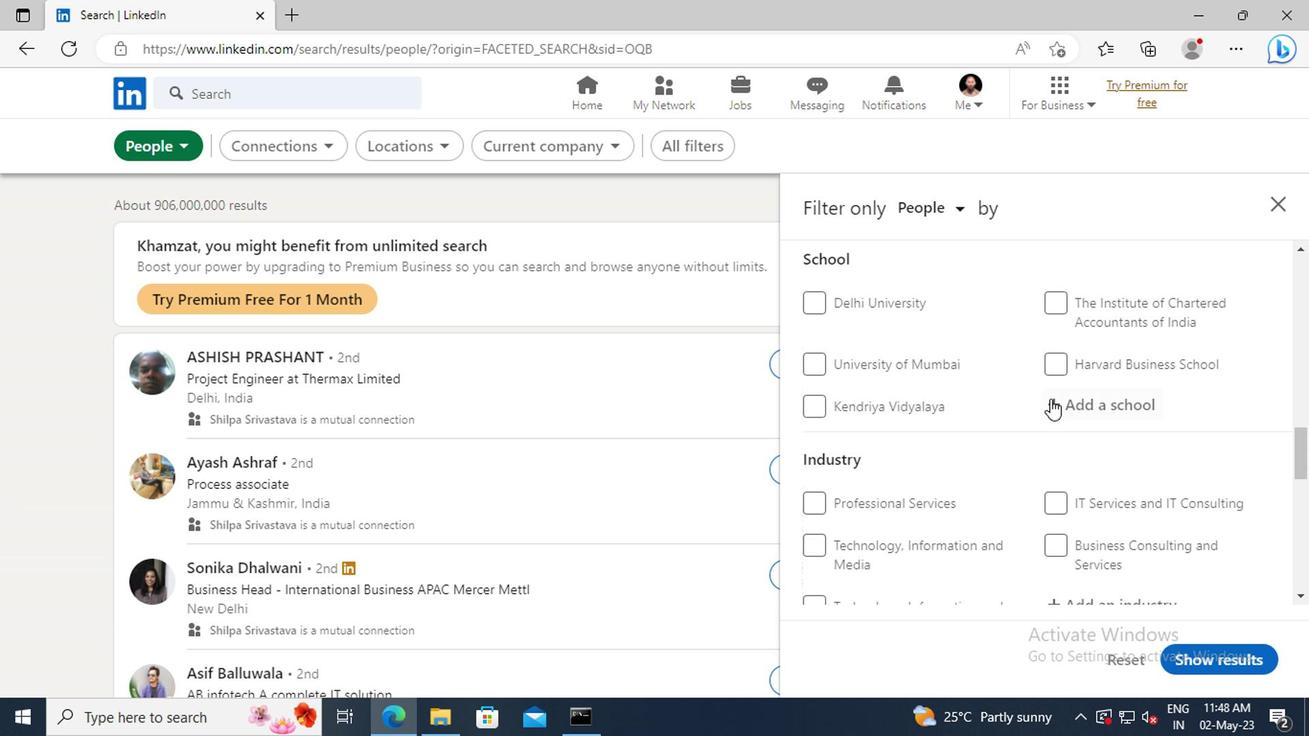
Action: Mouse pressed left at (1054, 409)
Screenshot: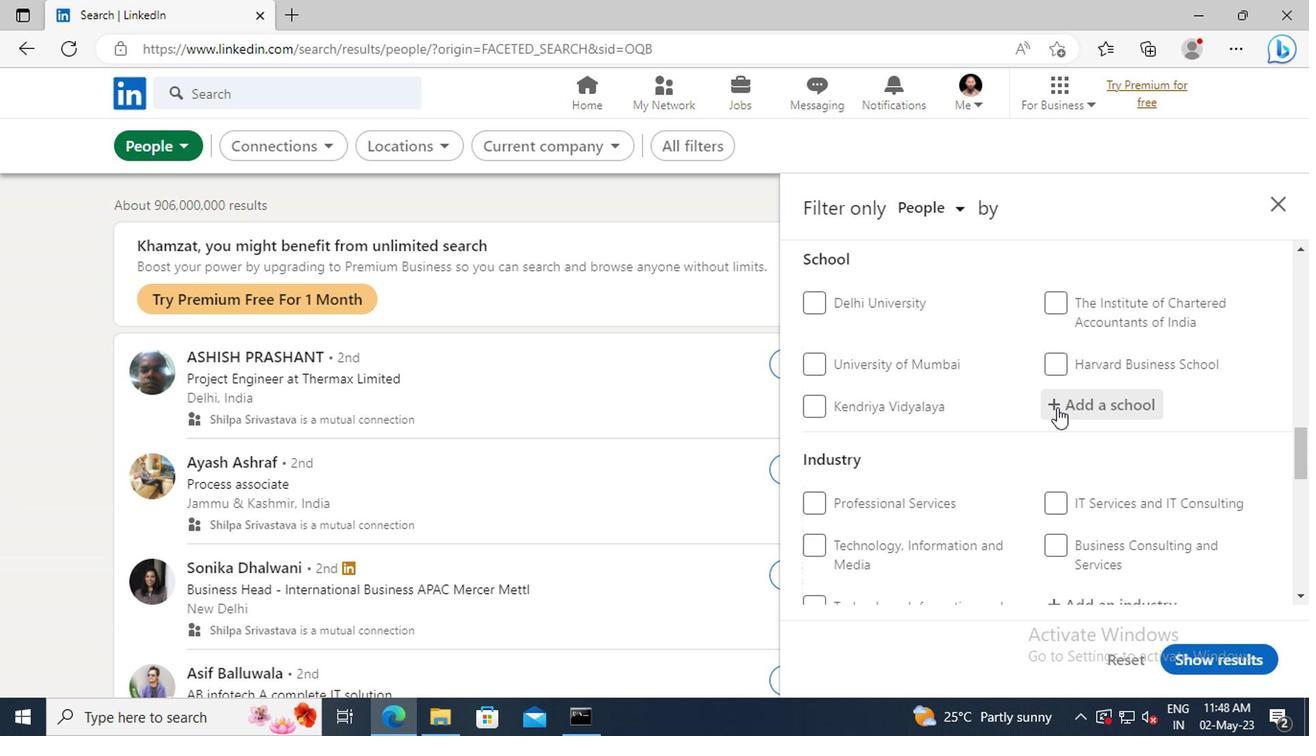 
Action: Key pressed <Key.shift>FATIMA<Key.space><Key.shift>CONVE
Screenshot: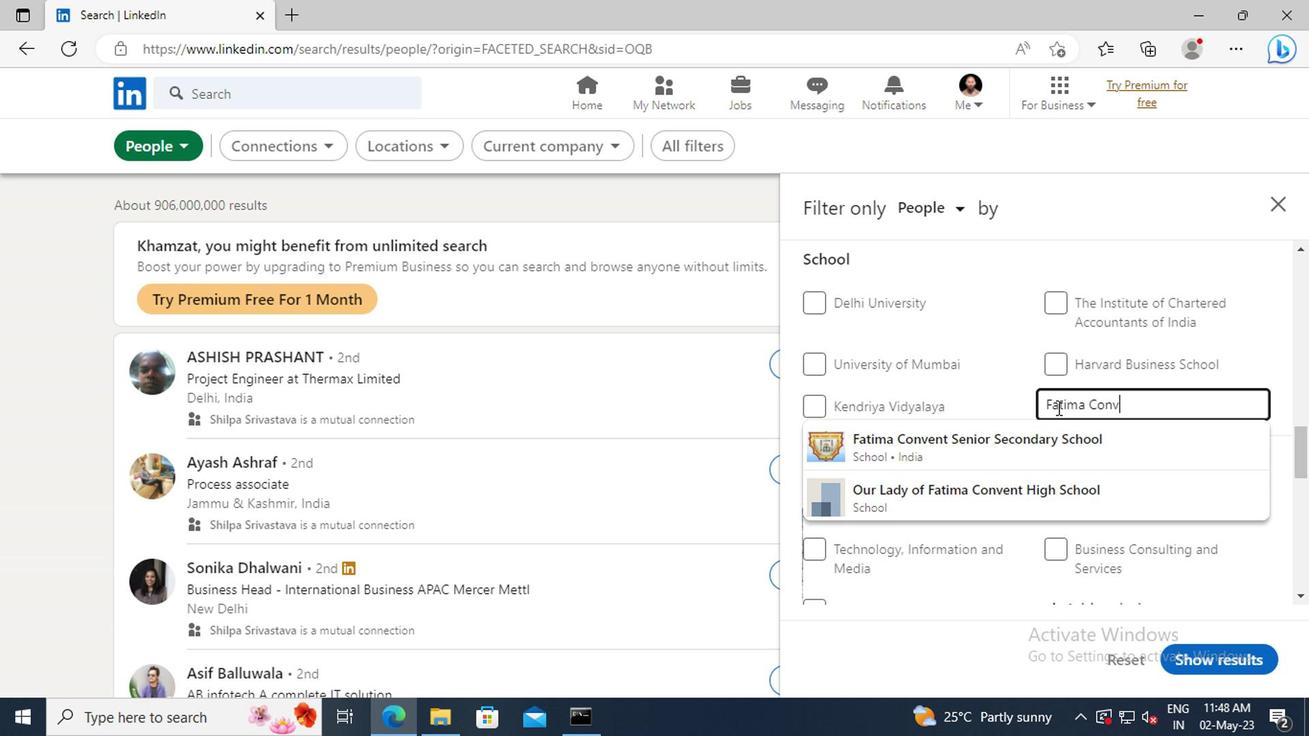 
Action: Mouse moved to (1056, 447)
Screenshot: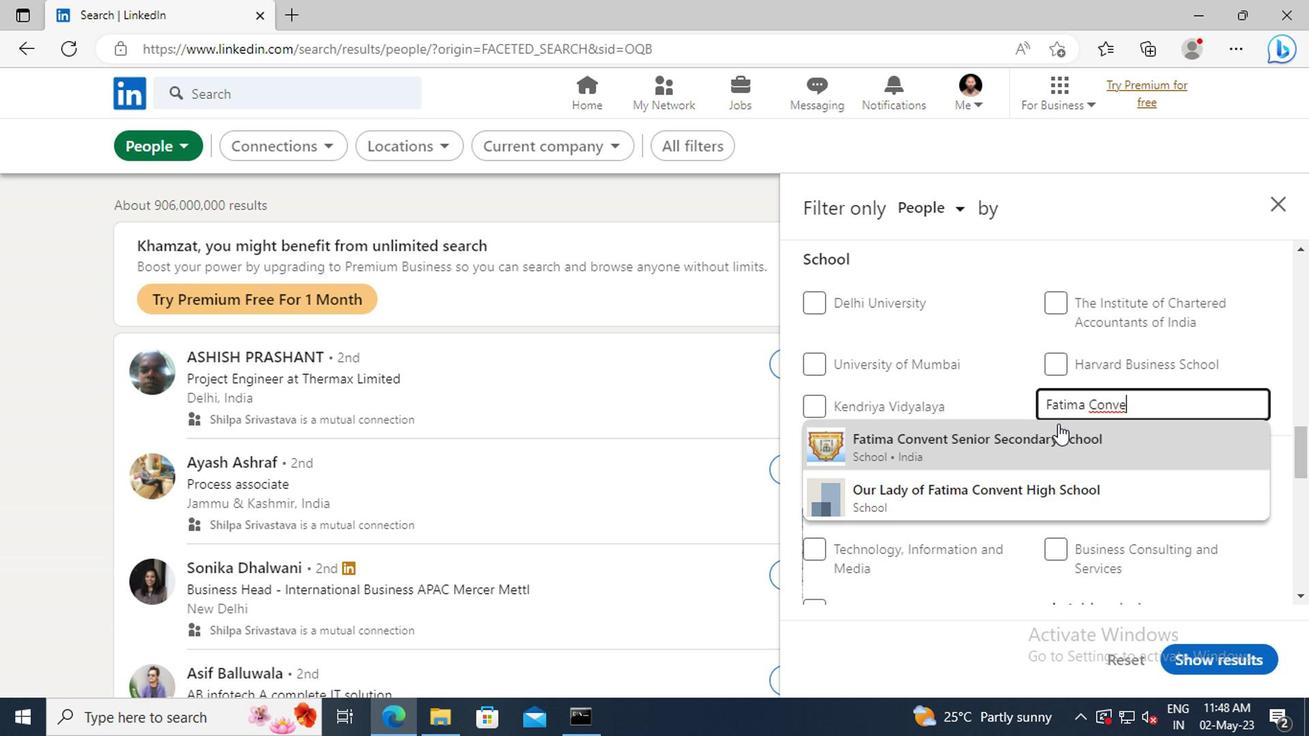 
Action: Mouse pressed left at (1056, 447)
Screenshot: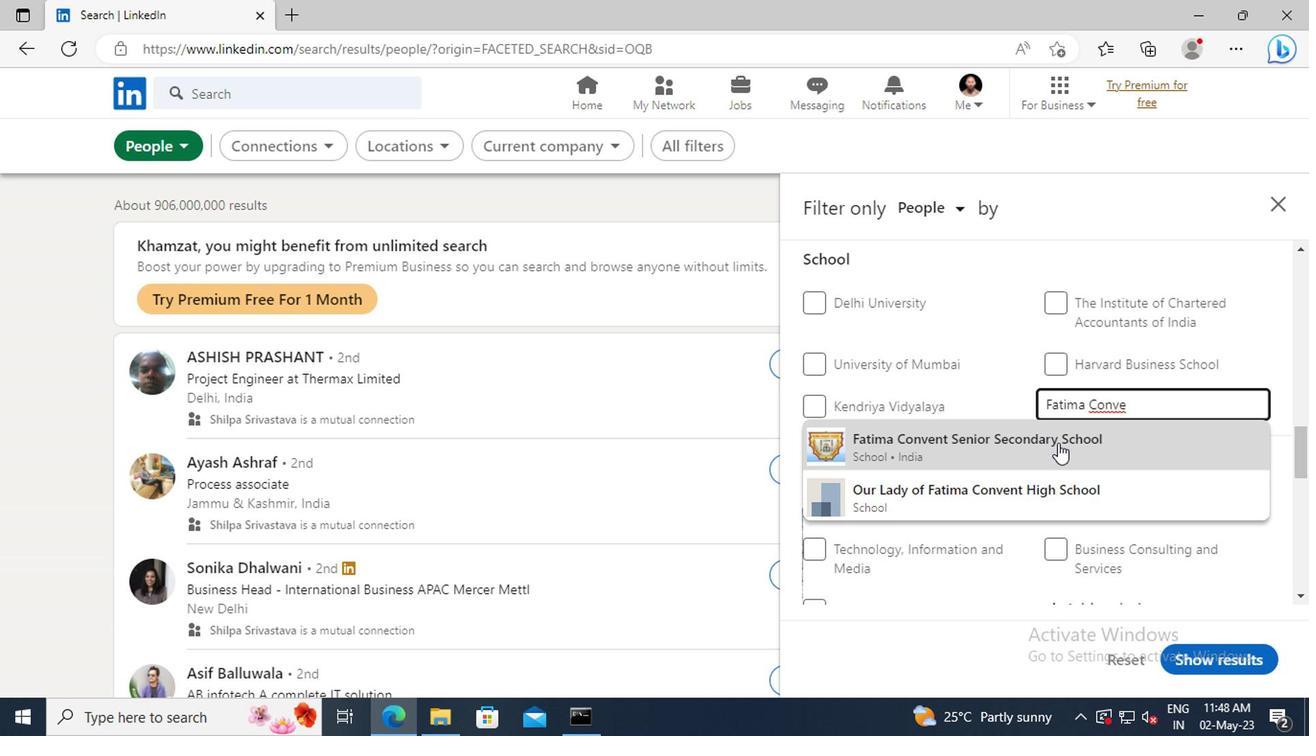 
Action: Mouse scrolled (1056, 445) with delta (0, -1)
Screenshot: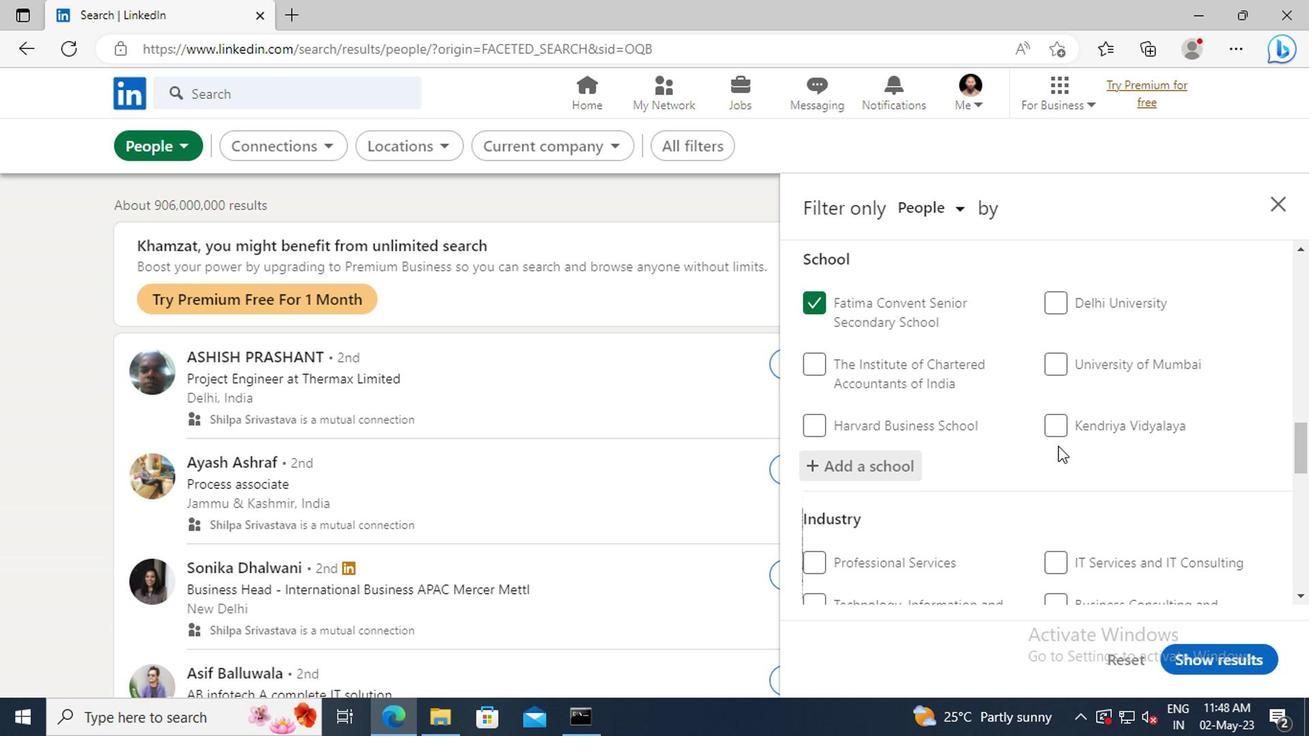 
Action: Mouse scrolled (1056, 445) with delta (0, -1)
Screenshot: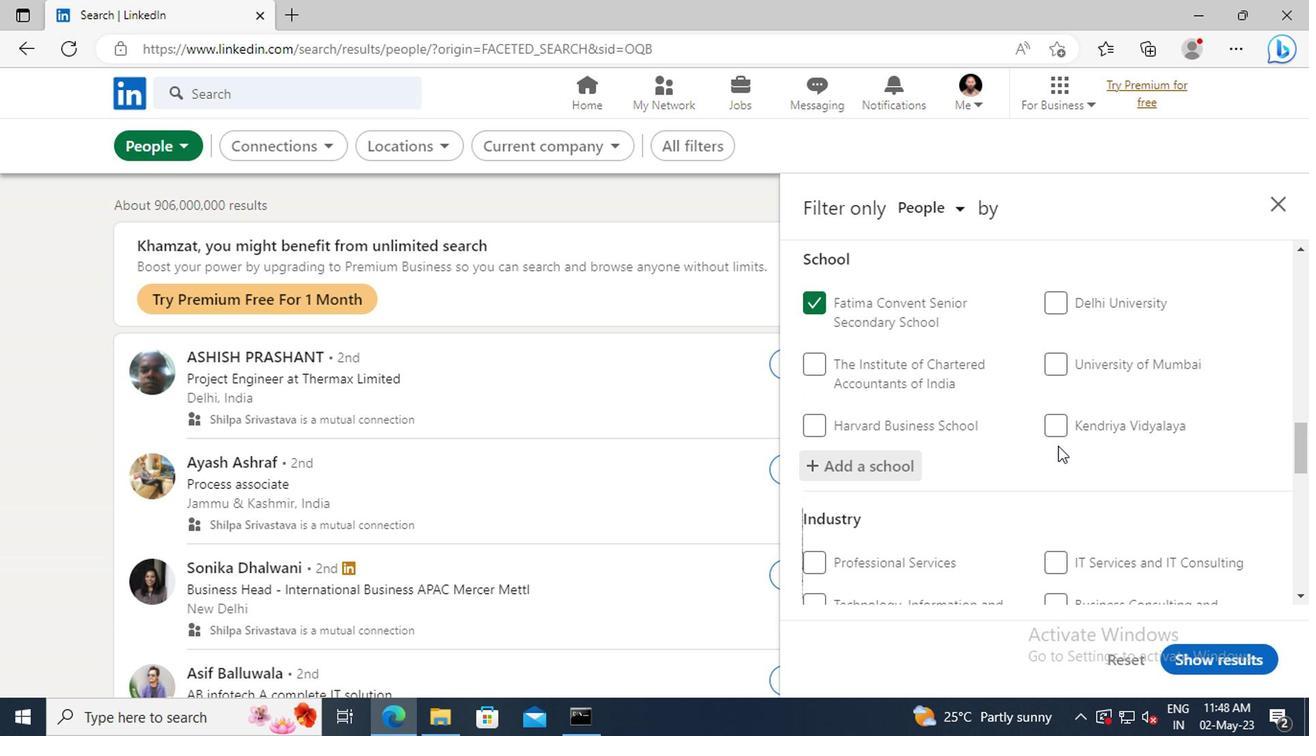 
Action: Mouse moved to (1049, 407)
Screenshot: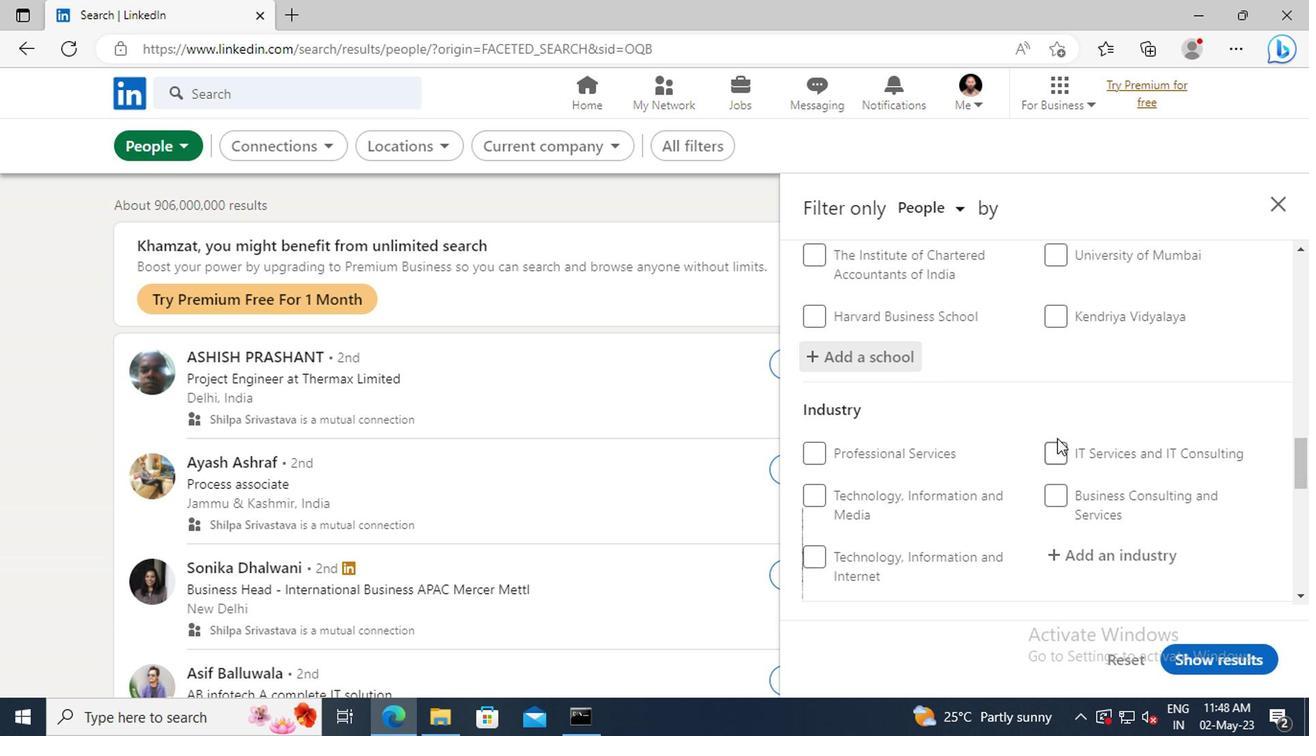 
Action: Mouse scrolled (1049, 405) with delta (0, -1)
Screenshot: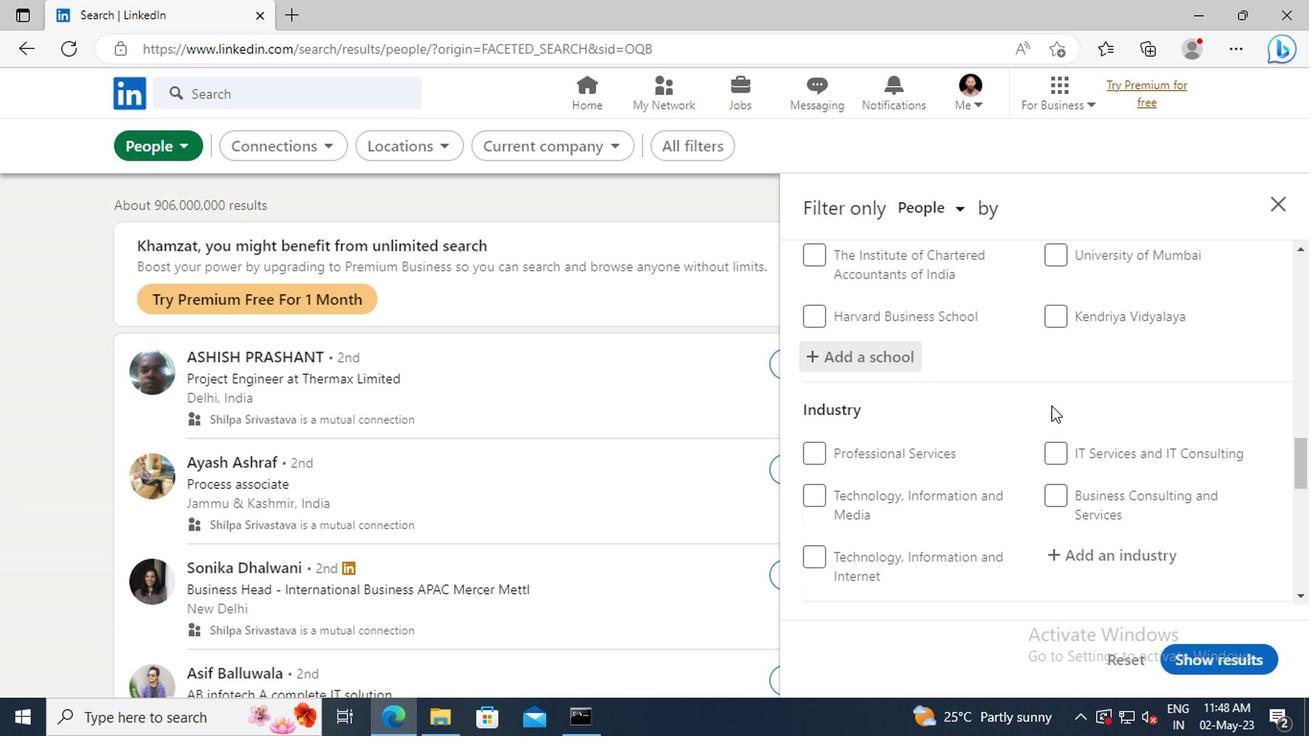 
Action: Mouse scrolled (1049, 405) with delta (0, -1)
Screenshot: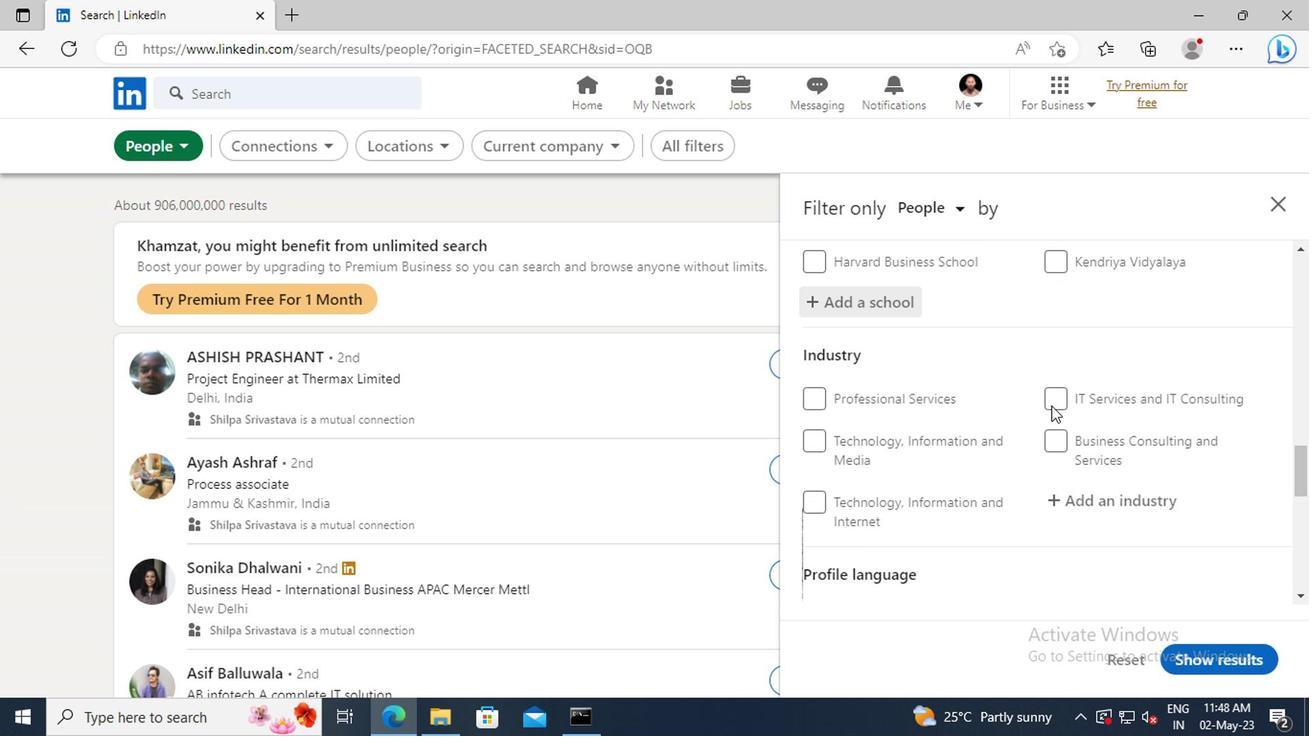 
Action: Mouse moved to (1061, 445)
Screenshot: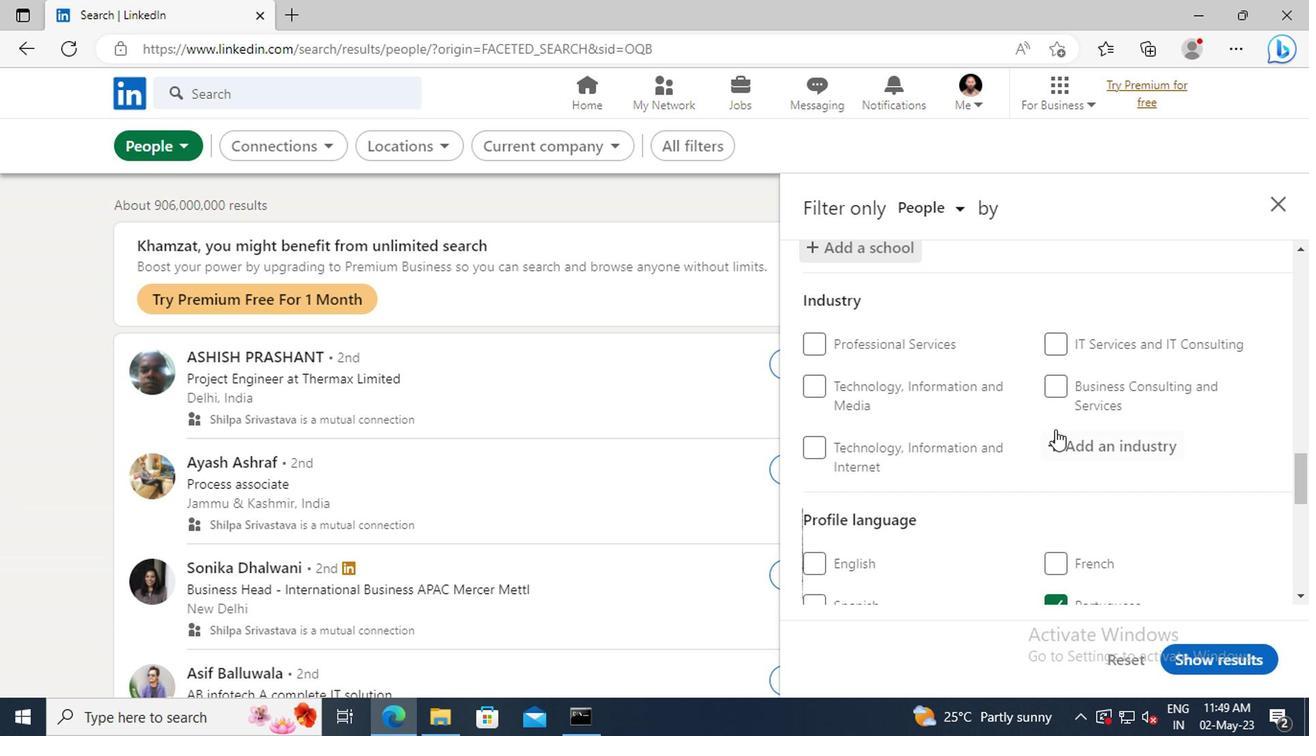 
Action: Mouse pressed left at (1061, 445)
Screenshot: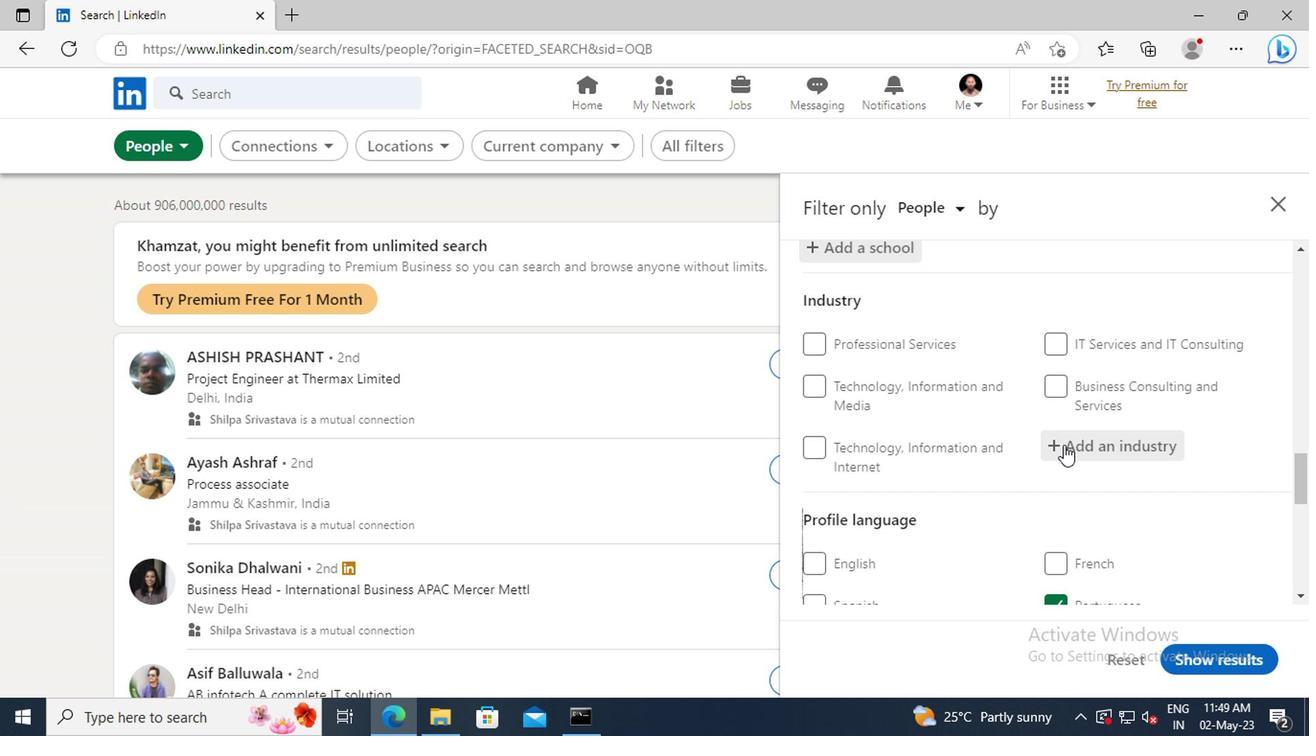 
Action: Key pressed <Key.shift>MANUFACTURING
Screenshot: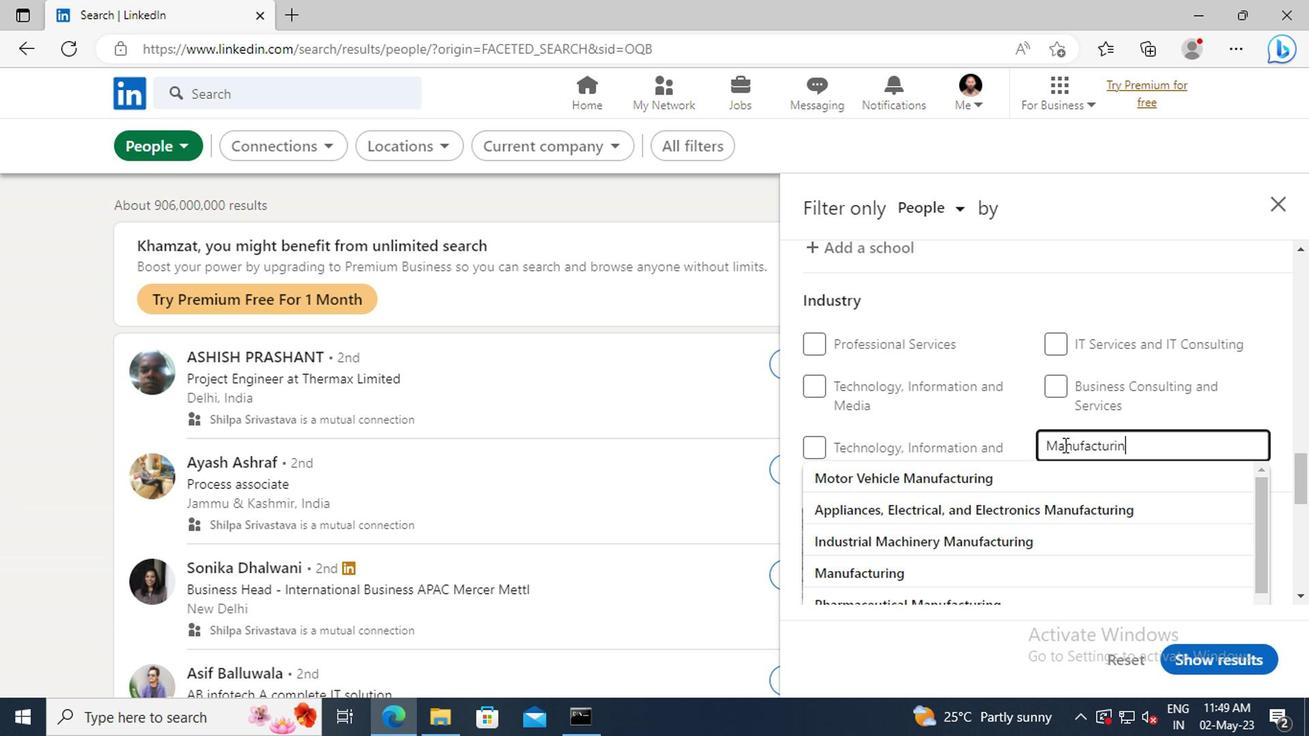 
Action: Mouse moved to (1049, 473)
Screenshot: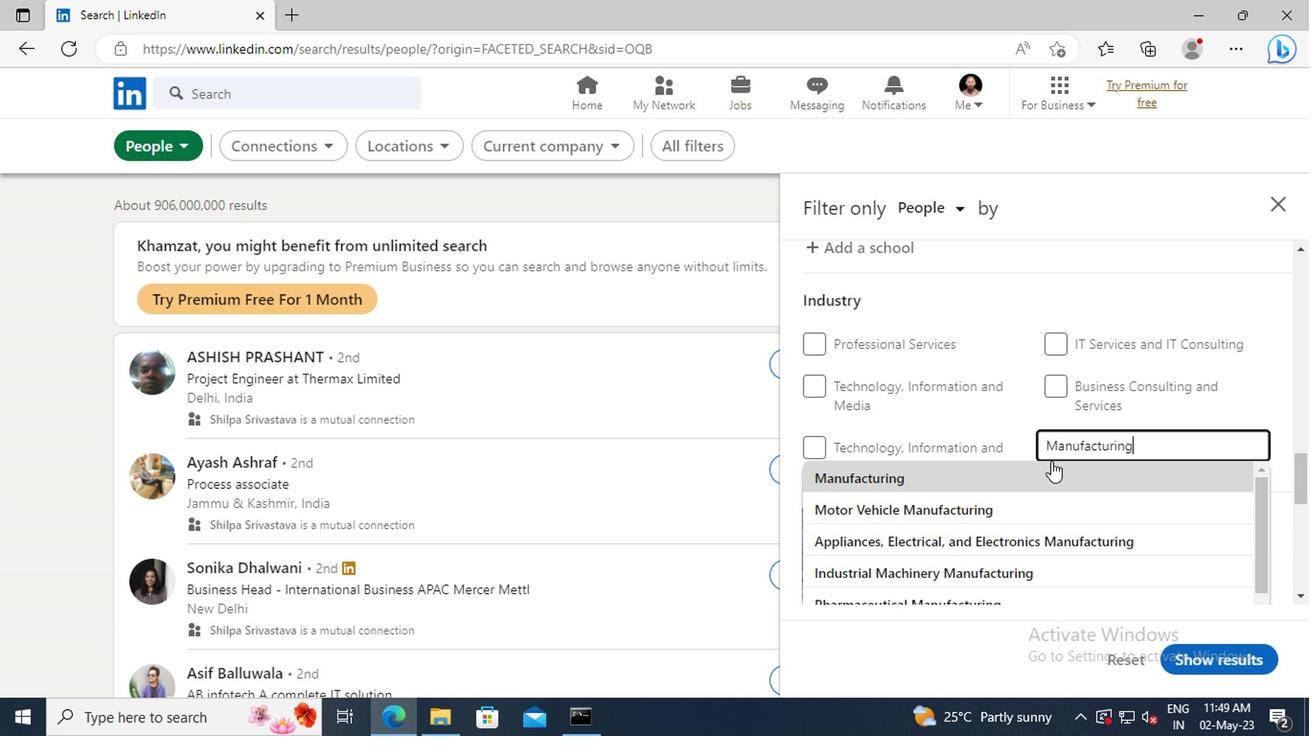 
Action: Mouse pressed left at (1049, 473)
Screenshot: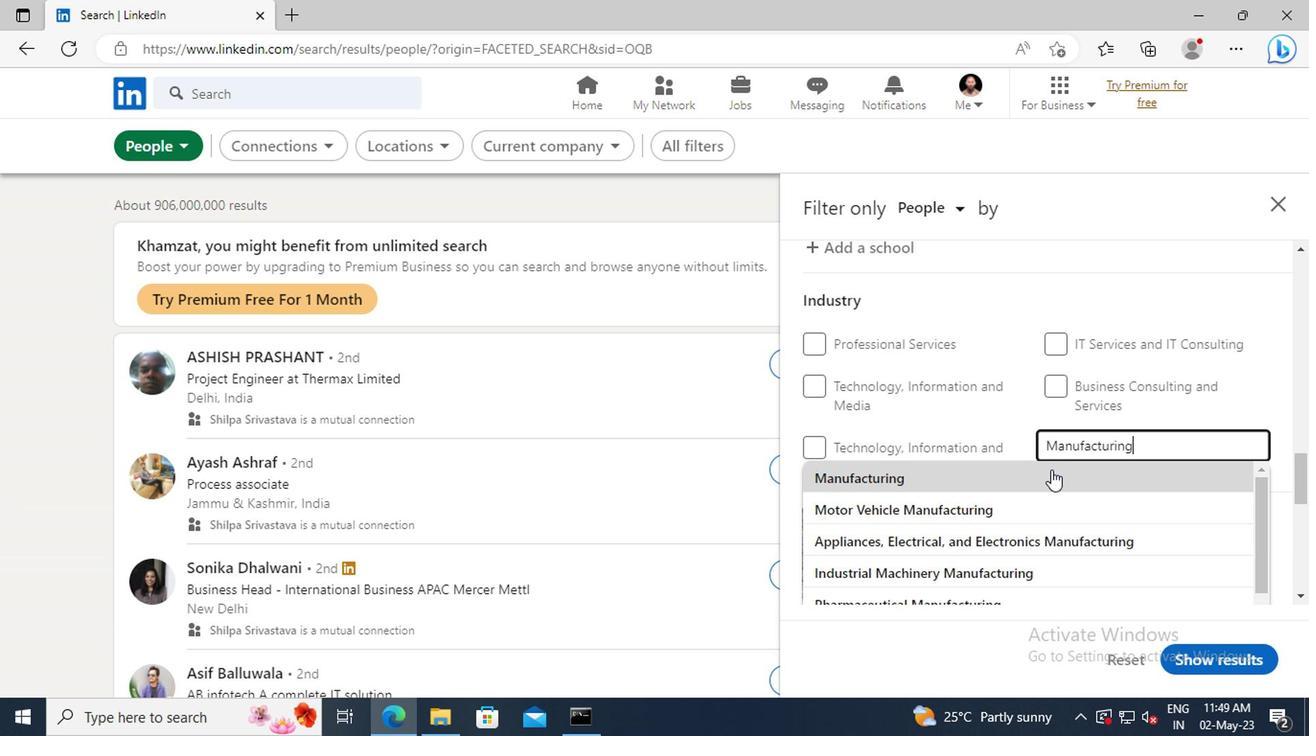 
Action: Mouse scrolled (1049, 472) with delta (0, -1)
Screenshot: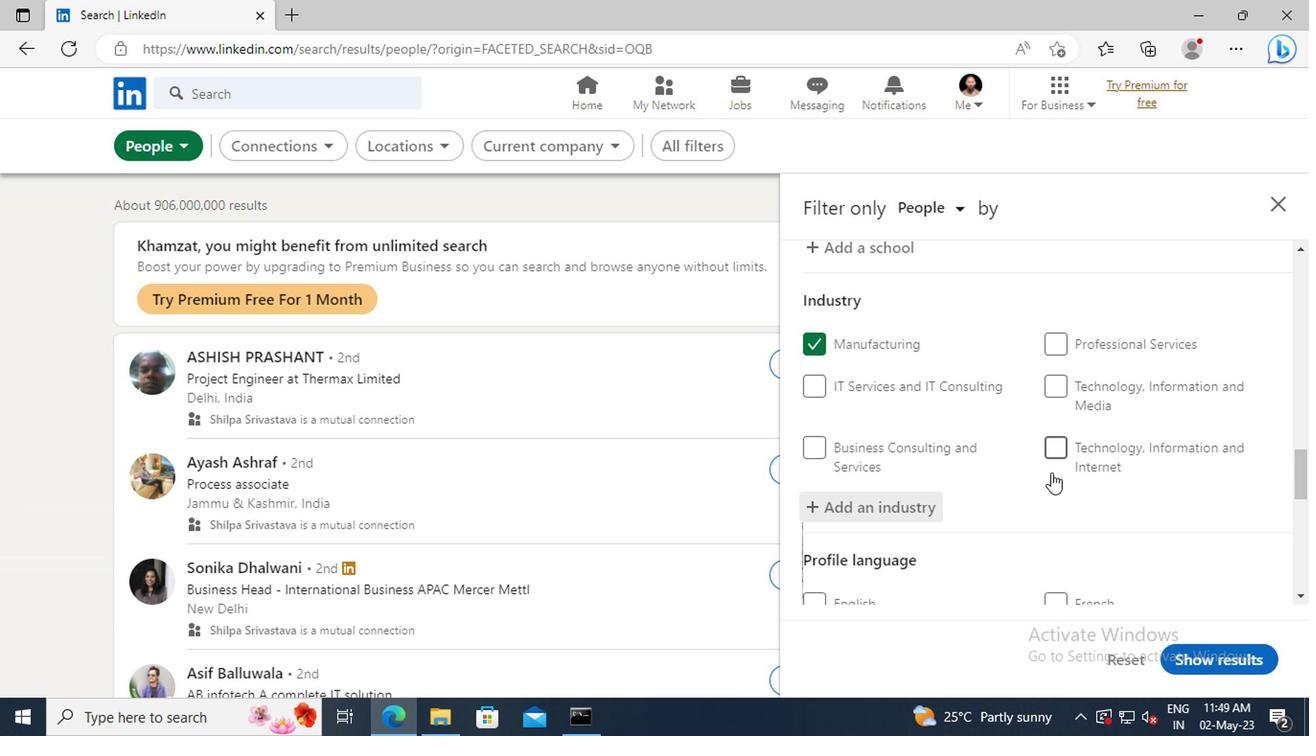
Action: Mouse scrolled (1049, 472) with delta (0, -1)
Screenshot: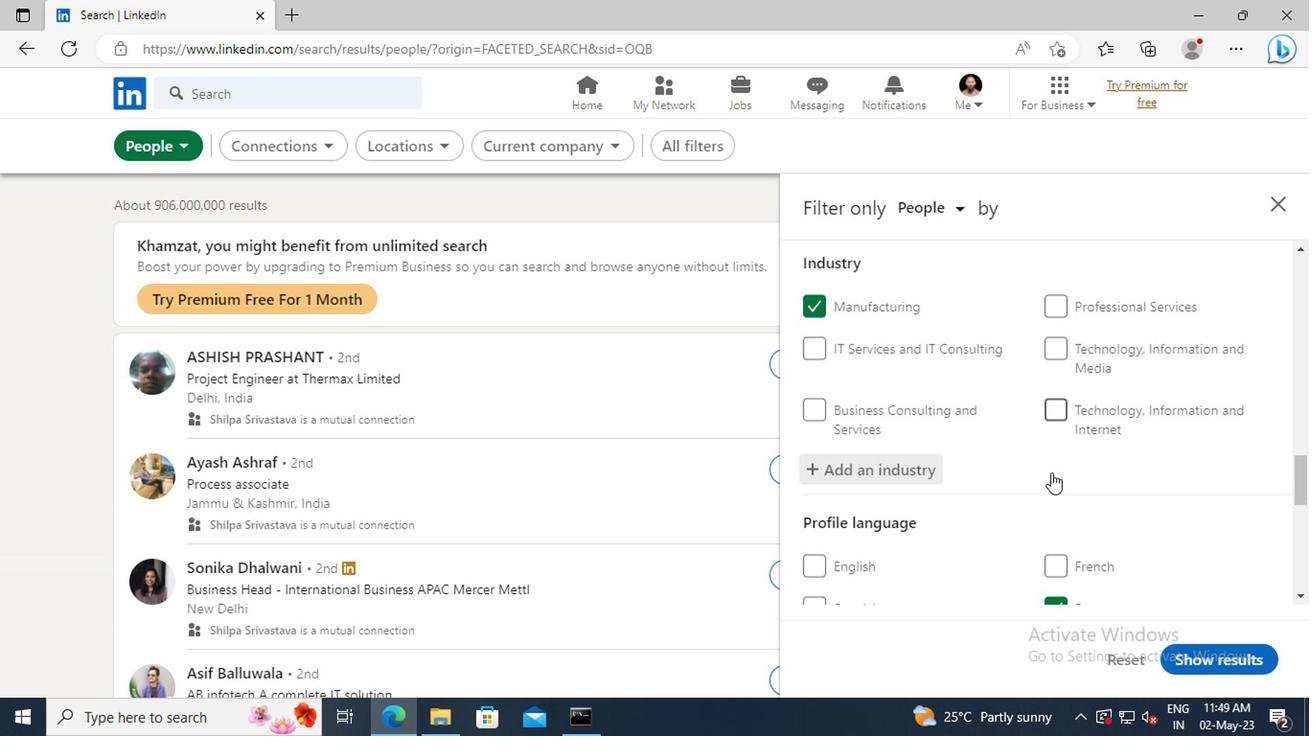 
Action: Mouse moved to (1037, 398)
Screenshot: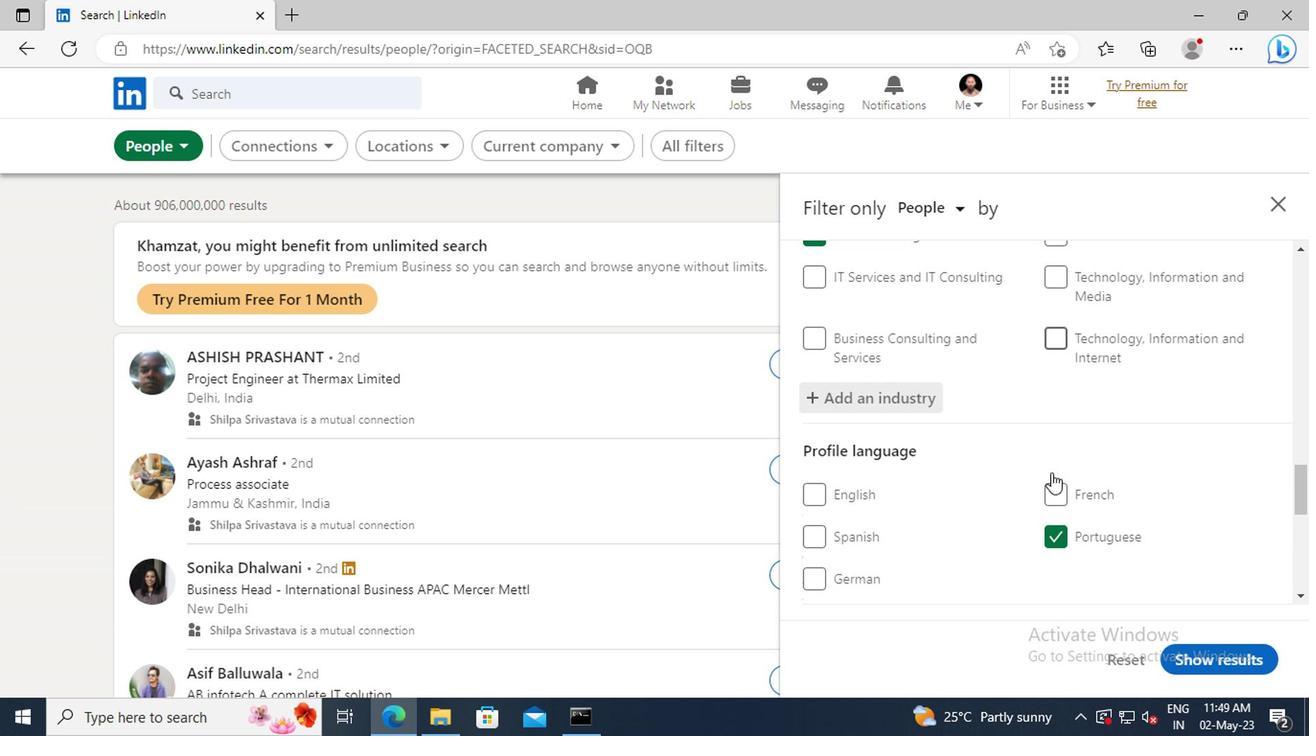 
Action: Mouse scrolled (1037, 397) with delta (0, 0)
Screenshot: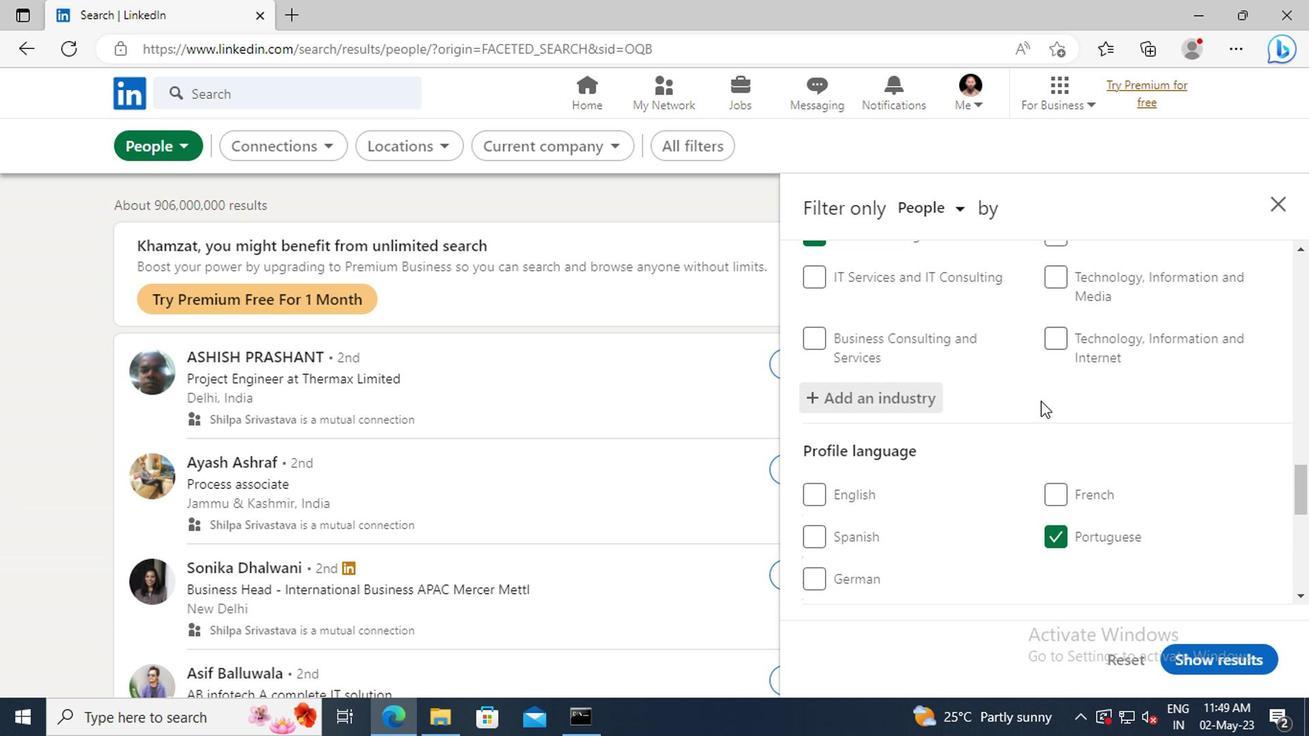 
Action: Mouse scrolled (1037, 397) with delta (0, 0)
Screenshot: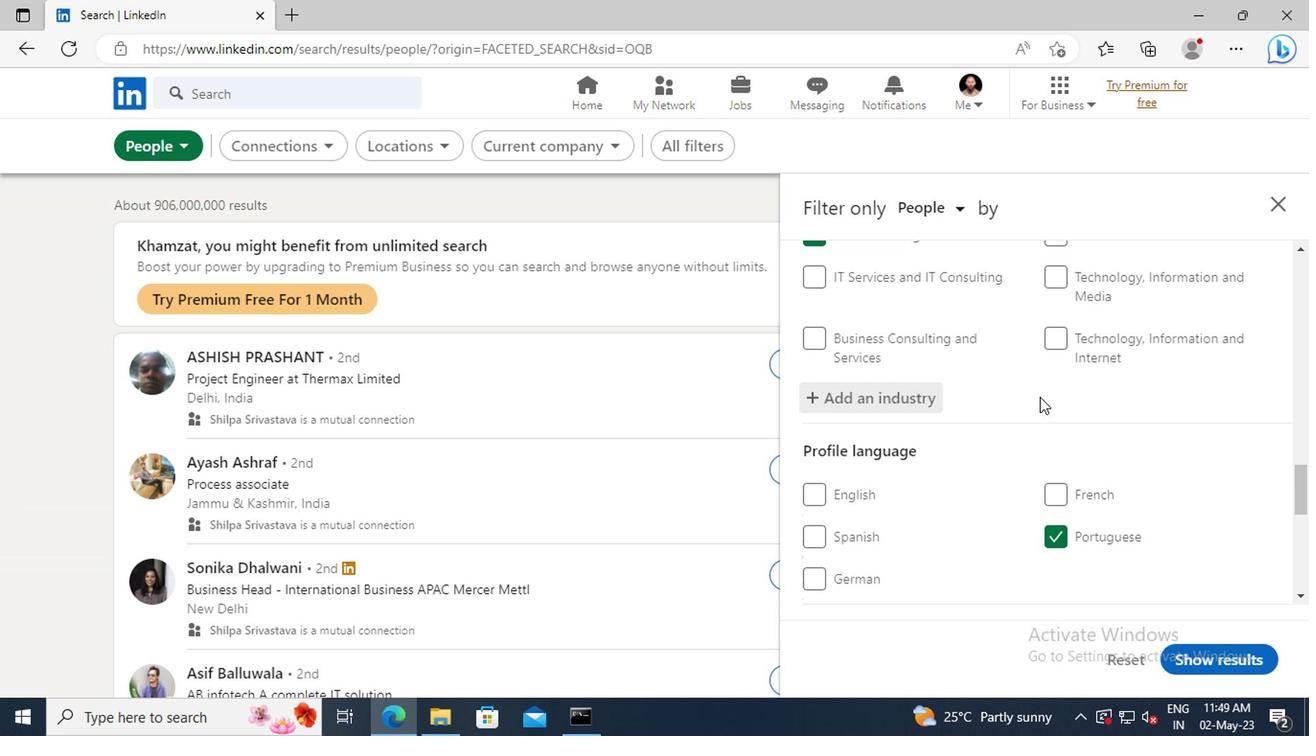 
Action: Mouse scrolled (1037, 397) with delta (0, 0)
Screenshot: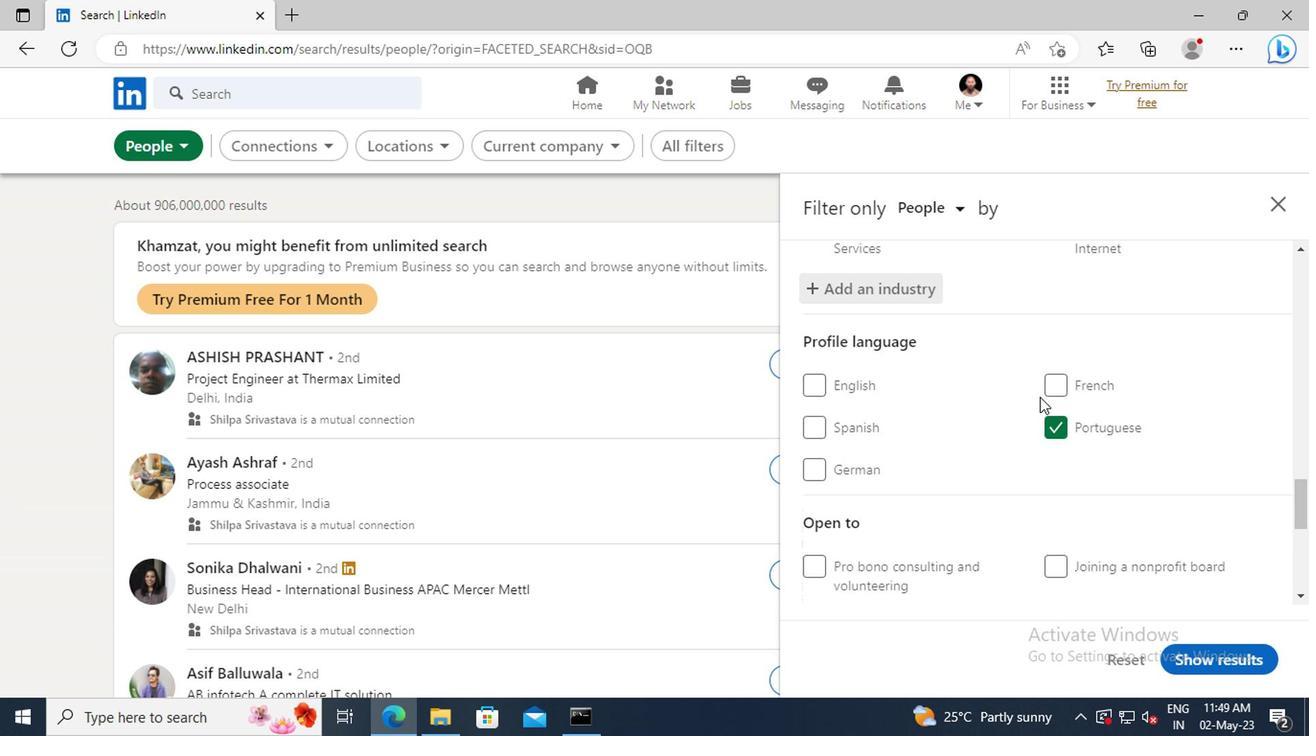 
Action: Mouse scrolled (1037, 397) with delta (0, 0)
Screenshot: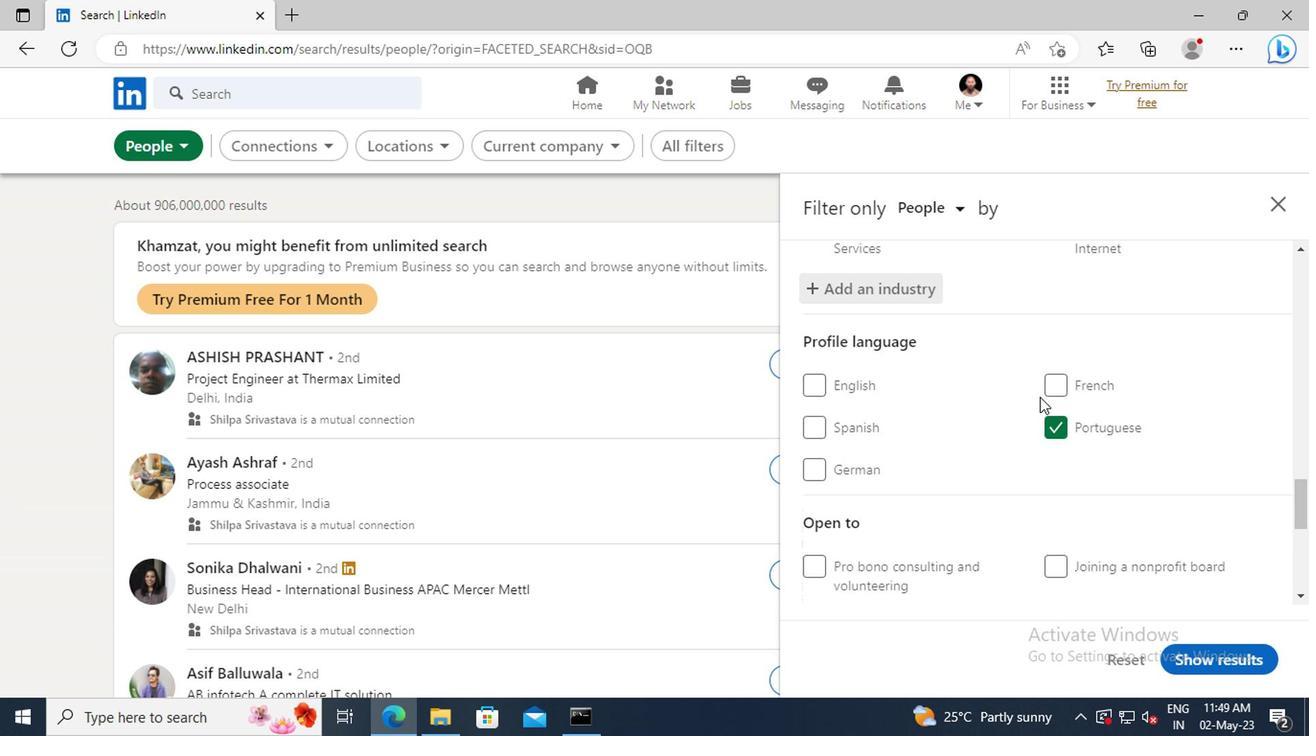 
Action: Mouse scrolled (1037, 397) with delta (0, 0)
Screenshot: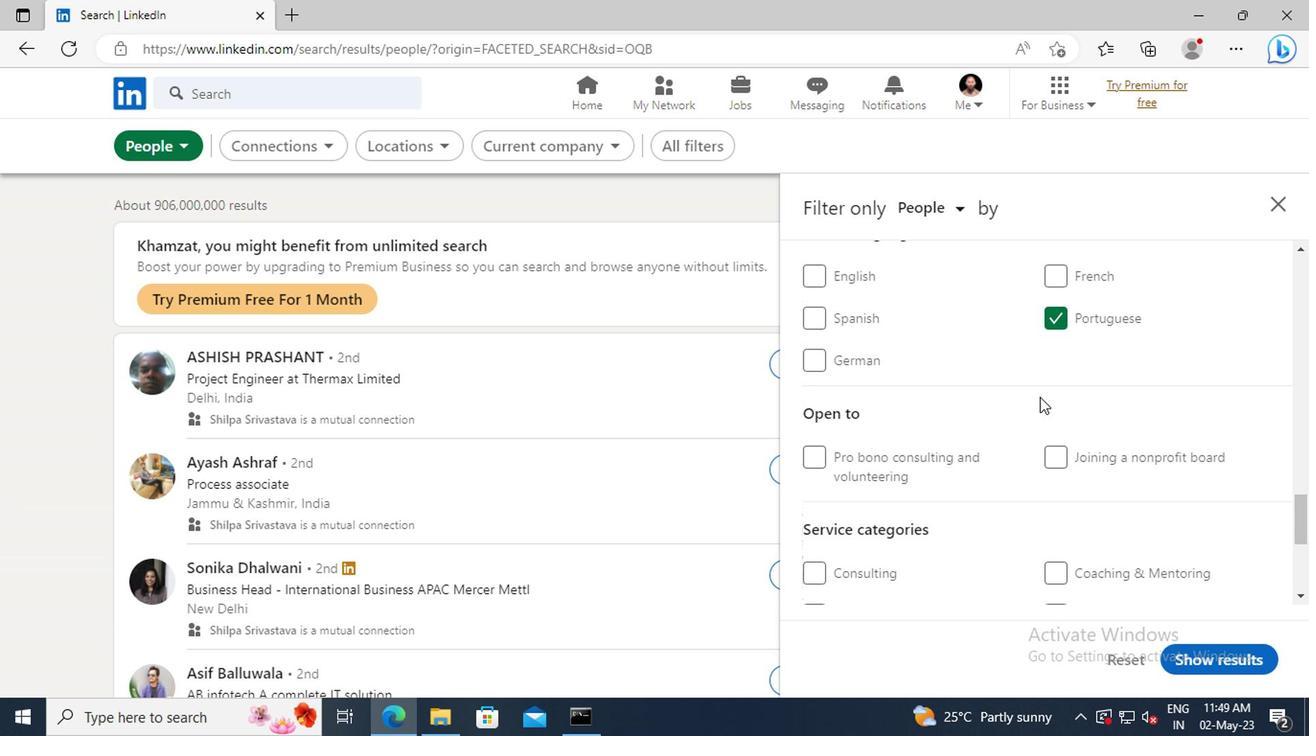 
Action: Mouse scrolled (1037, 397) with delta (0, 0)
Screenshot: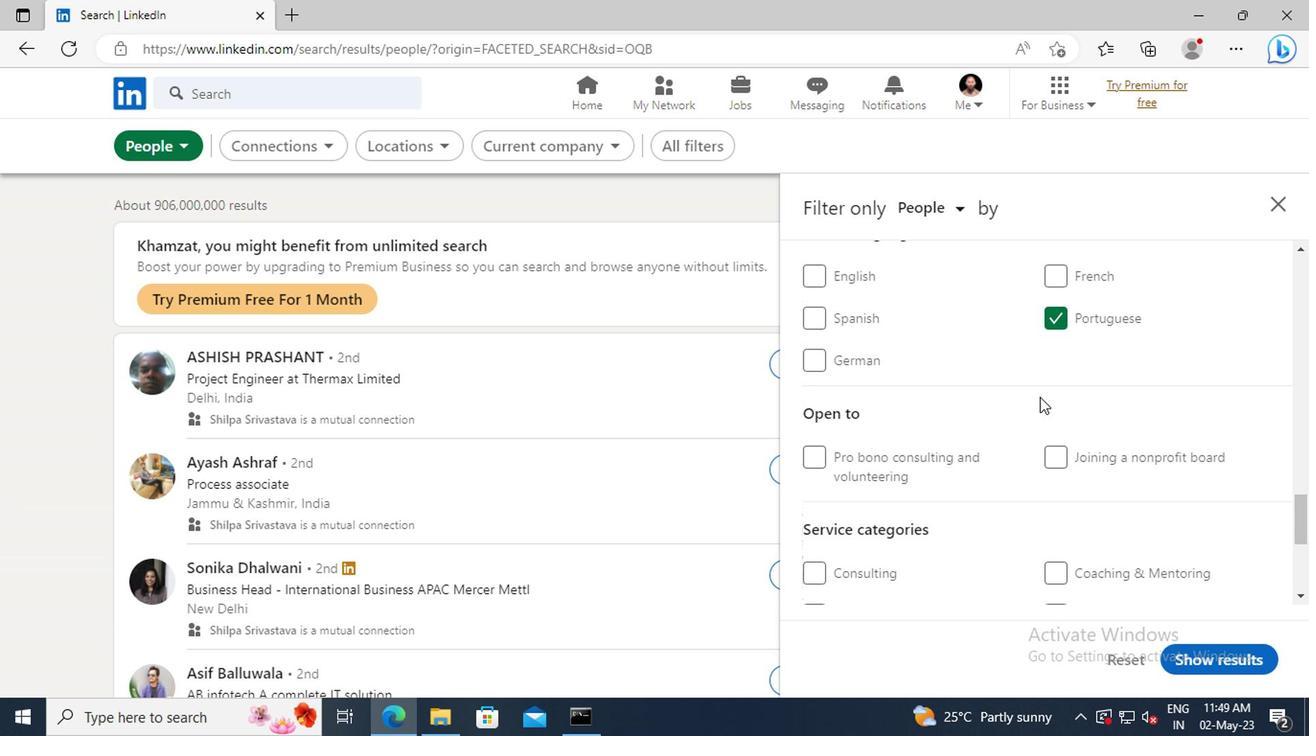 
Action: Mouse scrolled (1037, 397) with delta (0, 0)
Screenshot: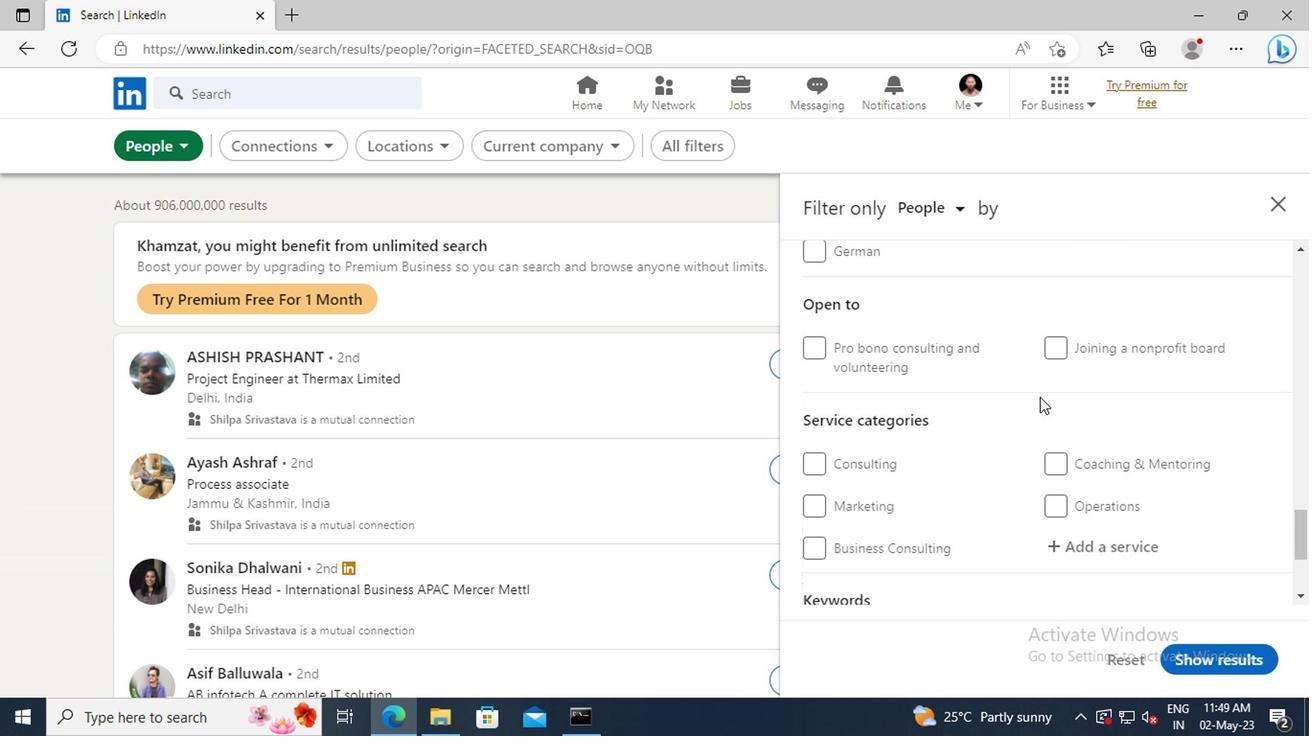 
Action: Mouse scrolled (1037, 397) with delta (0, 0)
Screenshot: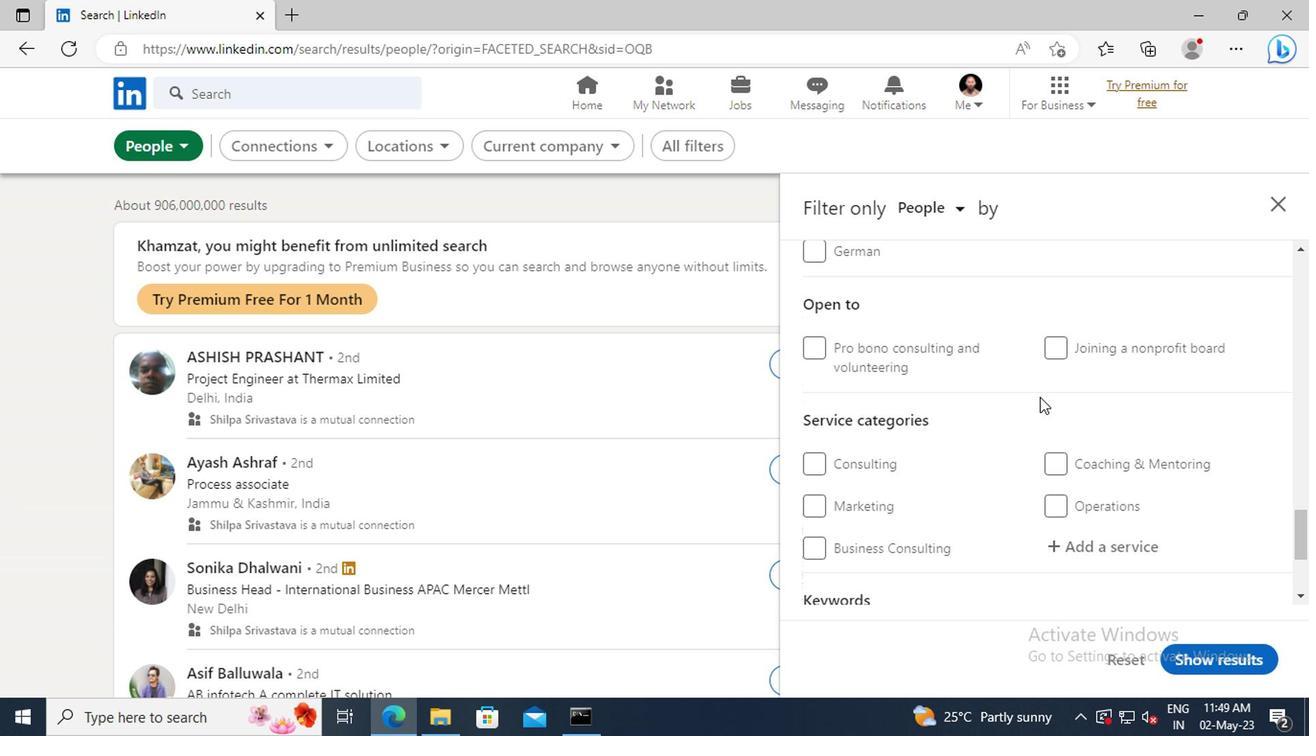 
Action: Mouse moved to (1052, 437)
Screenshot: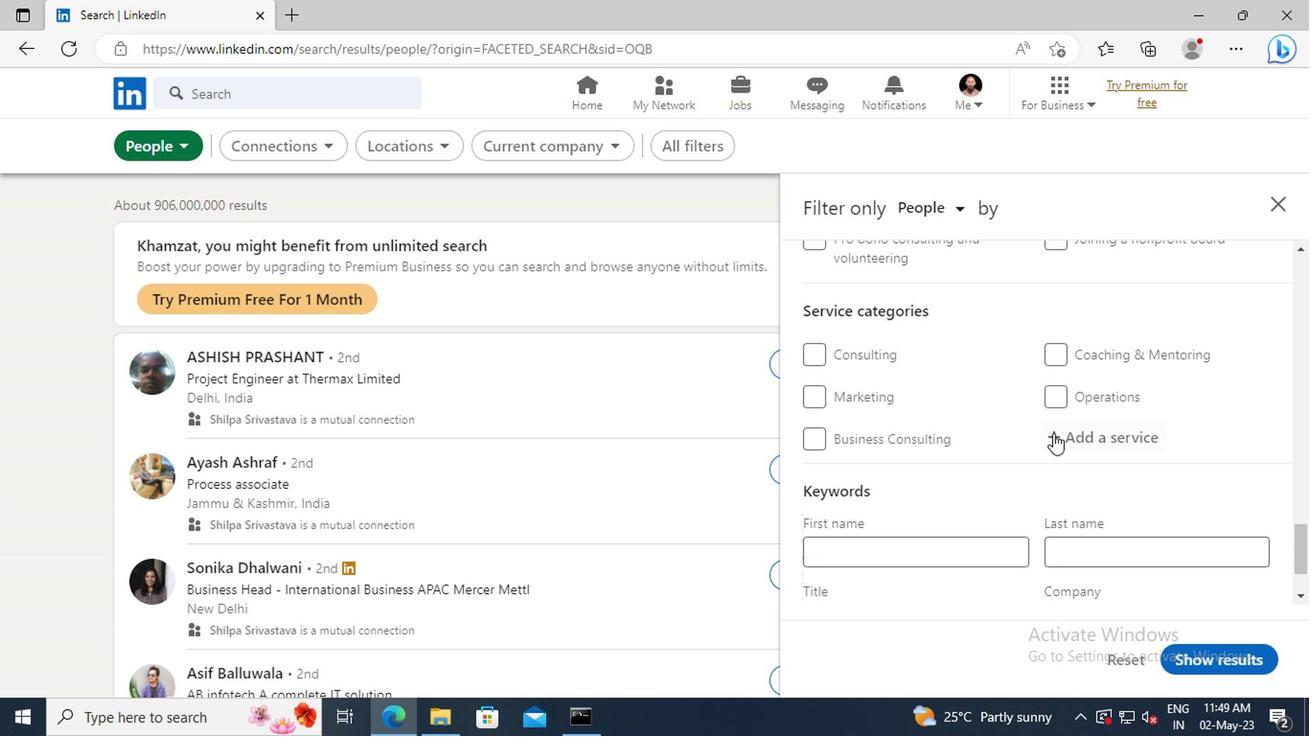 
Action: Mouse pressed left at (1052, 437)
Screenshot: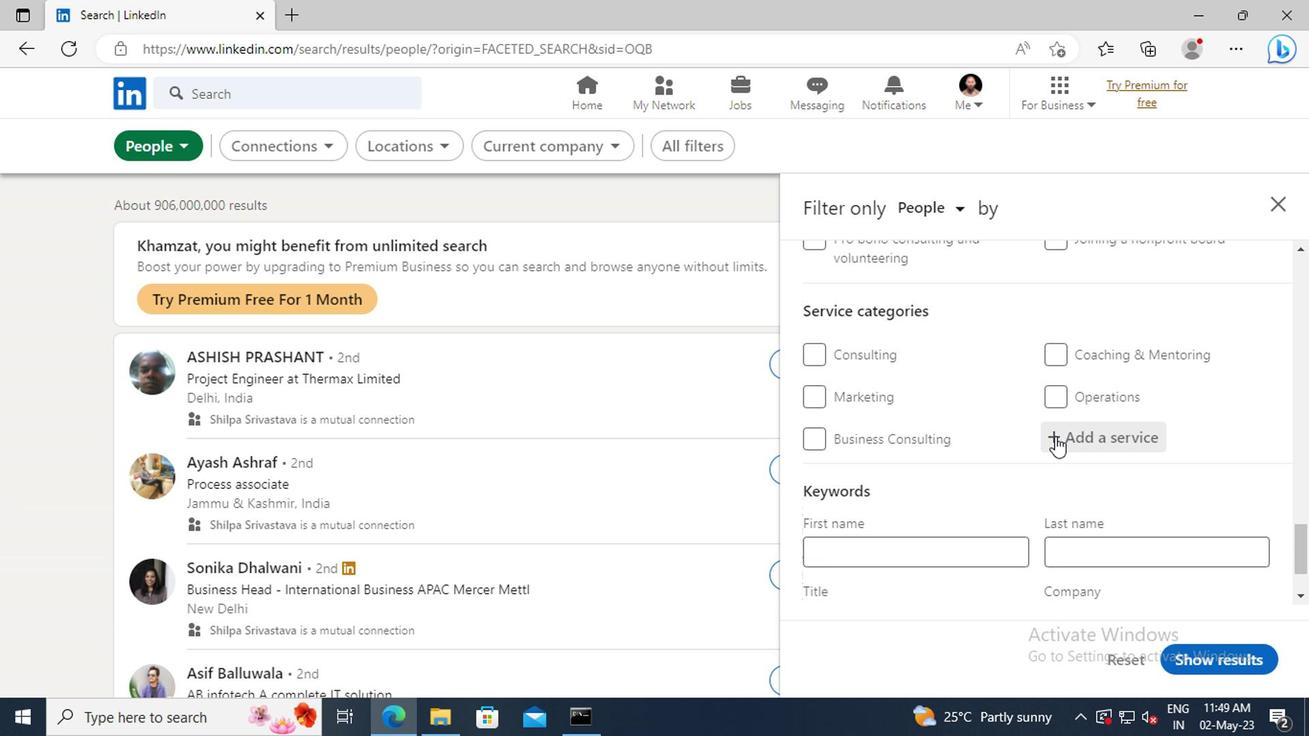 
Action: Key pressed <Key.shift>NATURE<Key.space><Key.shift>PHO
Screenshot: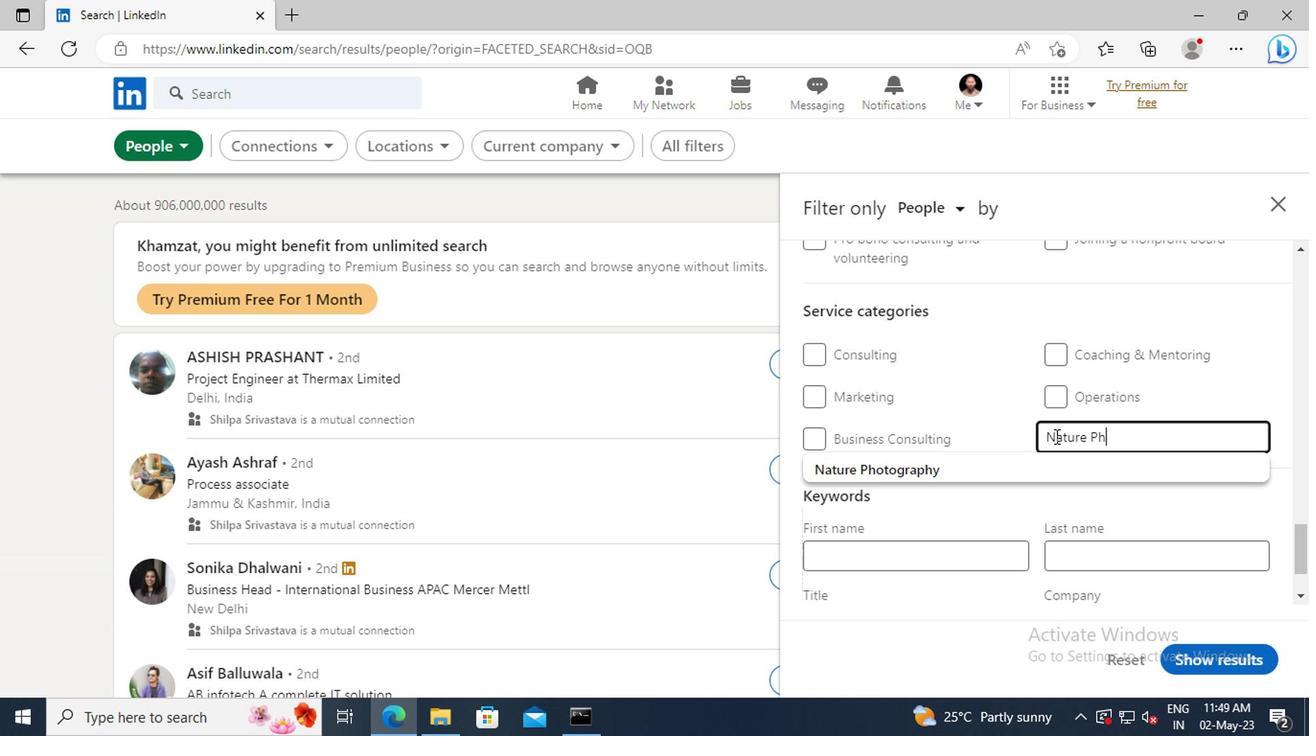 
Action: Mouse moved to (1052, 466)
Screenshot: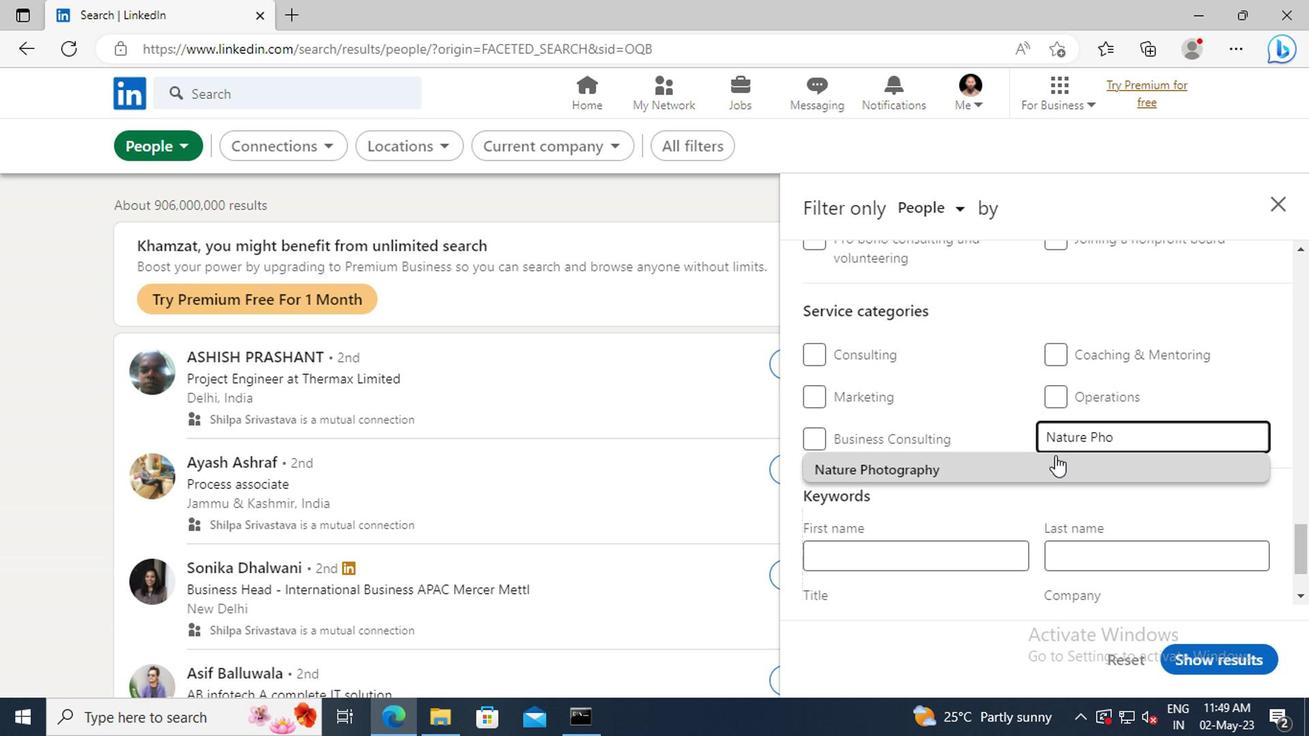 
Action: Mouse pressed left at (1052, 466)
Screenshot: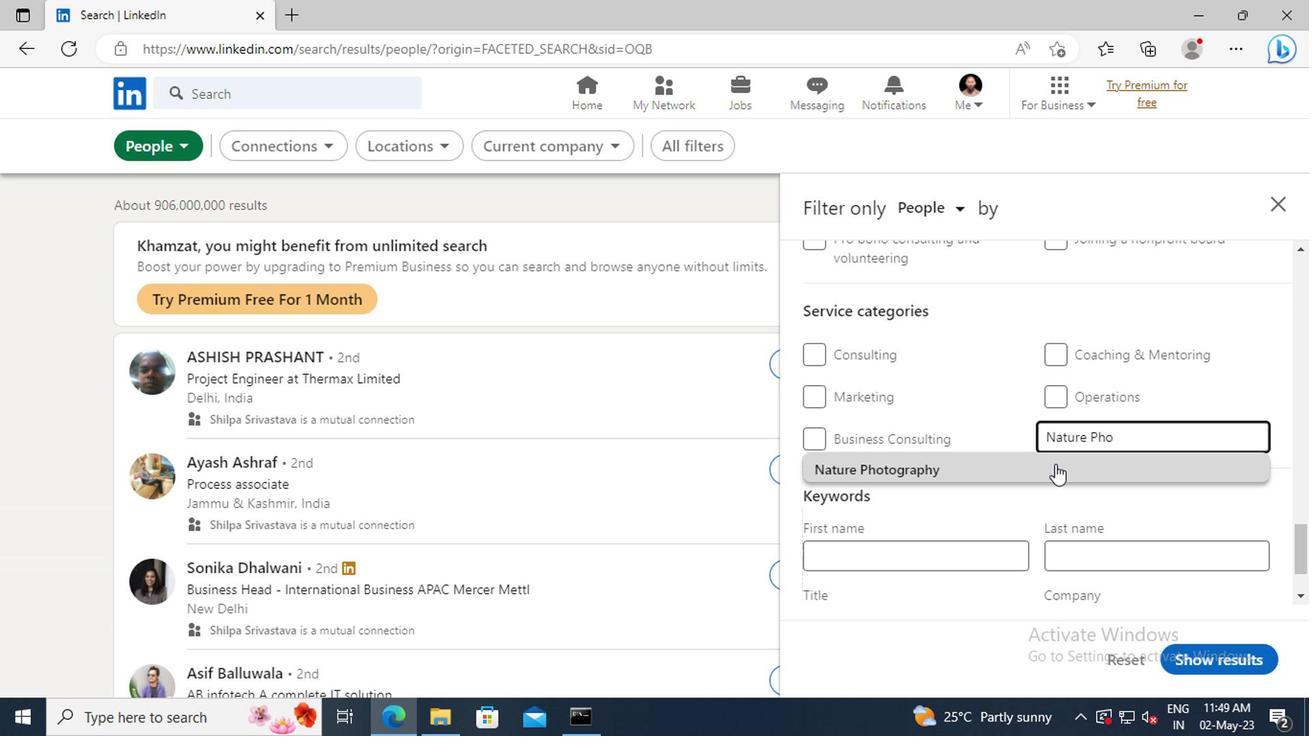 
Action: Mouse scrolled (1052, 465) with delta (0, -1)
Screenshot: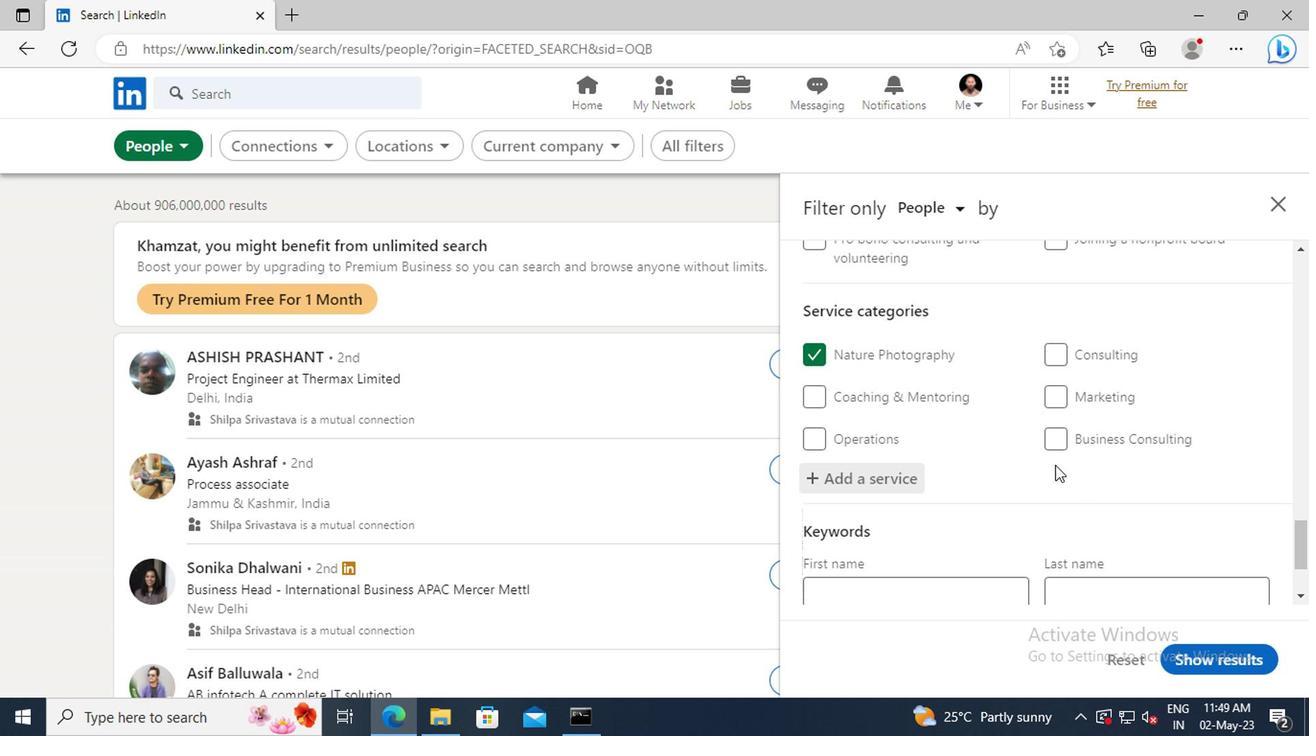 
Action: Mouse scrolled (1052, 465) with delta (0, -1)
Screenshot: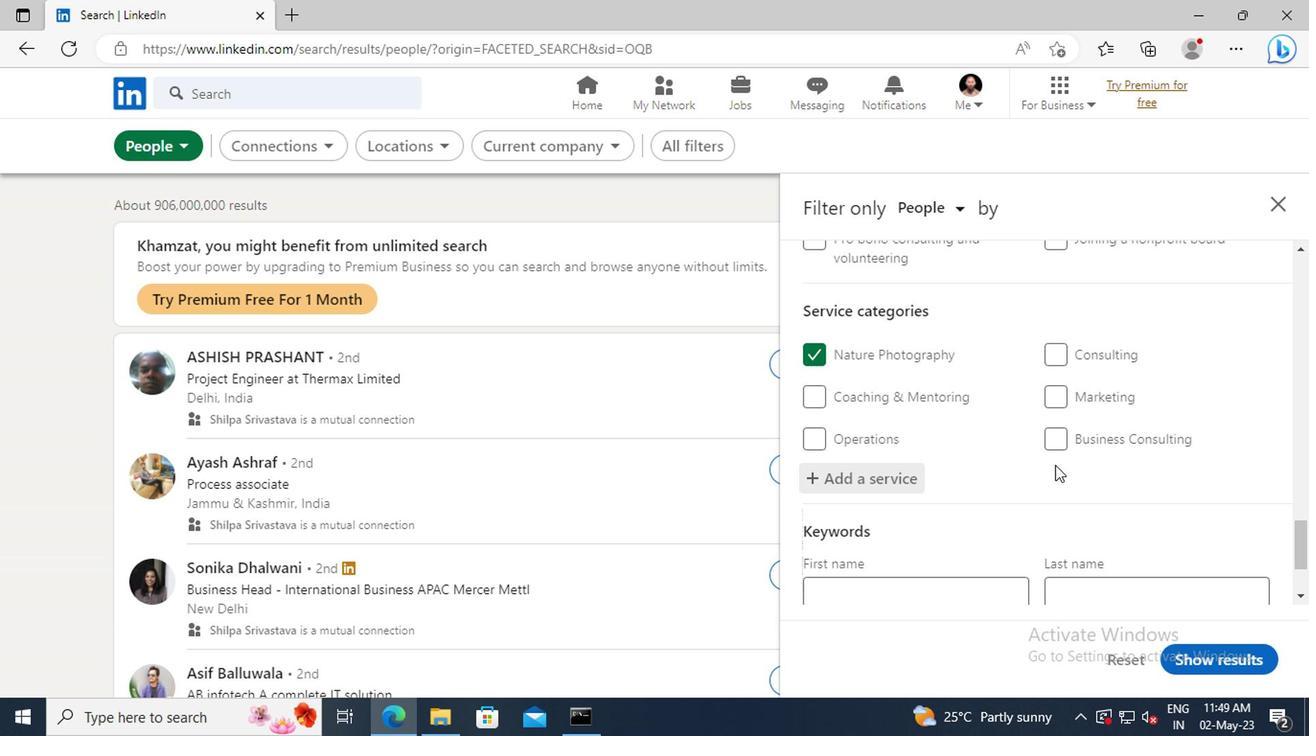 
Action: Mouse scrolled (1052, 465) with delta (0, -1)
Screenshot: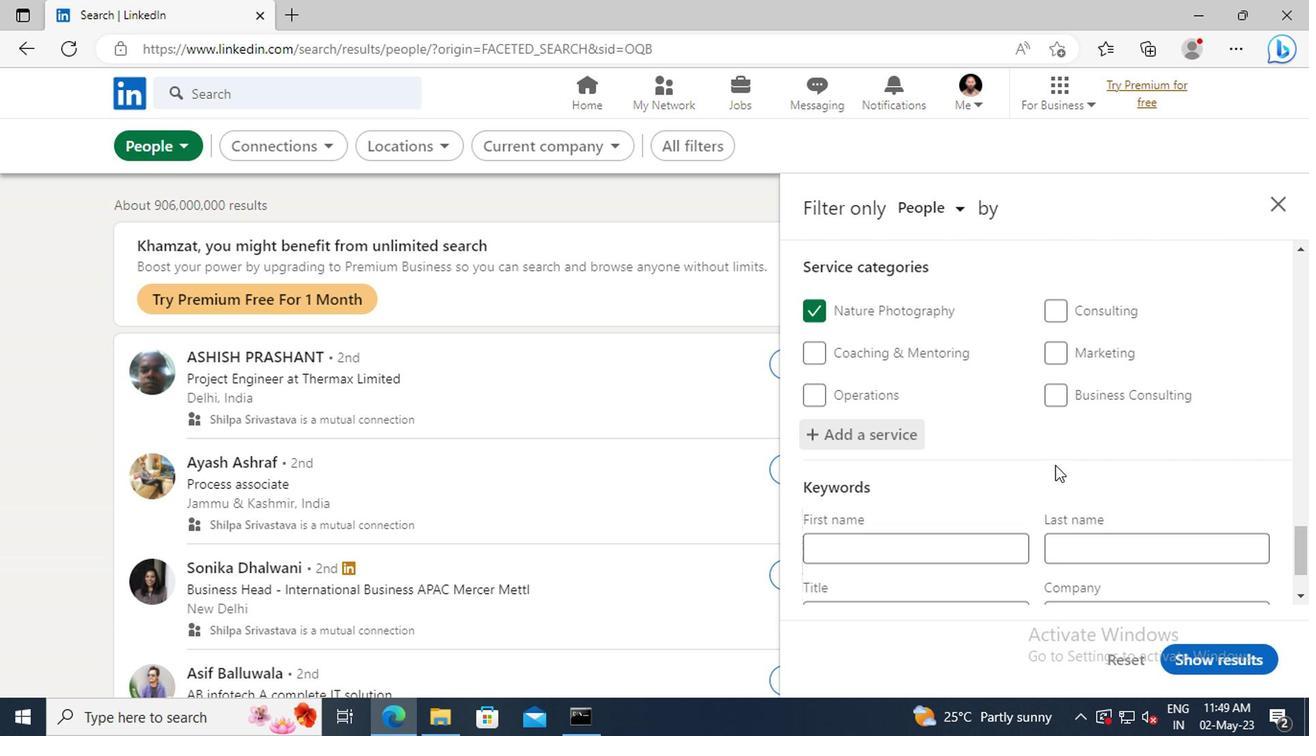 
Action: Mouse moved to (890, 523)
Screenshot: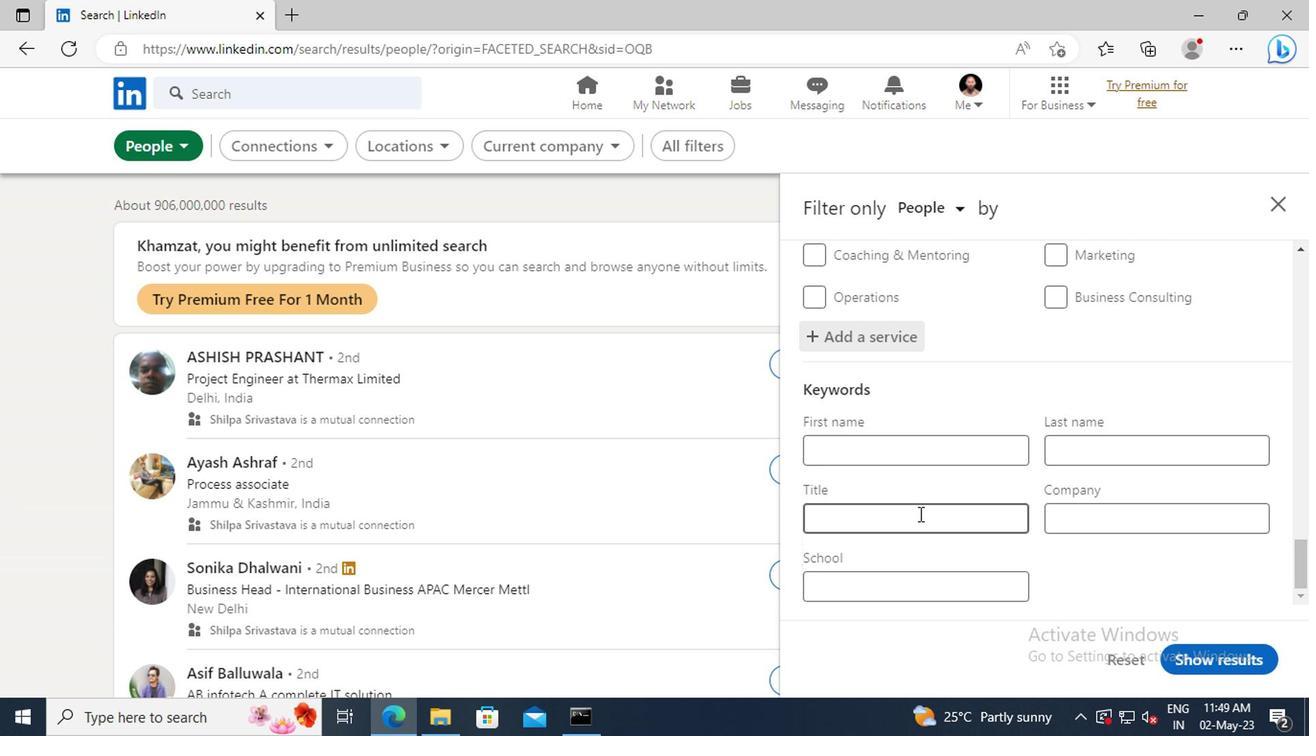 
Action: Mouse pressed left at (890, 523)
Screenshot: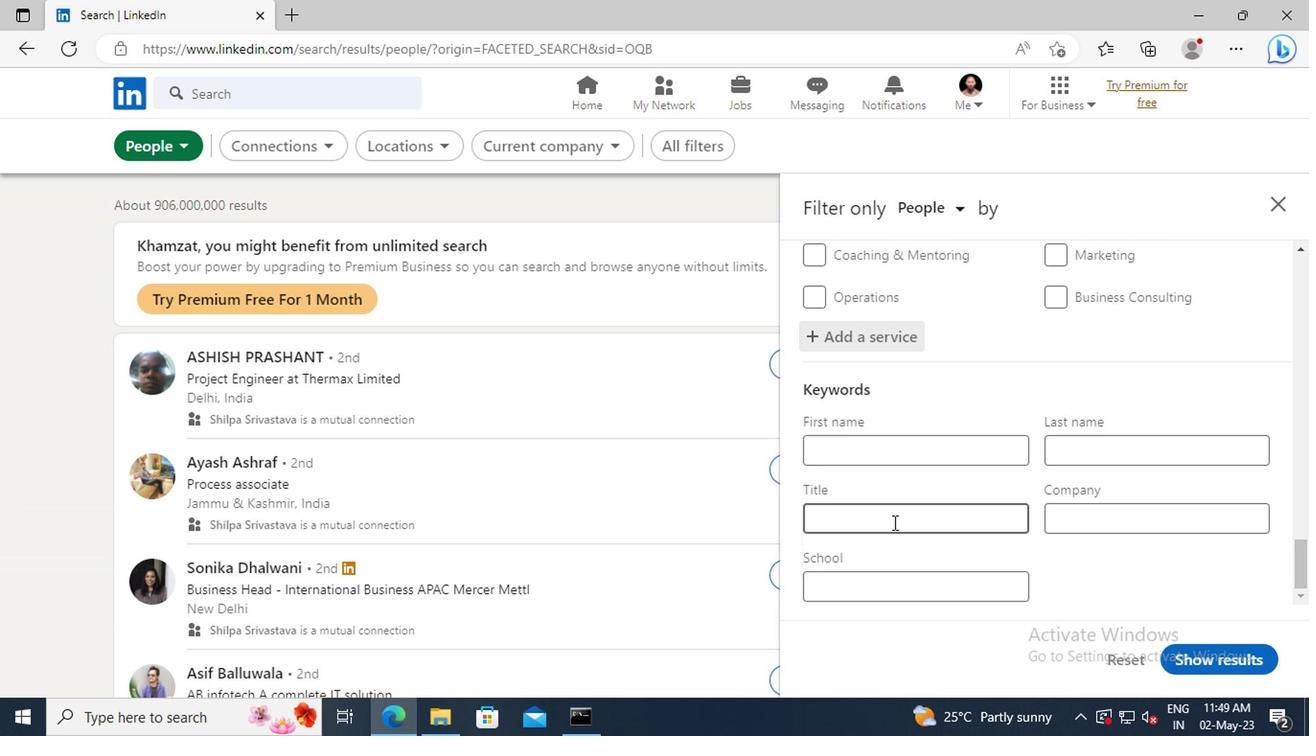 
Action: Mouse moved to (889, 524)
Screenshot: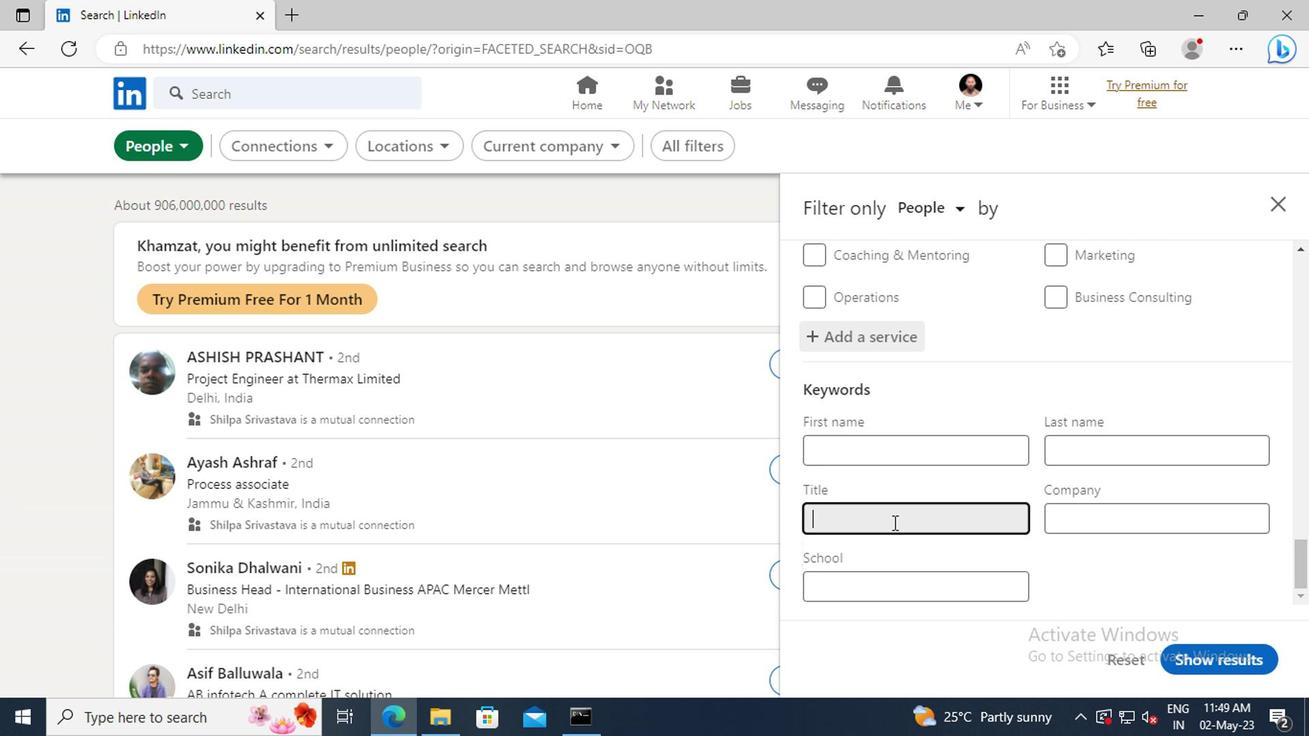 
Action: Key pressed <Key.shift>YOUTH<Key.space><Key.shift>VOLUNTEER<Key.enter>
Screenshot: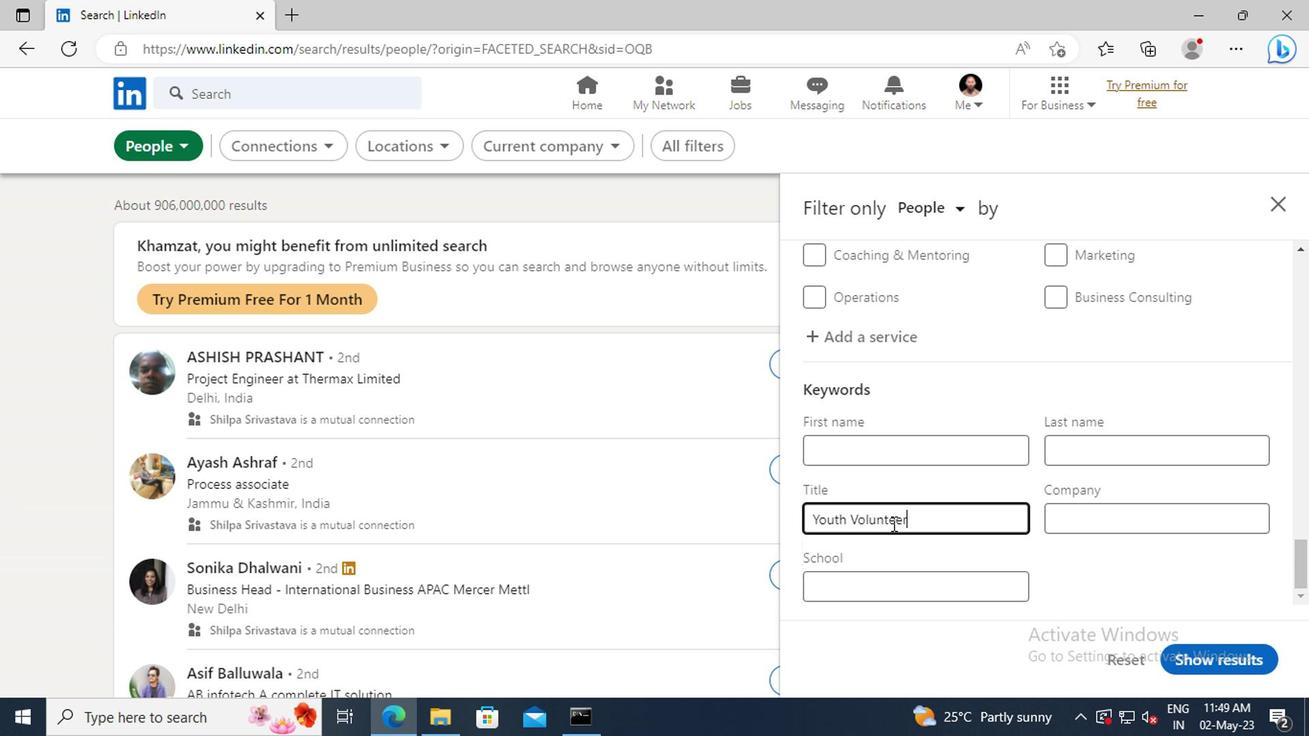 
Action: Mouse moved to (1200, 659)
Screenshot: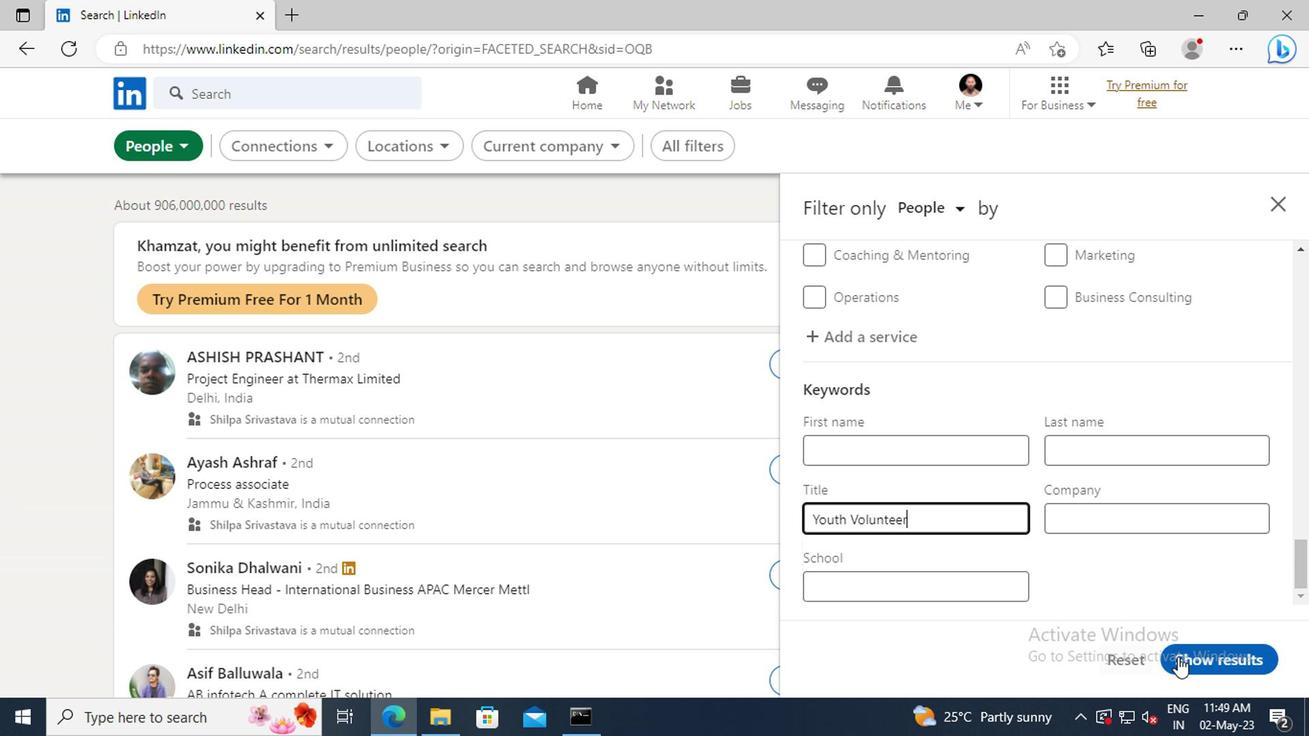 
Action: Mouse pressed left at (1200, 659)
Screenshot: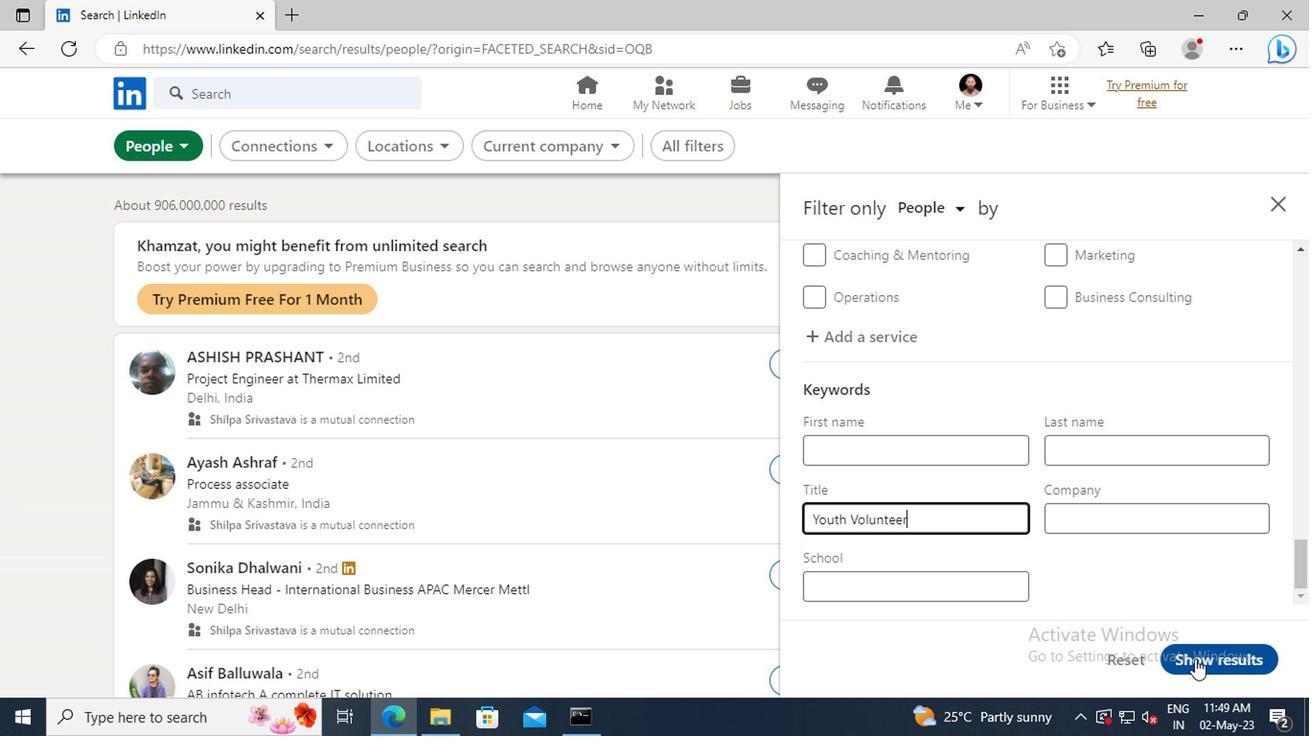 
